 Task: Find a round trip flight from Waco to Raleigh for 9 people in premium economy, departing on Sat, 5 Aug and returning on Wed, 9 Aug. Apply filters for airlines, times, and checked bags.
Action: Mouse moved to (281, 95)
Screenshot: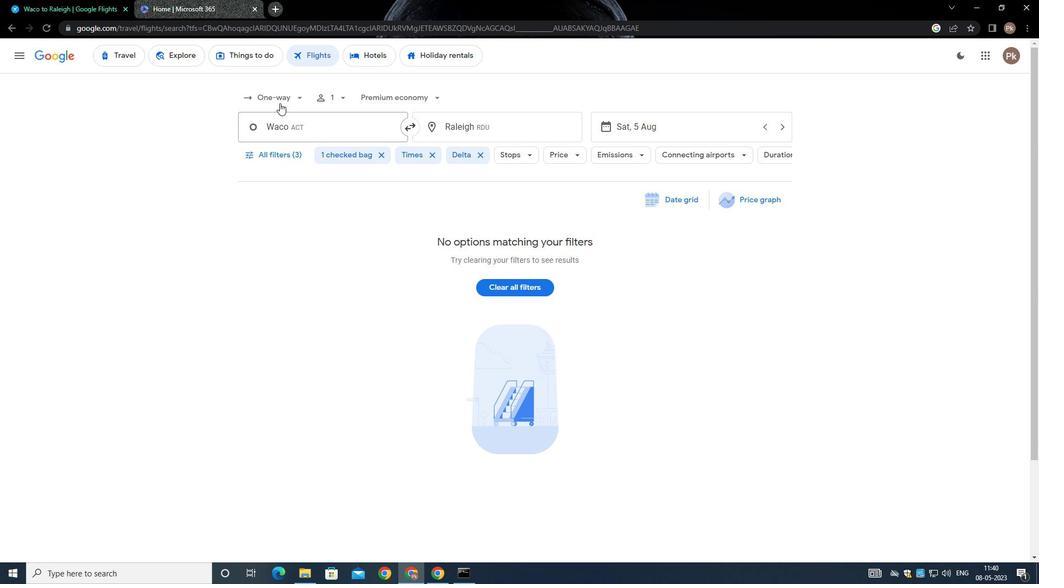
Action: Mouse pressed left at (281, 95)
Screenshot: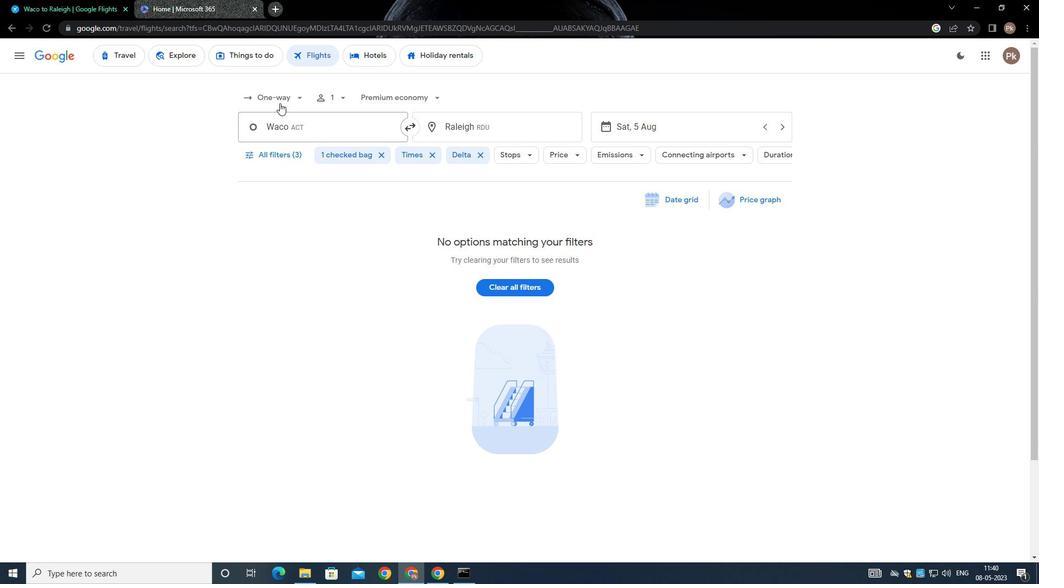 
Action: Mouse moved to (305, 111)
Screenshot: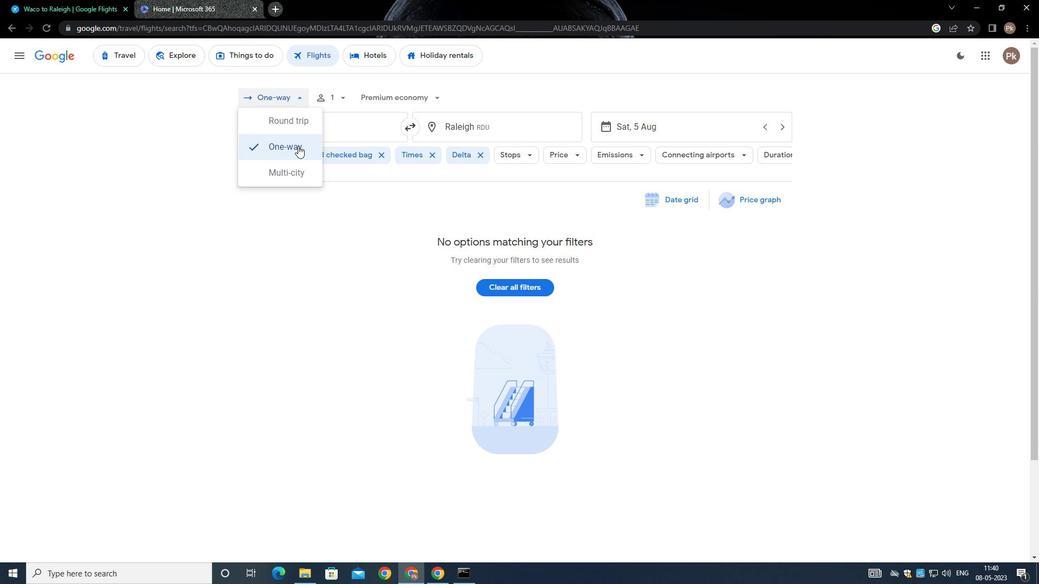 
Action: Mouse pressed left at (305, 111)
Screenshot: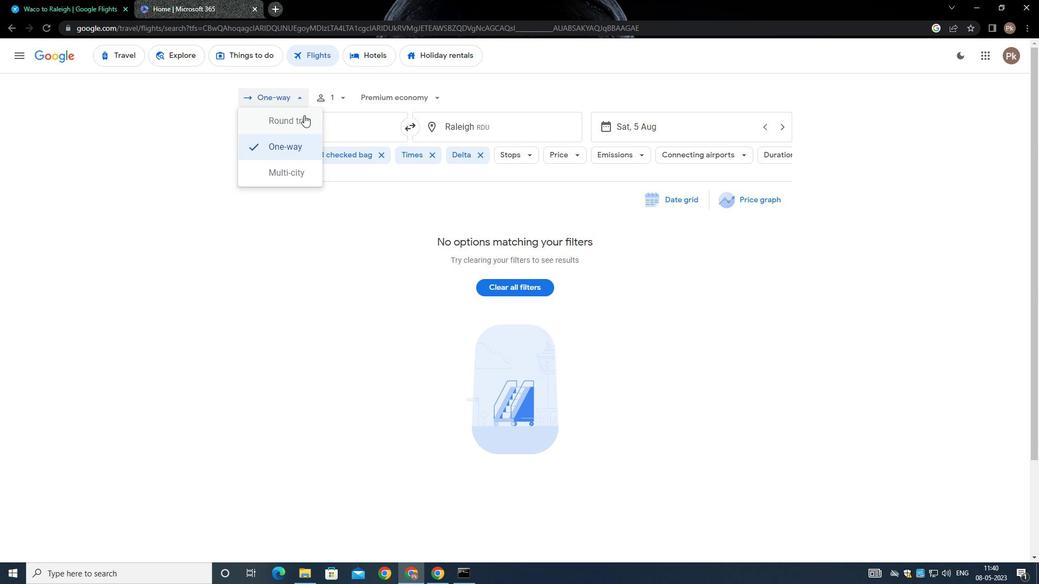 
Action: Mouse moved to (349, 98)
Screenshot: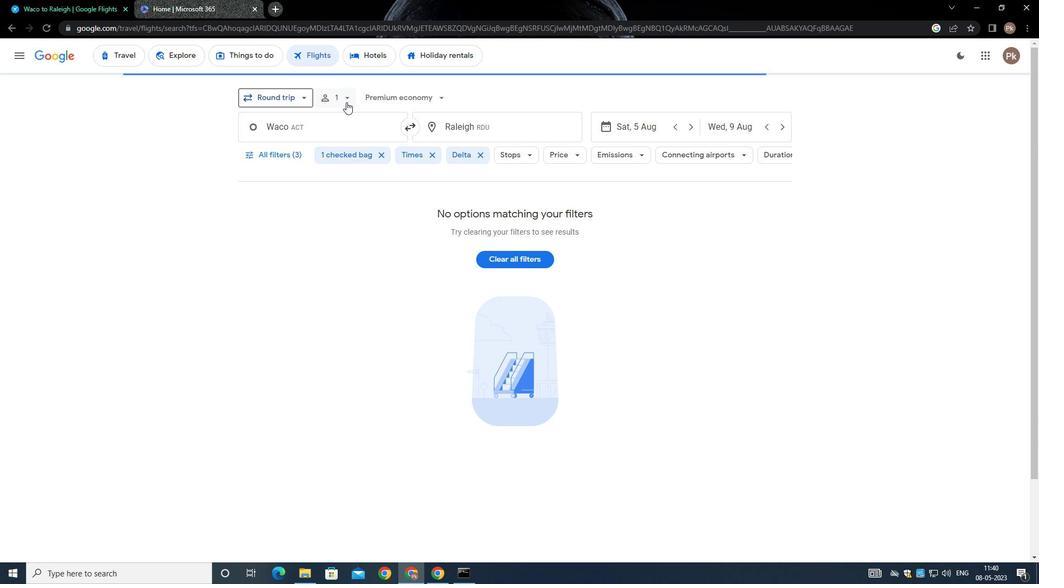 
Action: Mouse pressed left at (349, 98)
Screenshot: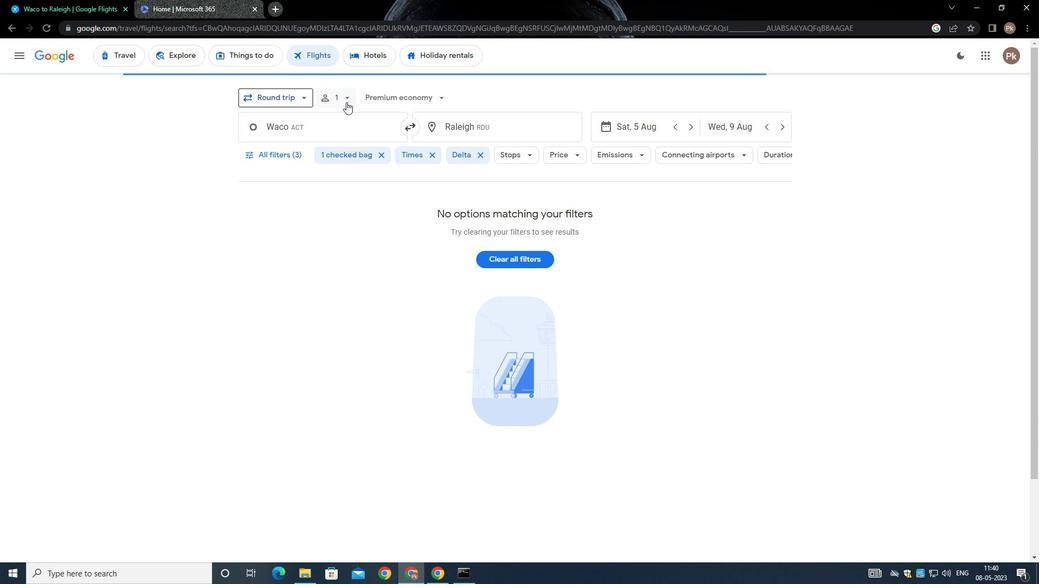
Action: Mouse moved to (427, 123)
Screenshot: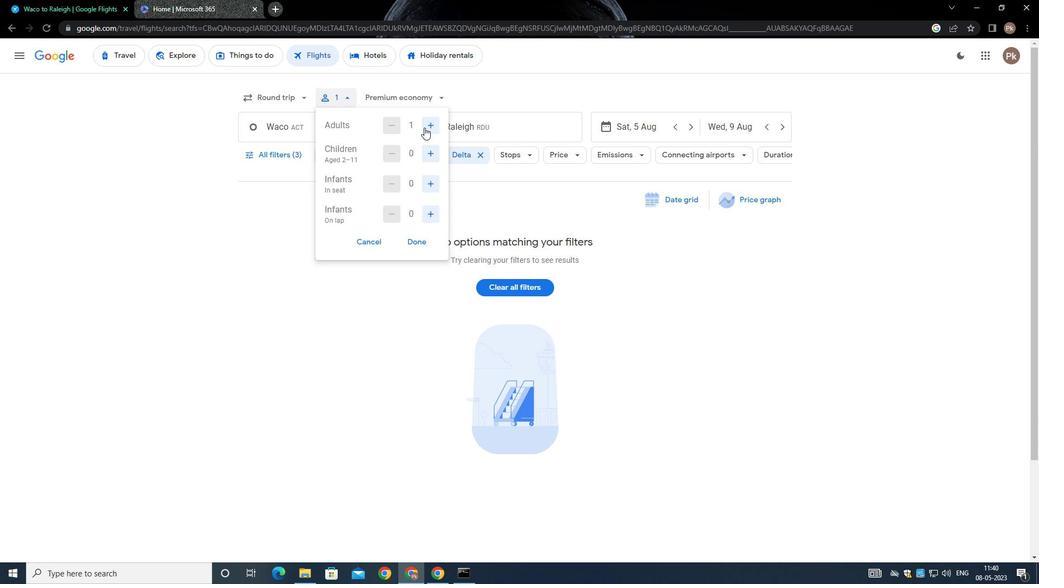 
Action: Mouse pressed left at (427, 123)
Screenshot: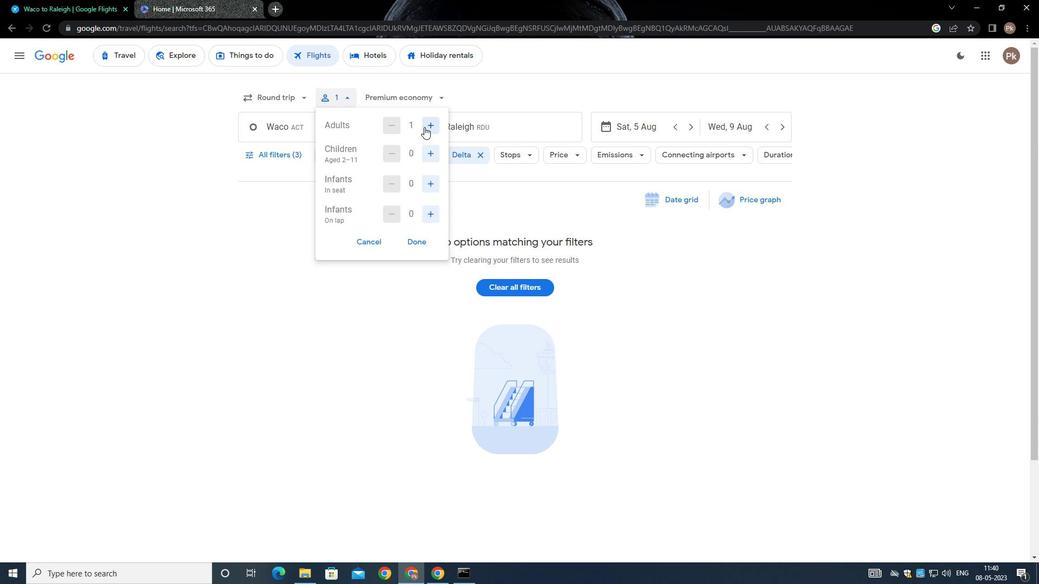 
Action: Mouse moved to (427, 122)
Screenshot: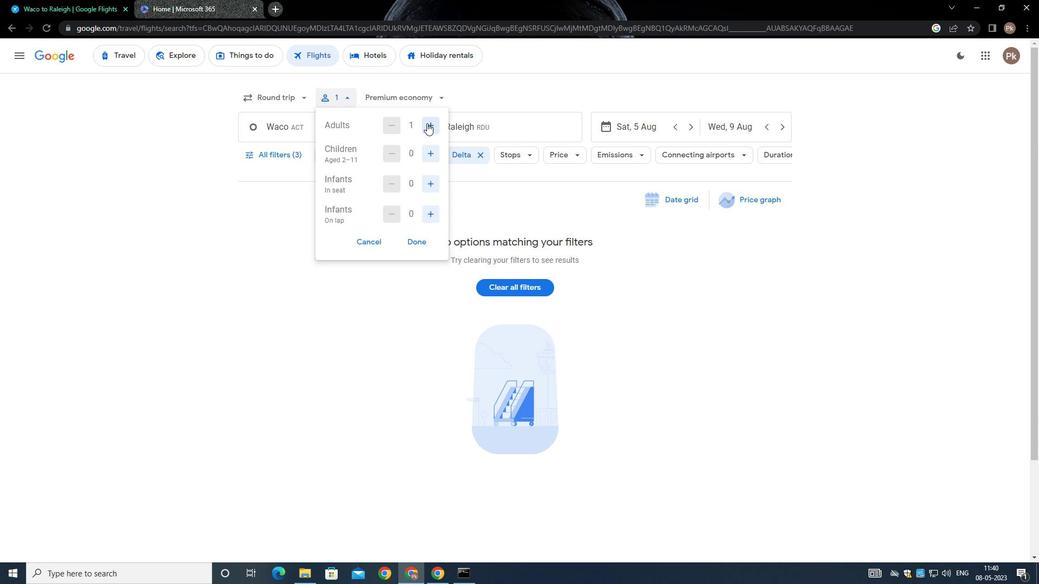 
Action: Mouse pressed left at (427, 122)
Screenshot: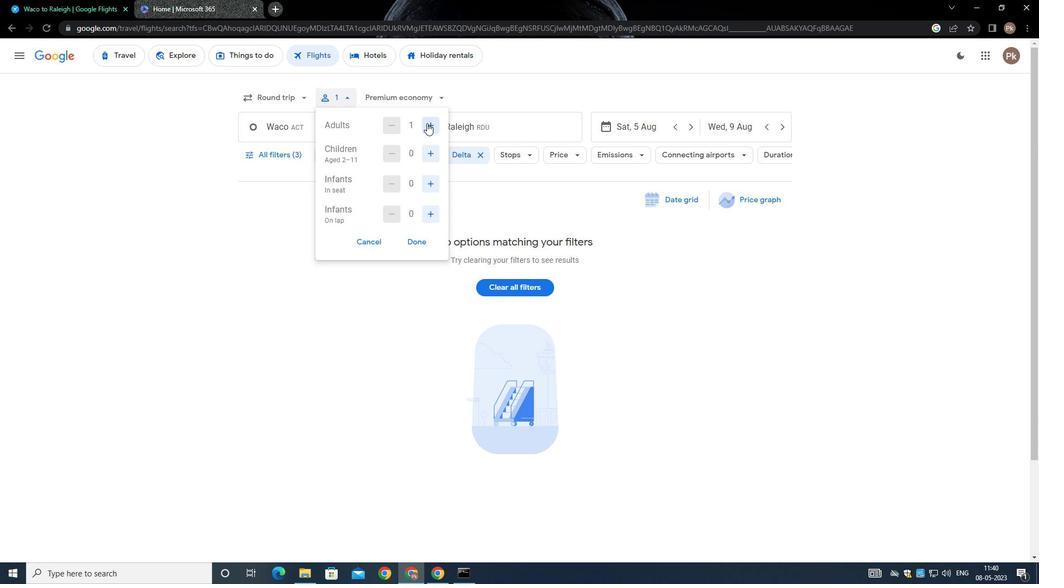 
Action: Mouse moved to (427, 122)
Screenshot: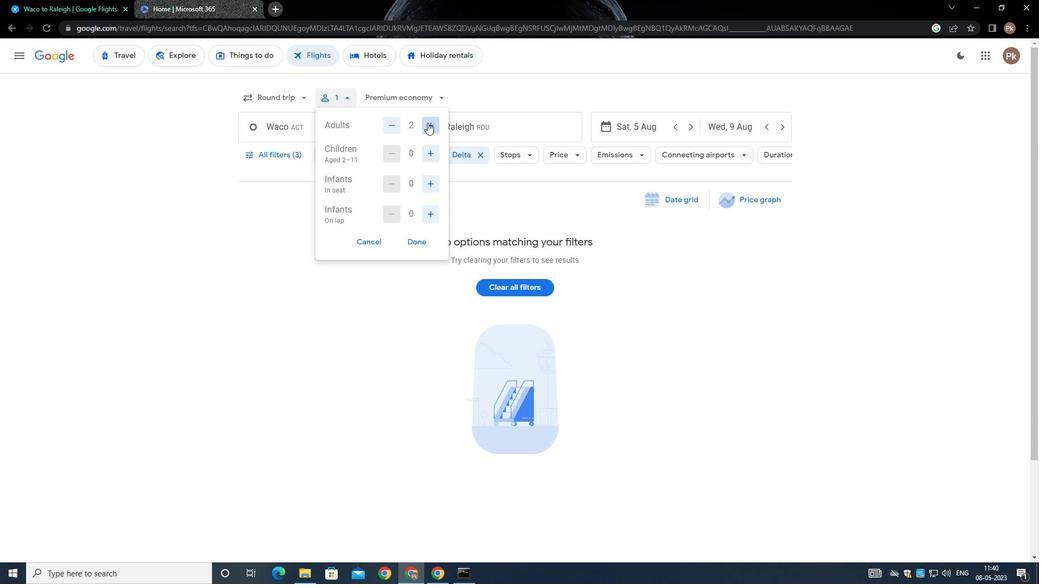 
Action: Mouse pressed left at (427, 122)
Screenshot: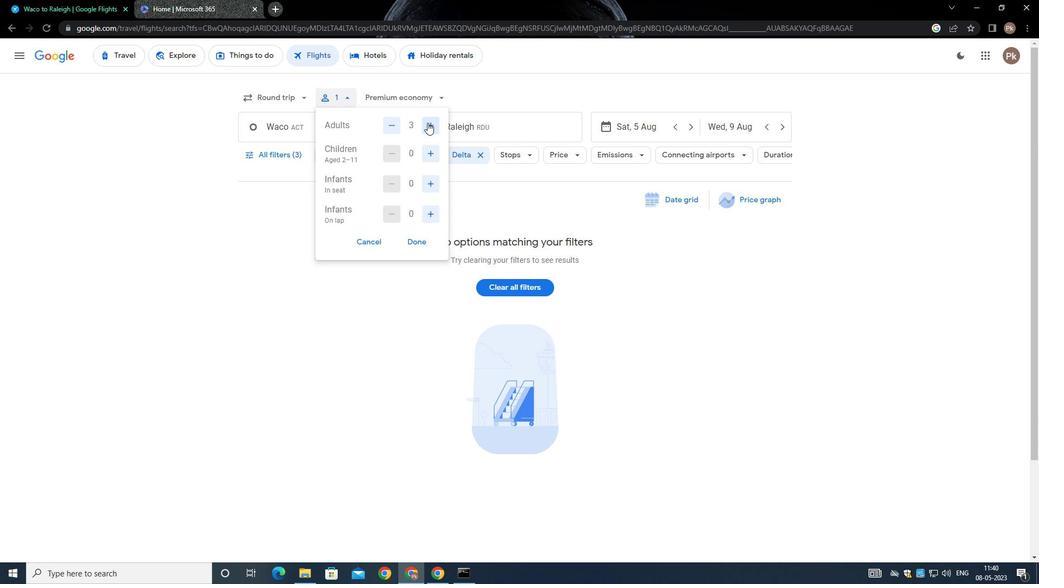 
Action: Mouse moved to (430, 159)
Screenshot: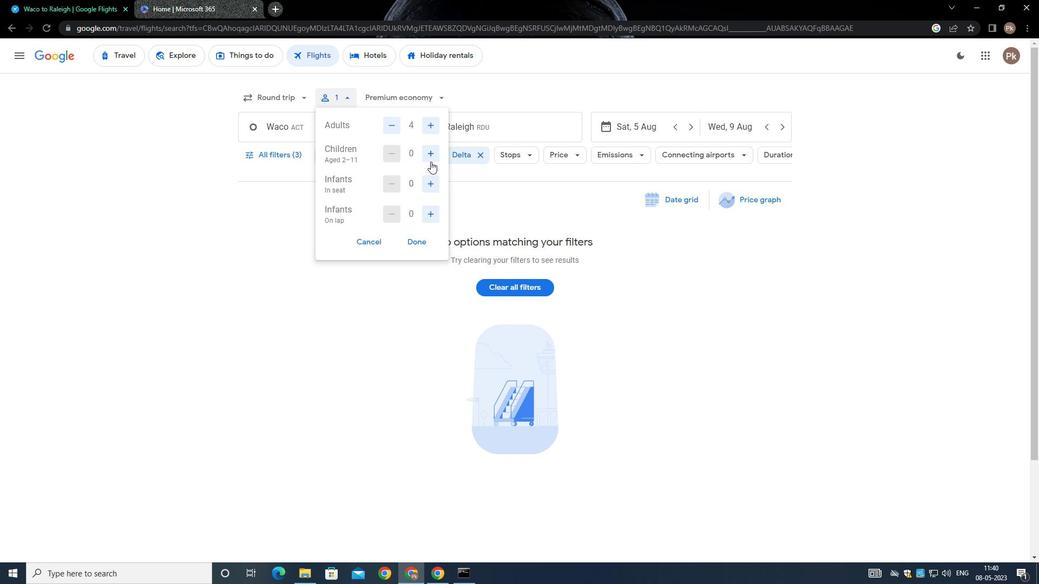 
Action: Mouse pressed left at (430, 159)
Screenshot: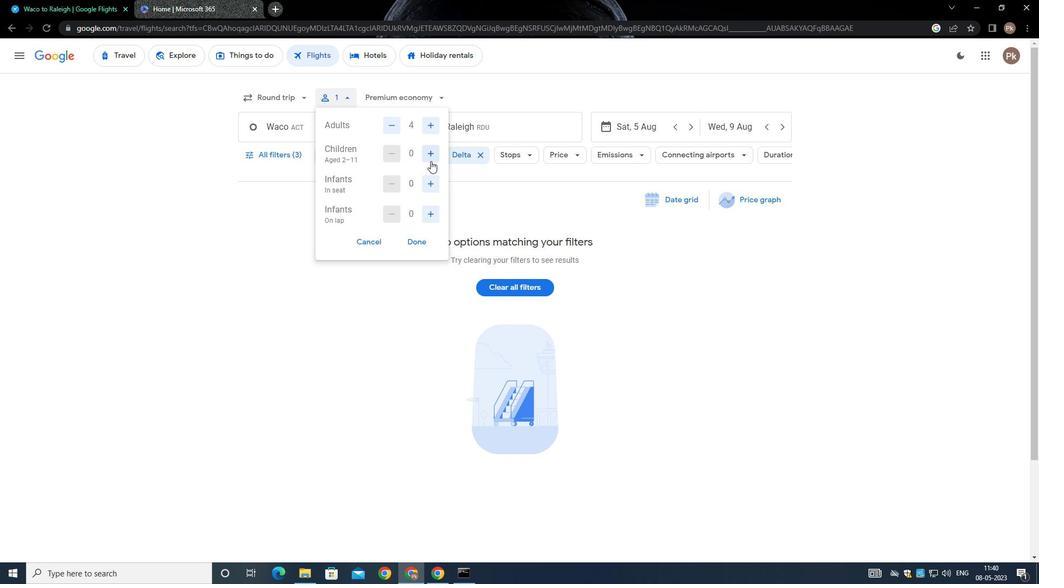 
Action: Mouse pressed left at (430, 159)
Screenshot: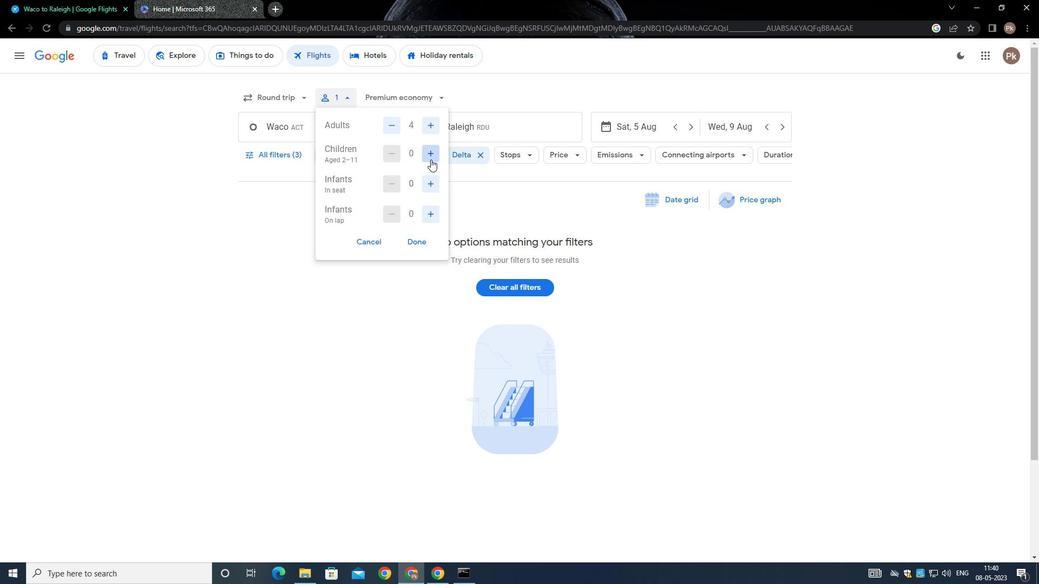 
Action: Mouse moved to (427, 181)
Screenshot: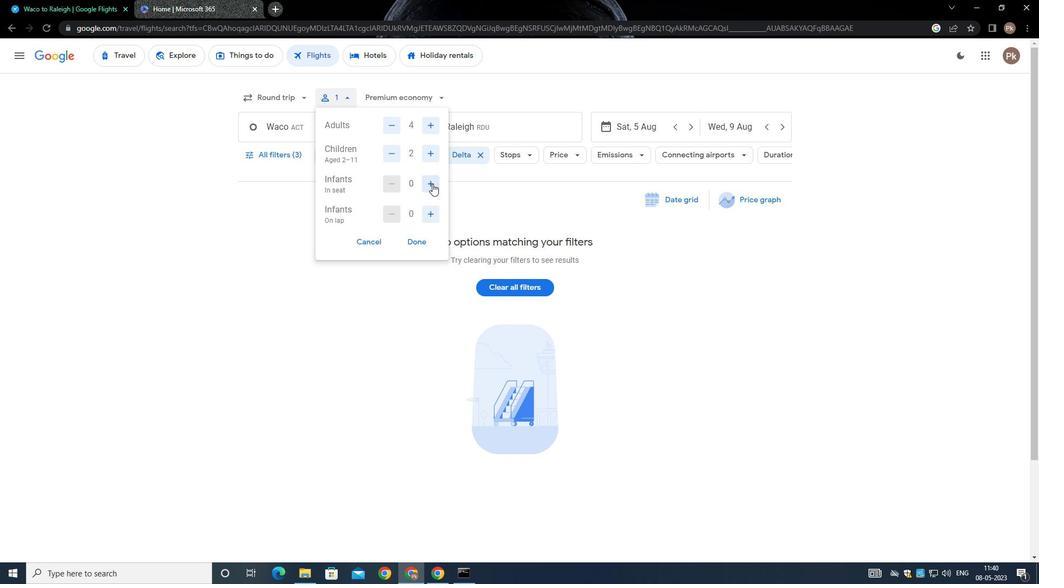 
Action: Mouse pressed left at (427, 181)
Screenshot: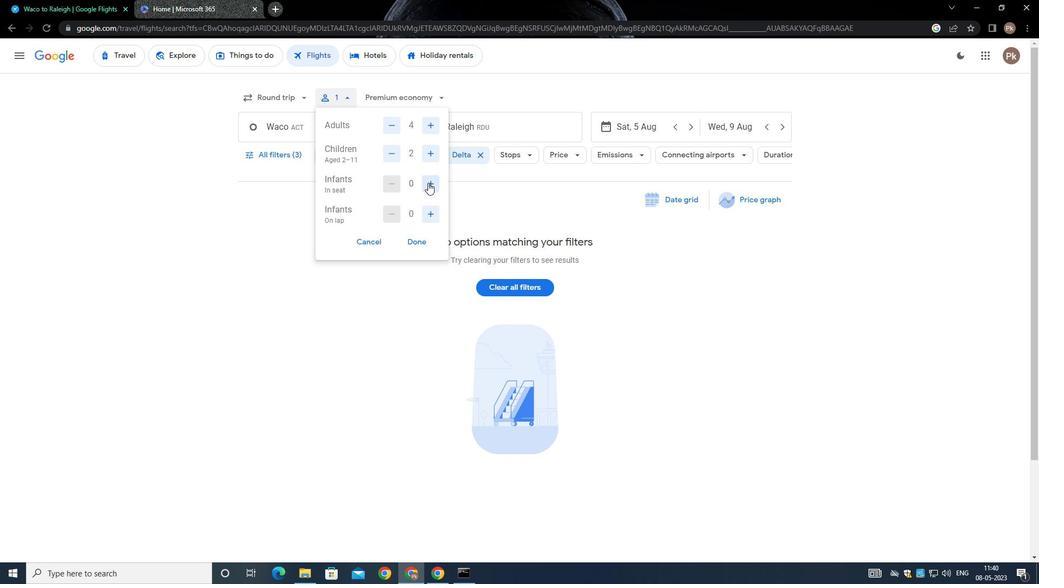 
Action: Mouse moved to (427, 180)
Screenshot: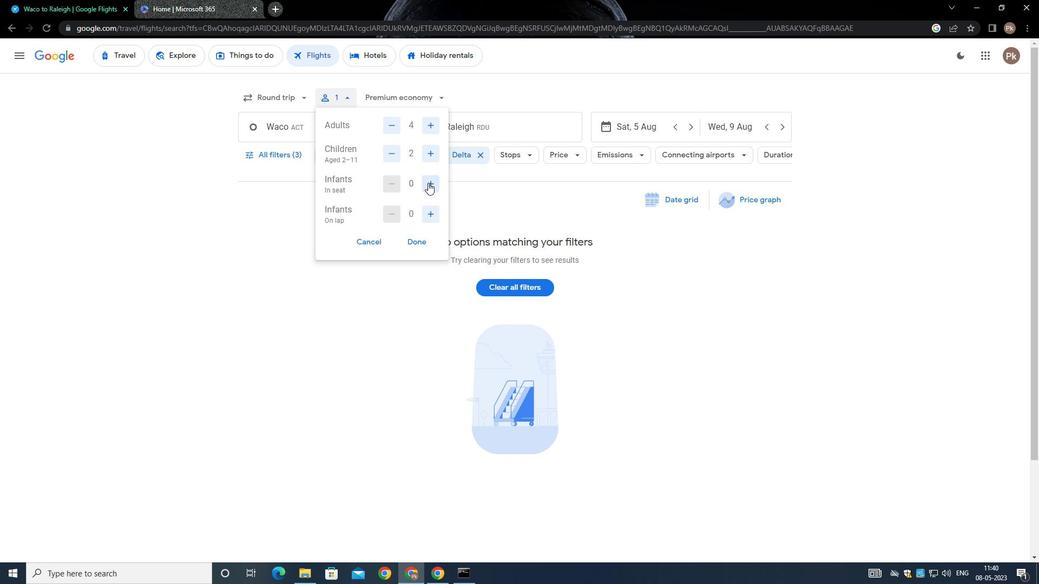 
Action: Mouse pressed left at (427, 180)
Screenshot: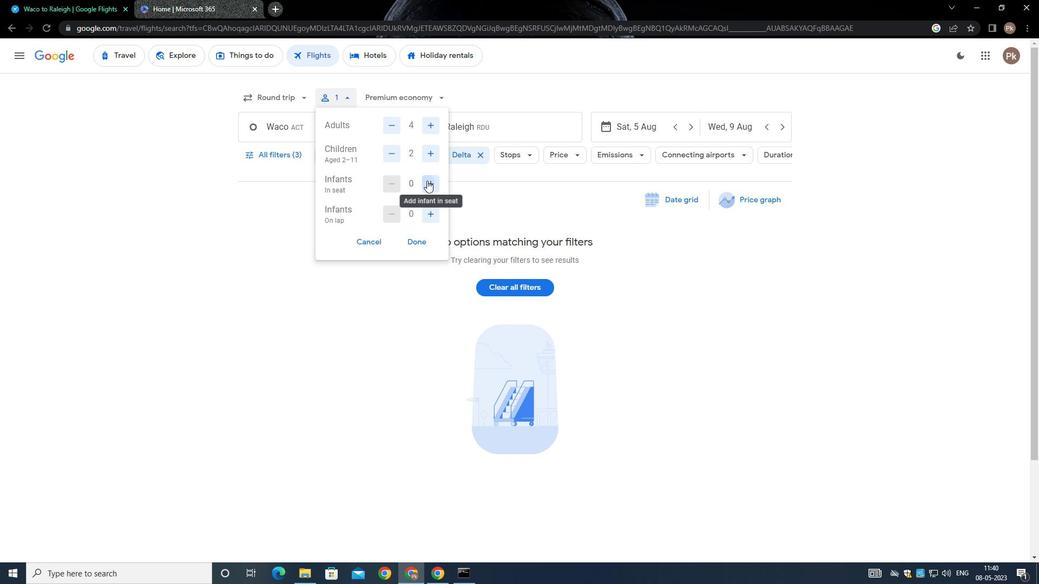 
Action: Mouse moved to (435, 212)
Screenshot: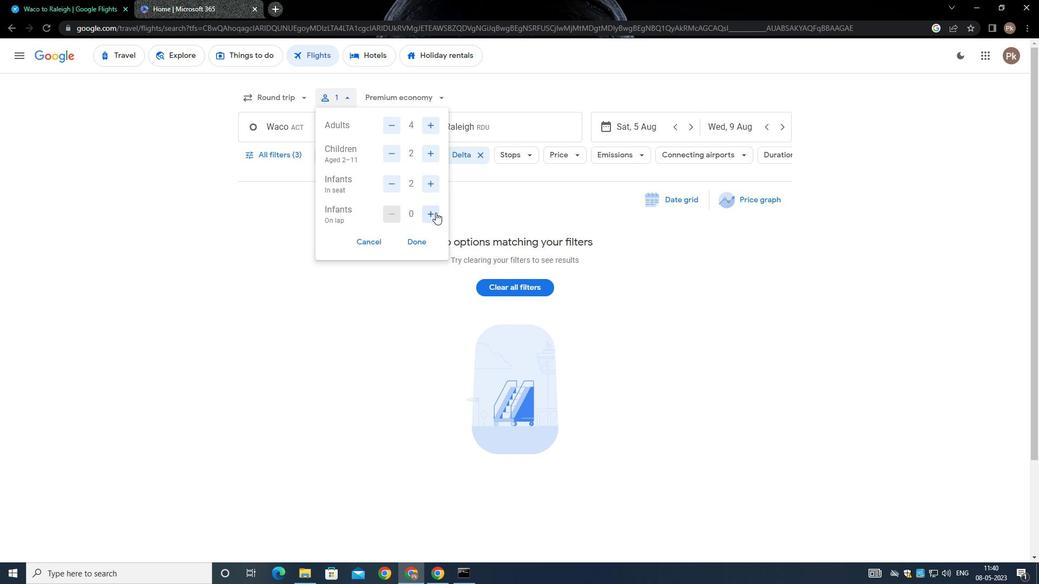 
Action: Mouse pressed left at (435, 212)
Screenshot: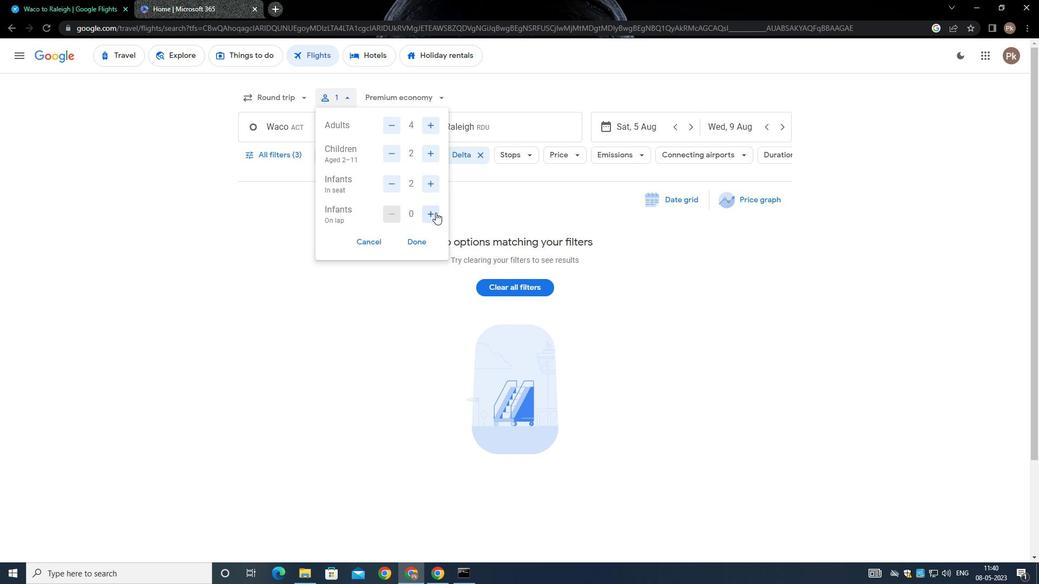 
Action: Mouse moved to (414, 243)
Screenshot: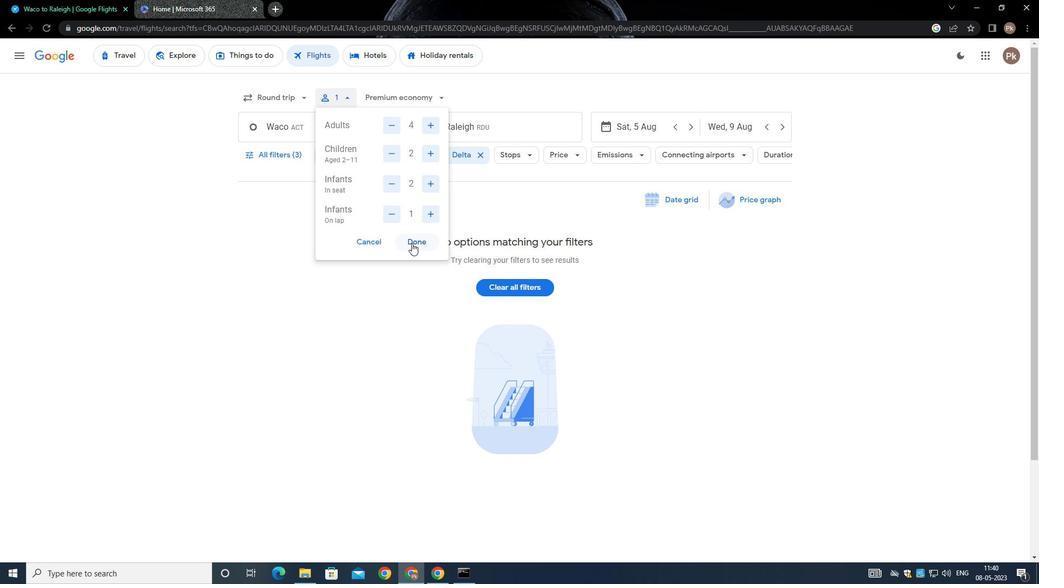 
Action: Mouse pressed left at (414, 243)
Screenshot: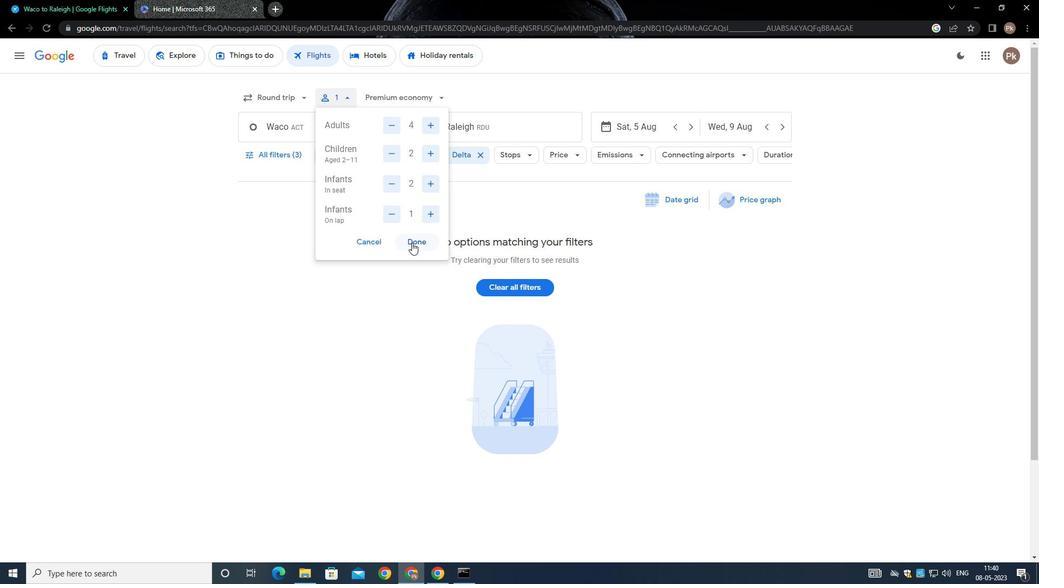 
Action: Mouse moved to (430, 93)
Screenshot: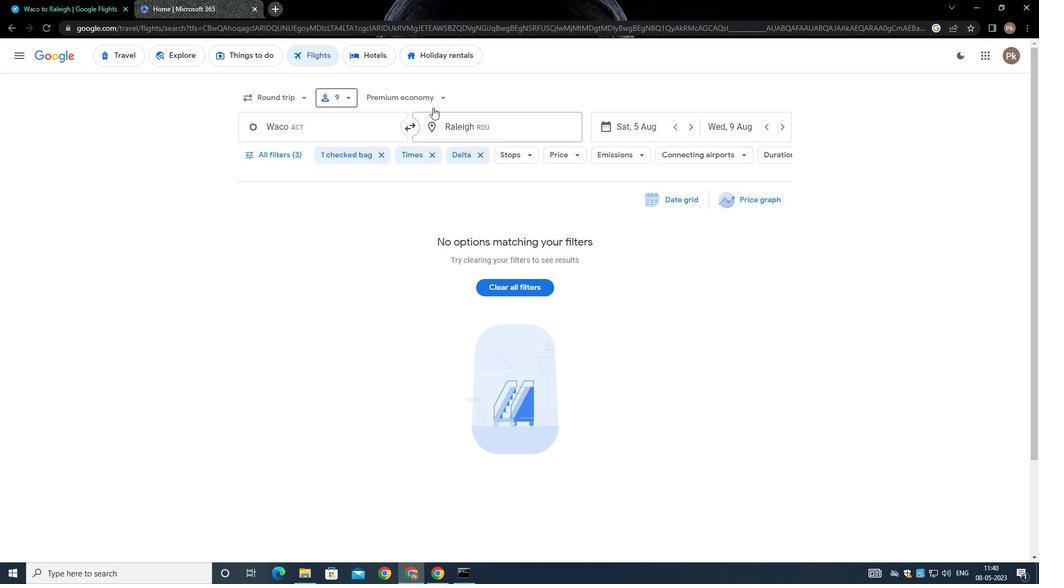 
Action: Mouse pressed left at (430, 93)
Screenshot: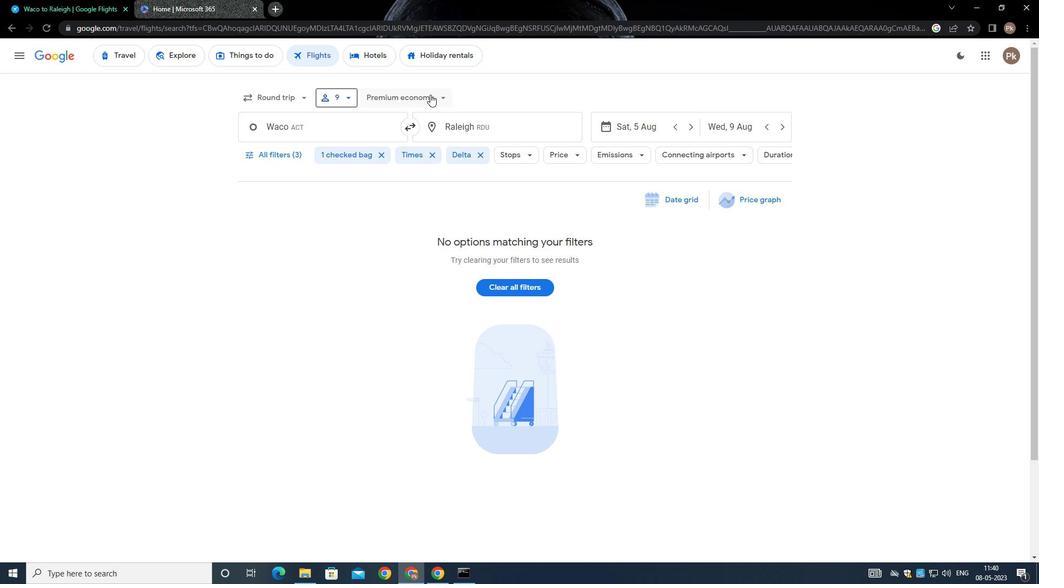 
Action: Mouse moved to (411, 145)
Screenshot: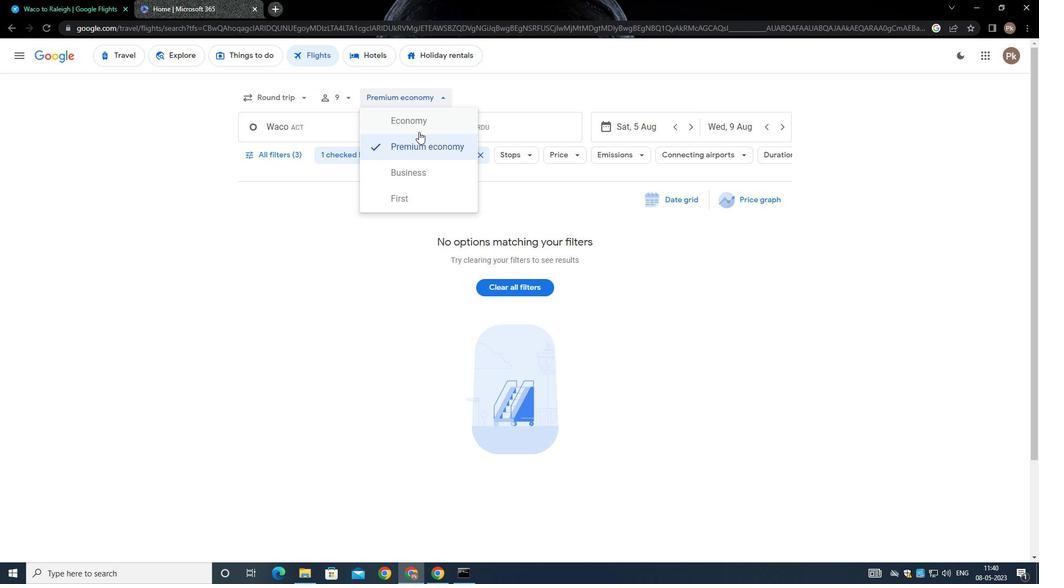 
Action: Mouse pressed left at (411, 145)
Screenshot: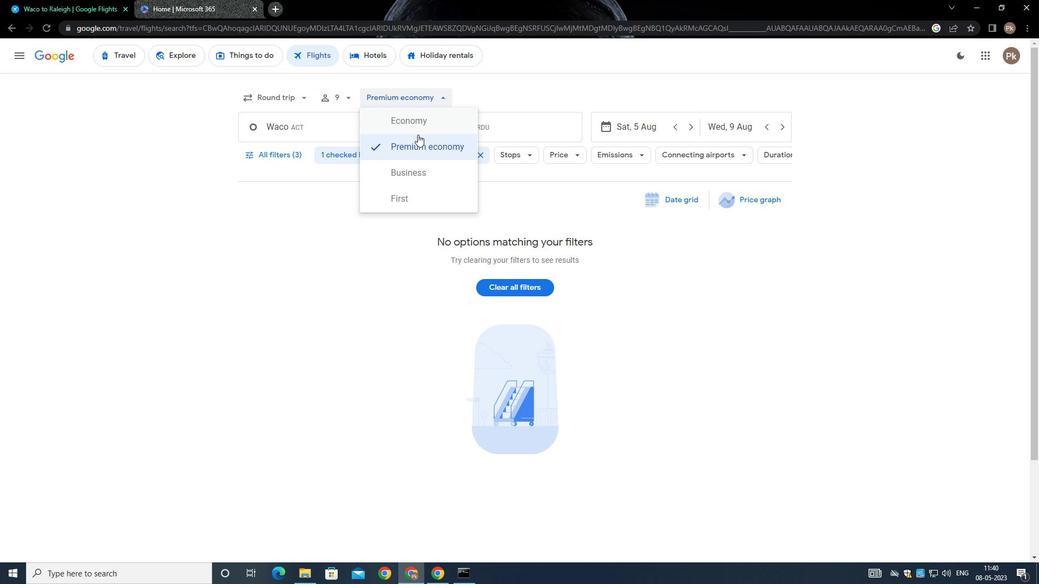 
Action: Mouse moved to (317, 124)
Screenshot: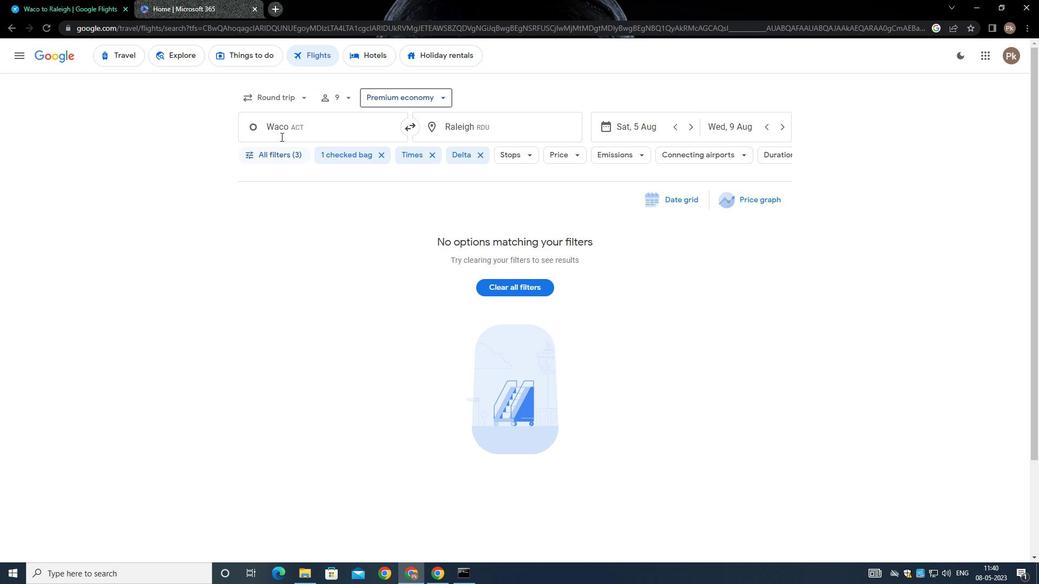 
Action: Mouse pressed left at (317, 124)
Screenshot: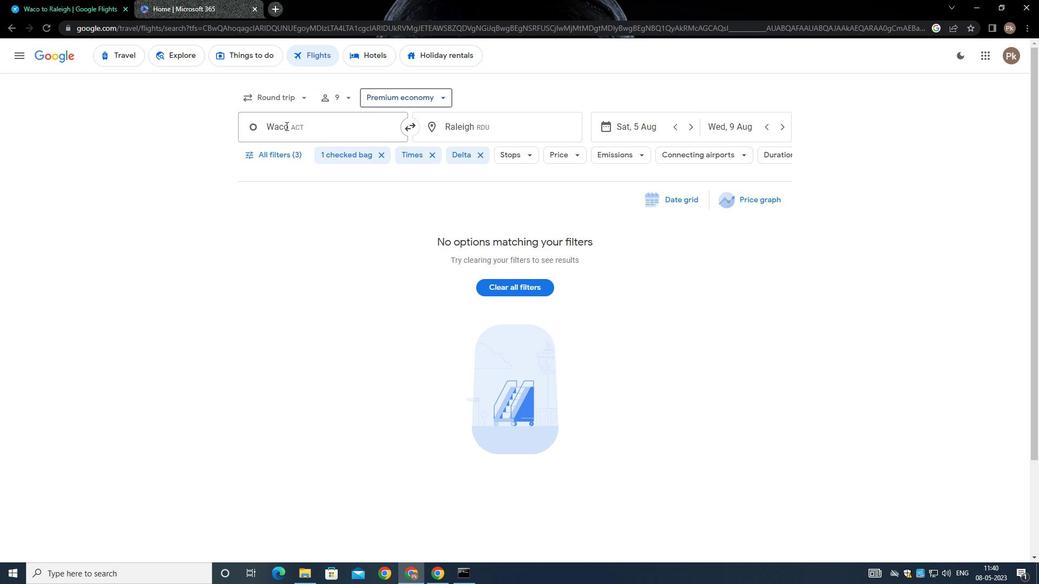 
Action: Mouse moved to (323, 130)
Screenshot: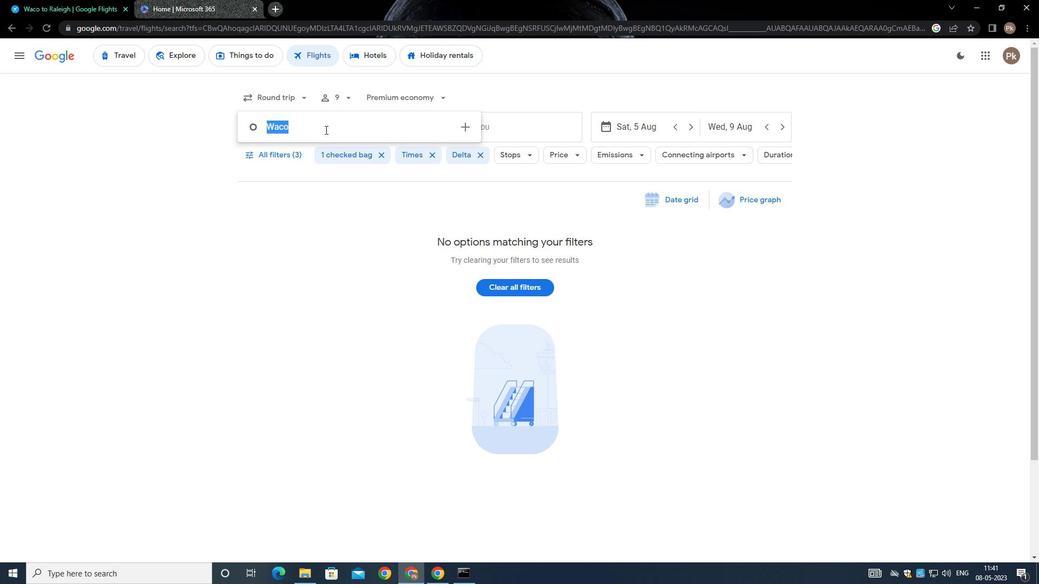 
Action: Key pressed <Key.backspace><Key.shift>WICHITA<Key.space><Key.shift_r>MUNICIPAL<Key.space><Key.shift>AIRPORT/SHEPPARD<Key.space><Key.shift>AIR<Key.space><Key.shift>FORCE<Key.space><Key.shift><Key.shift><Key.shift><Key.shift><Key.shift><Key.shift>BASE
Screenshot: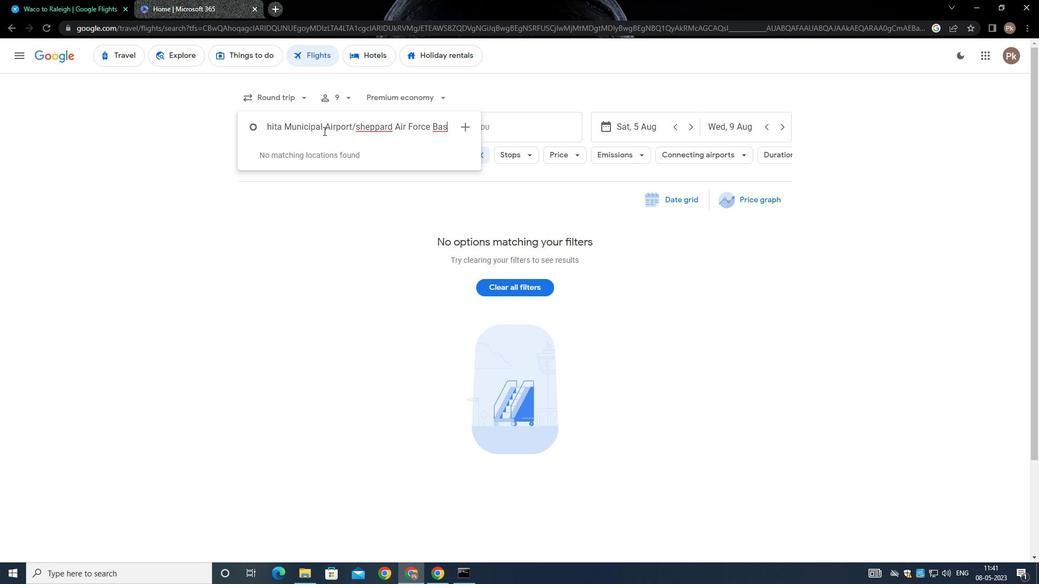 
Action: Mouse moved to (313, 134)
Screenshot: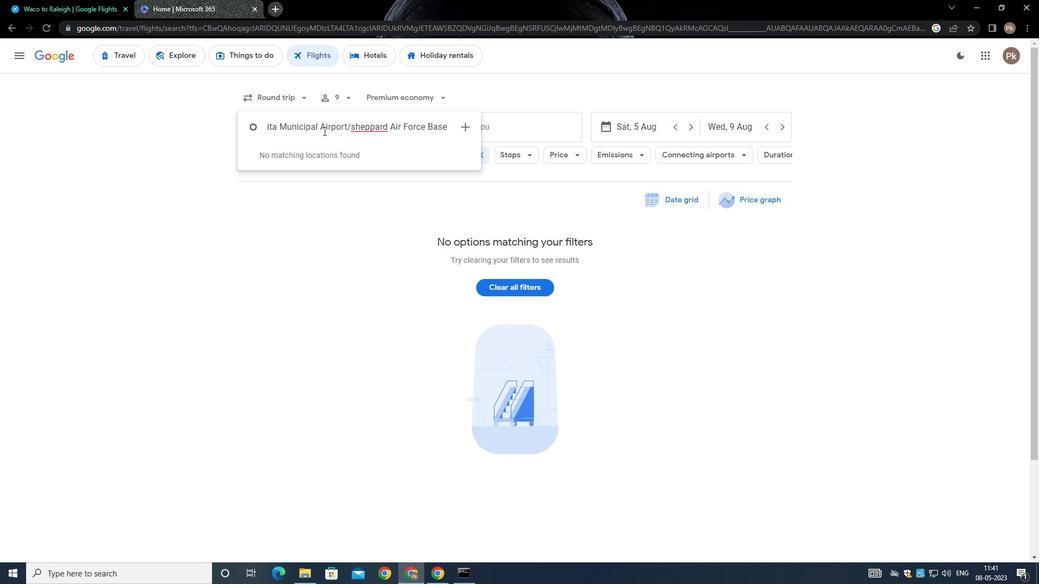 
Action: Key pressed <Key.enter>
Screenshot: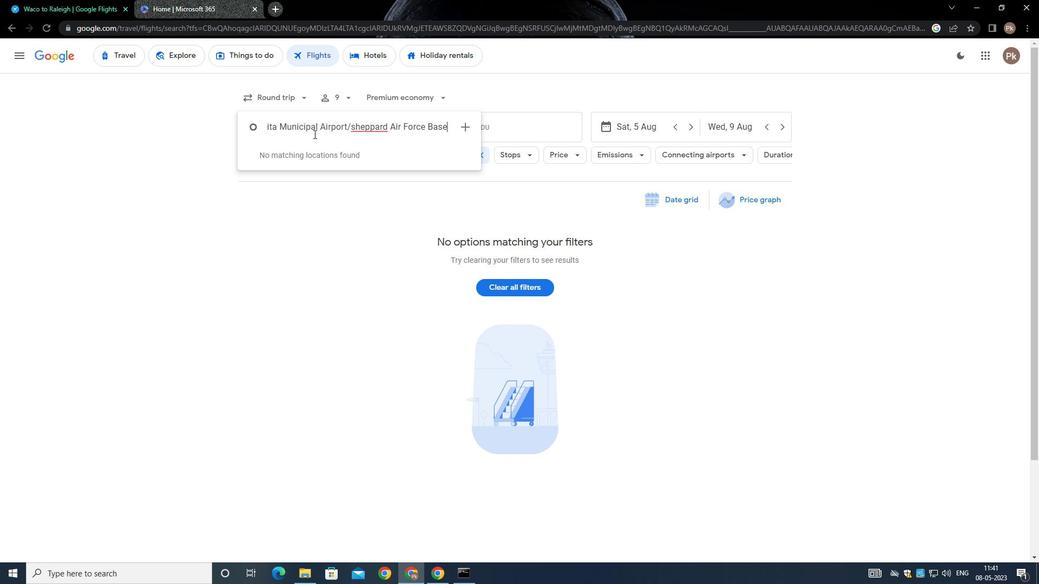 
Action: Mouse moved to (471, 125)
Screenshot: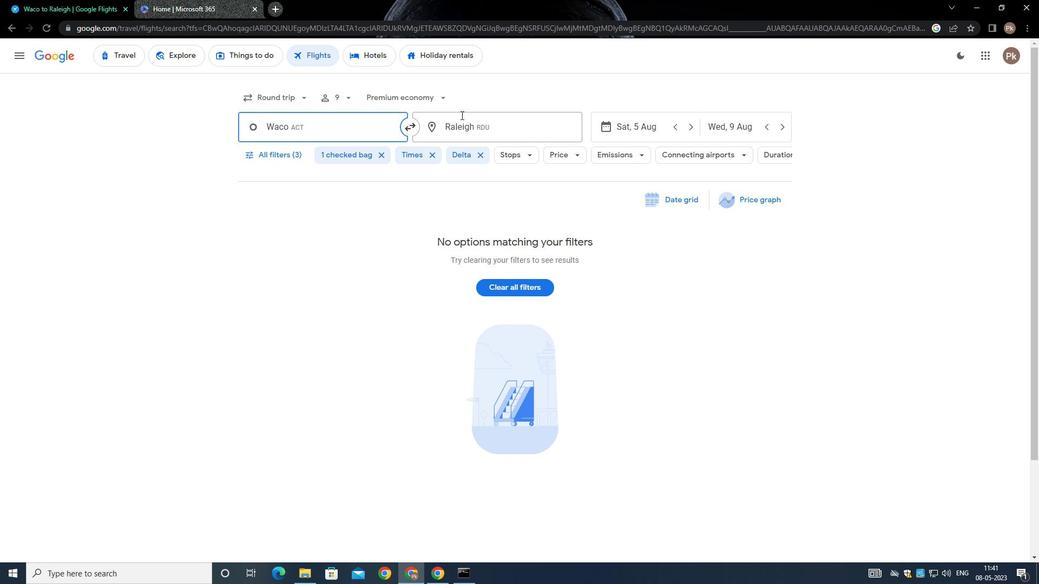 
Action: Mouse pressed left at (471, 125)
Screenshot: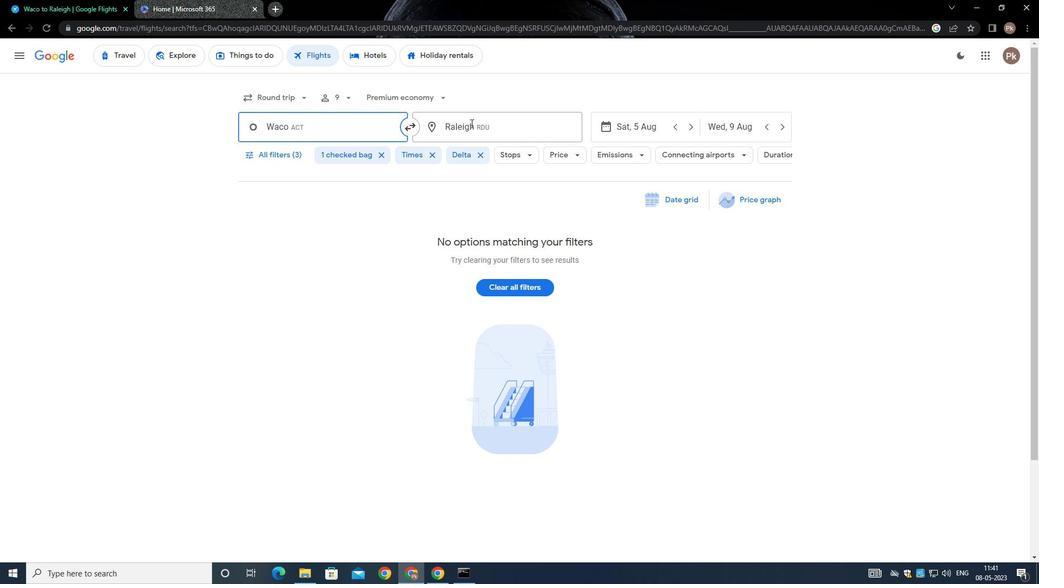 
Action: Mouse moved to (554, 171)
Screenshot: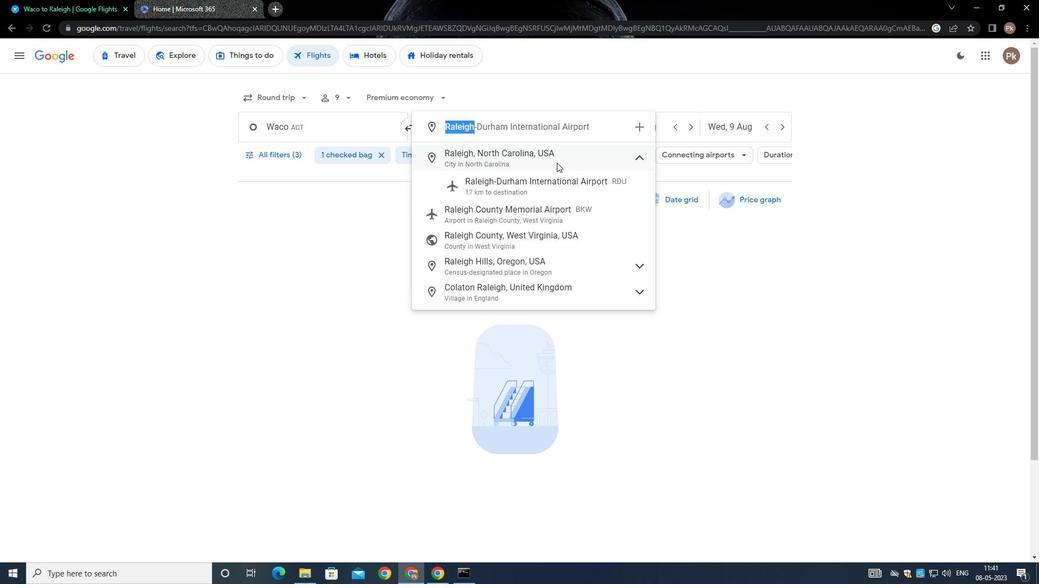 
Action: Mouse pressed left at (554, 171)
Screenshot: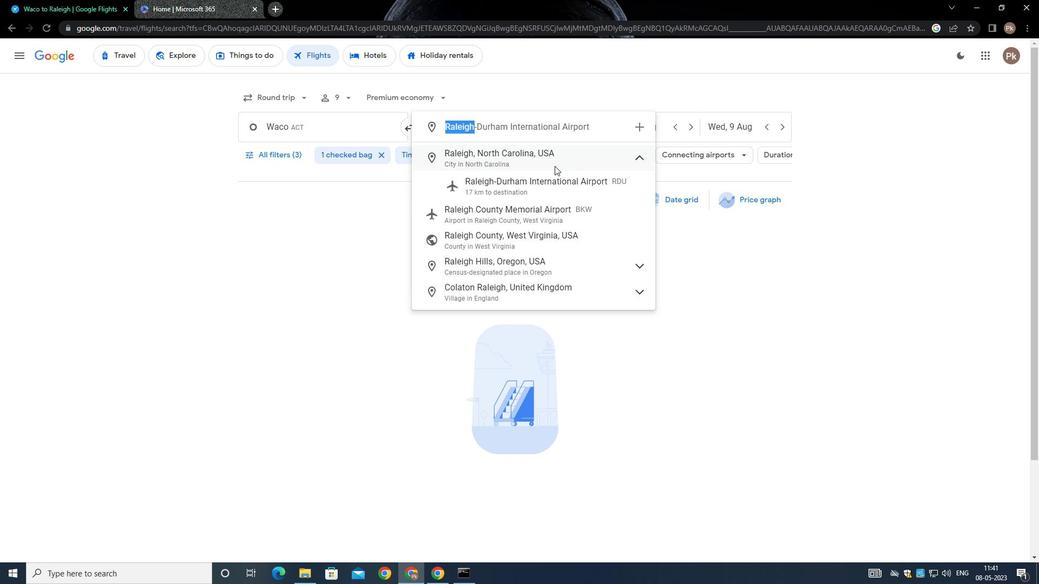 
Action: Mouse moved to (525, 121)
Screenshot: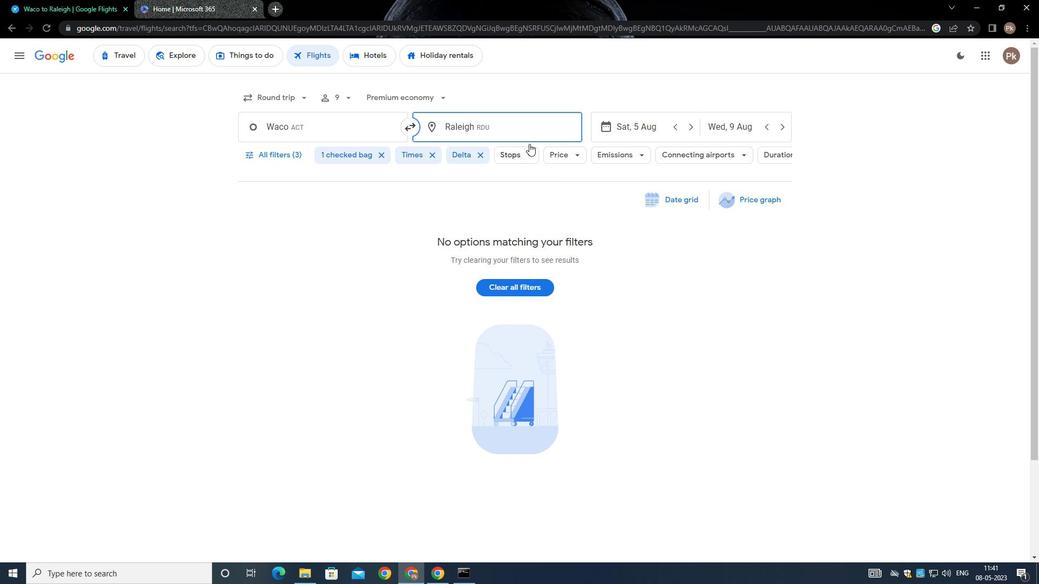 
Action: Mouse pressed left at (525, 121)
Screenshot: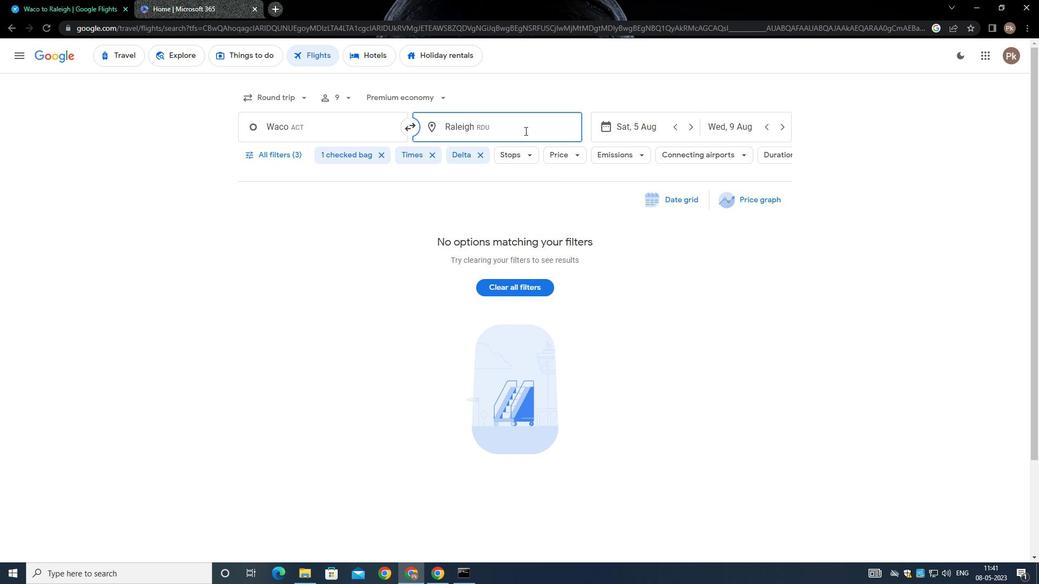 
Action: Mouse moved to (539, 180)
Screenshot: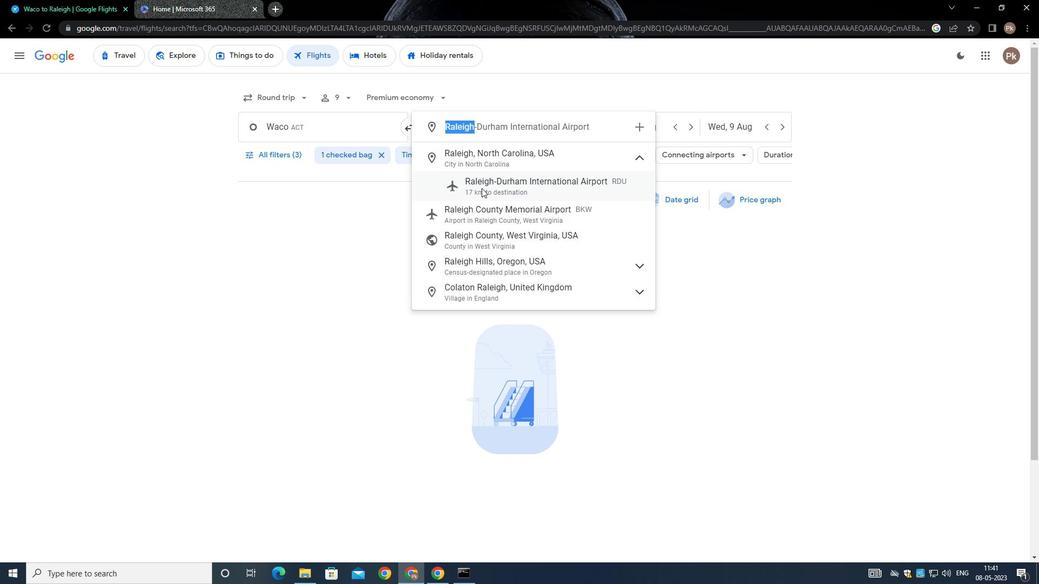 
Action: Mouse pressed left at (539, 180)
Screenshot: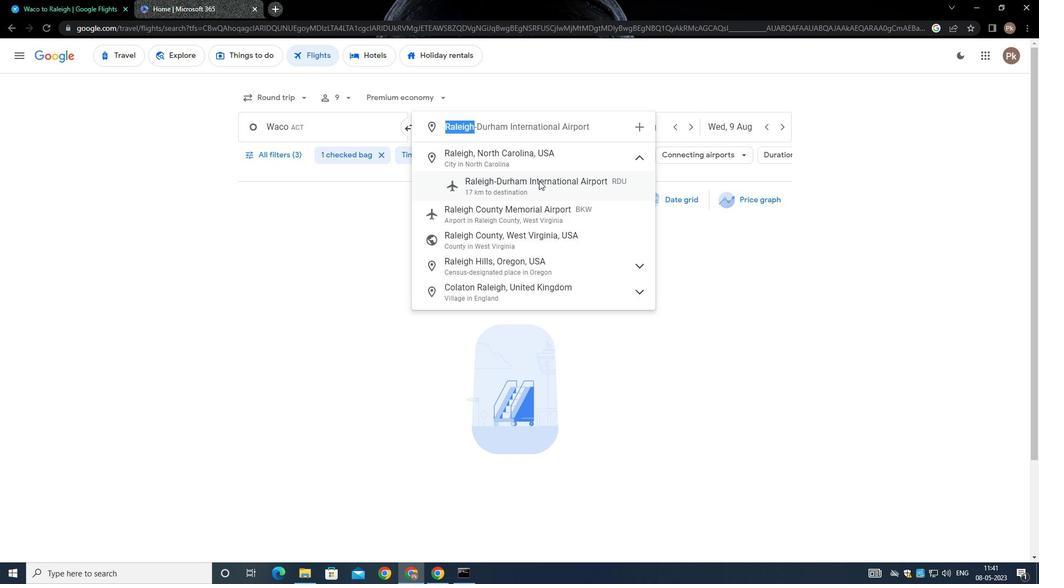 
Action: Mouse moved to (633, 126)
Screenshot: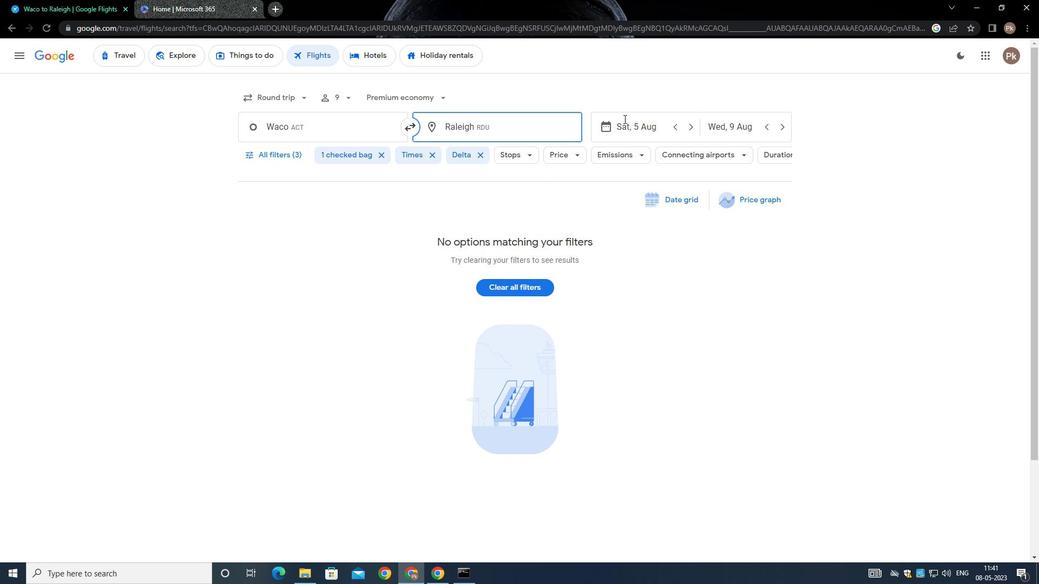 
Action: Mouse pressed left at (633, 126)
Screenshot: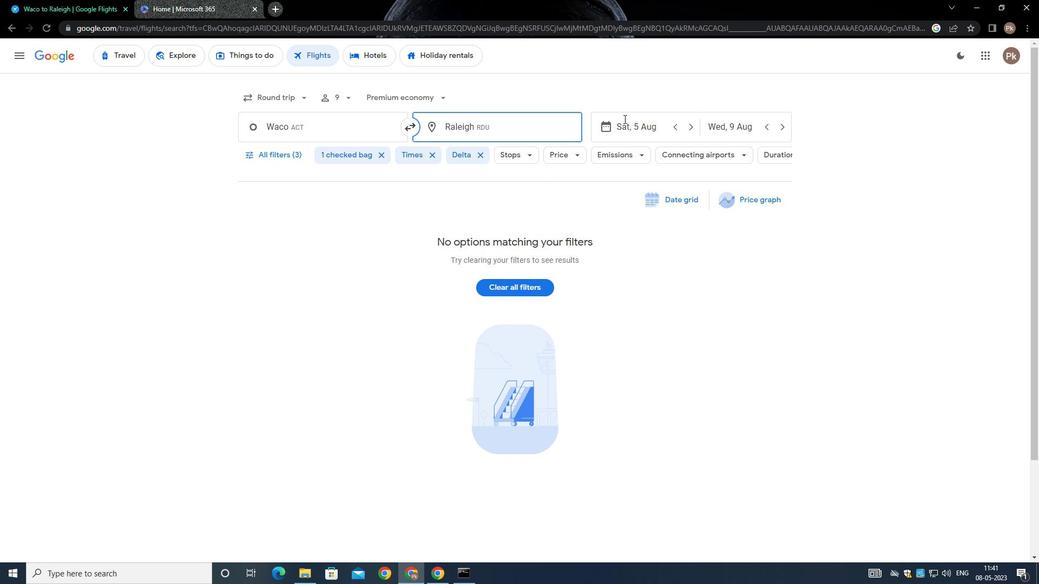 
Action: Mouse moved to (566, 211)
Screenshot: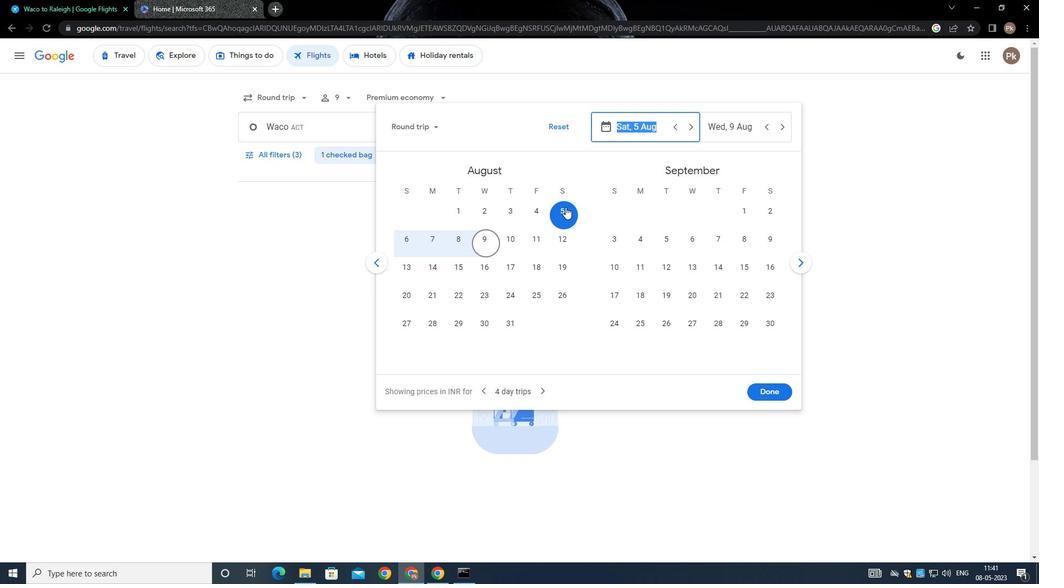 
Action: Mouse pressed left at (566, 211)
Screenshot: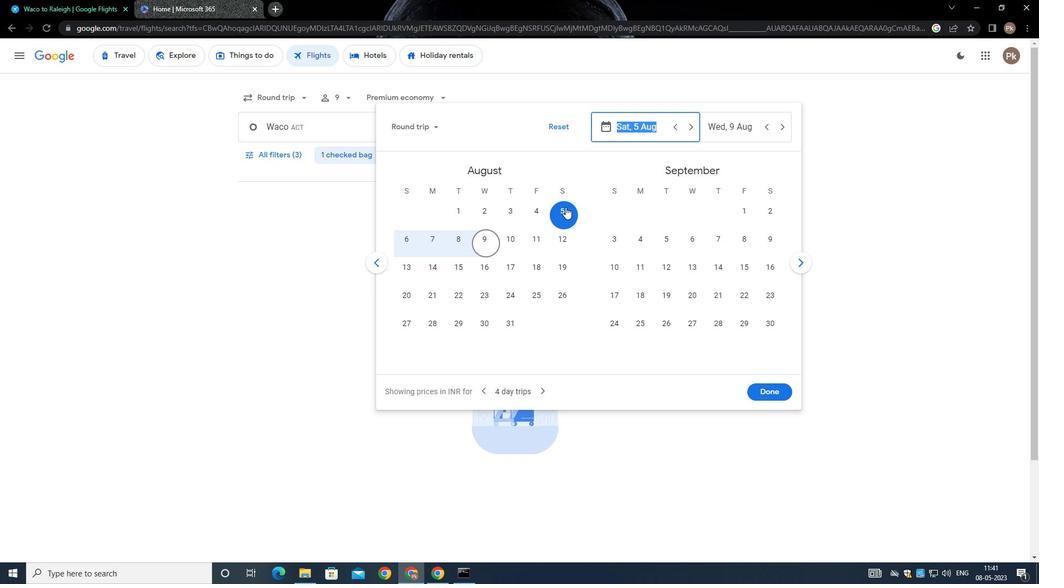 
Action: Mouse moved to (770, 394)
Screenshot: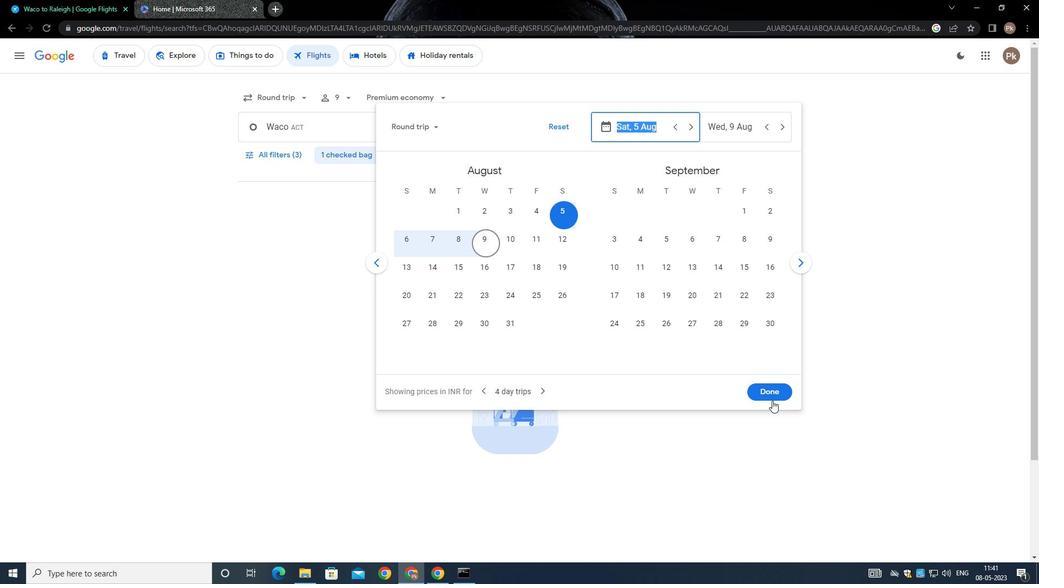 
Action: Mouse pressed left at (770, 394)
Screenshot: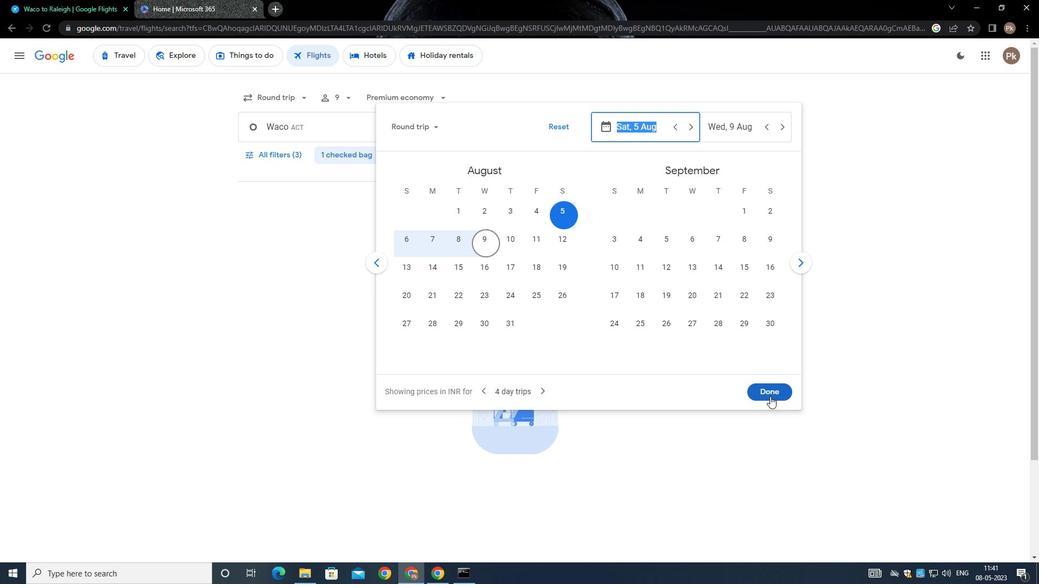 
Action: Mouse moved to (726, 125)
Screenshot: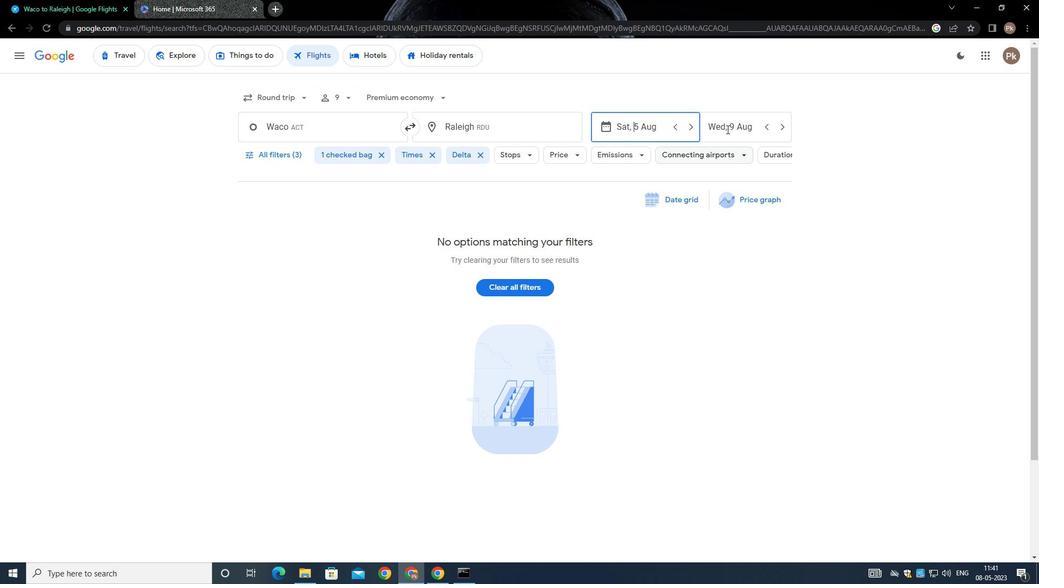
Action: Mouse pressed left at (726, 125)
Screenshot: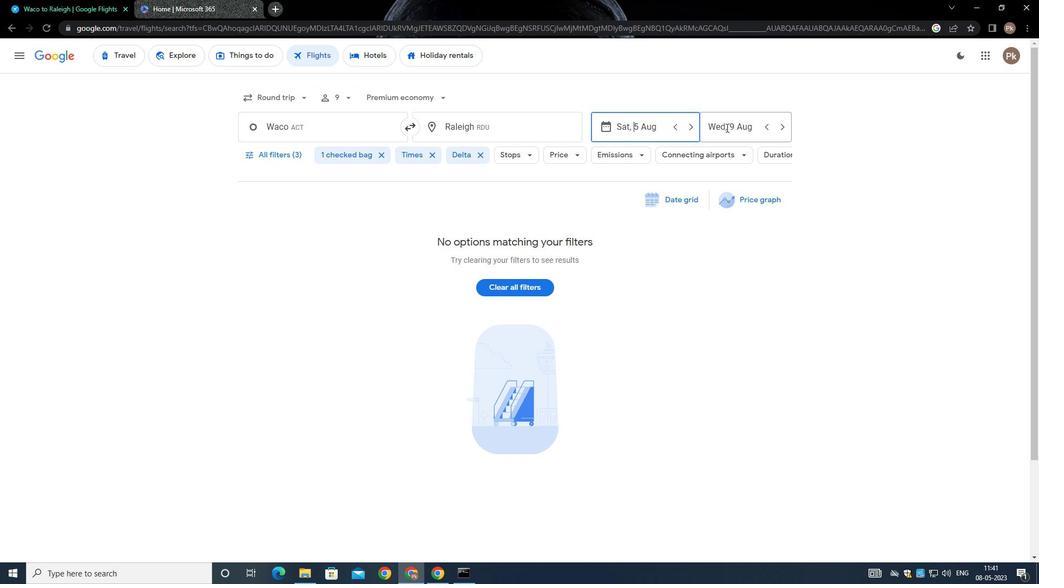 
Action: Mouse moved to (438, 234)
Screenshot: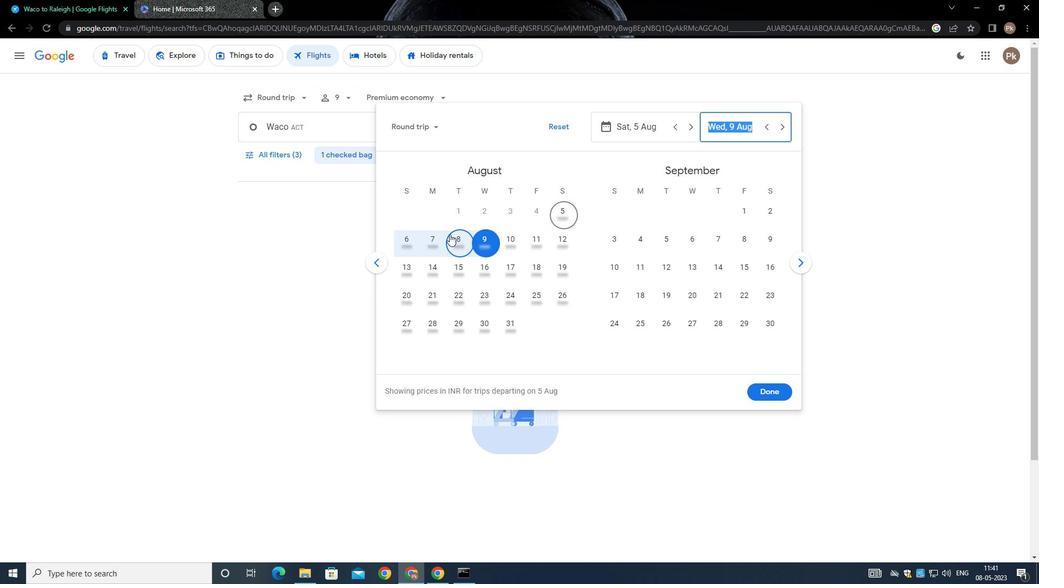 
Action: Mouse pressed left at (438, 234)
Screenshot: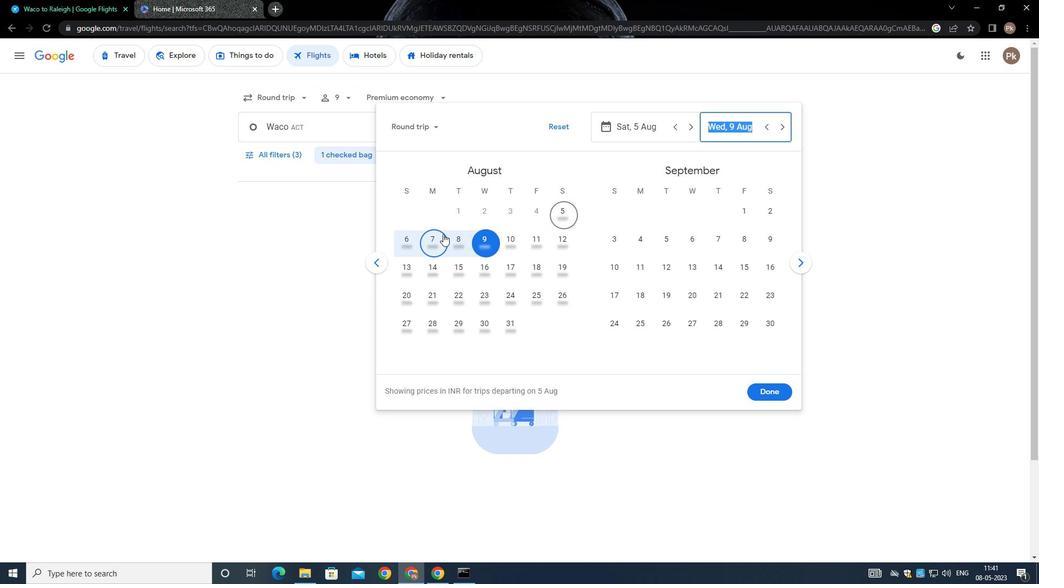 
Action: Mouse moved to (432, 242)
Screenshot: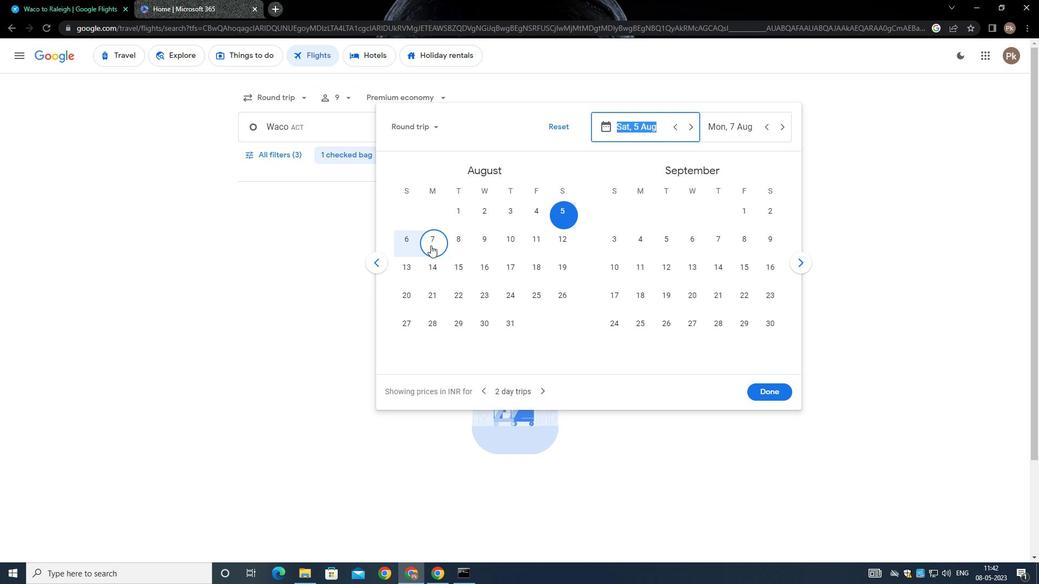 
Action: Mouse pressed left at (432, 242)
Screenshot: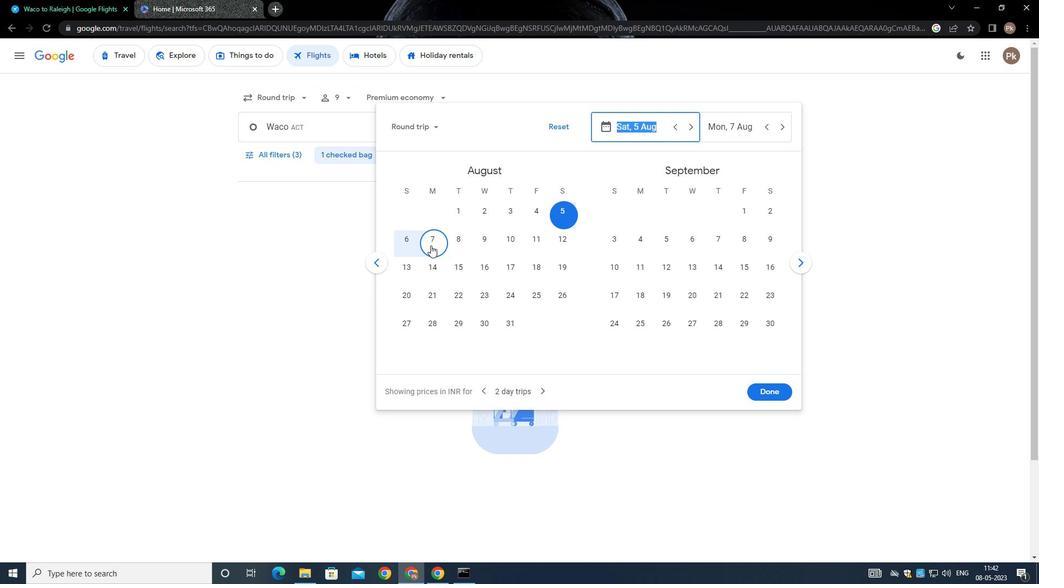 
Action: Mouse pressed left at (432, 242)
Screenshot: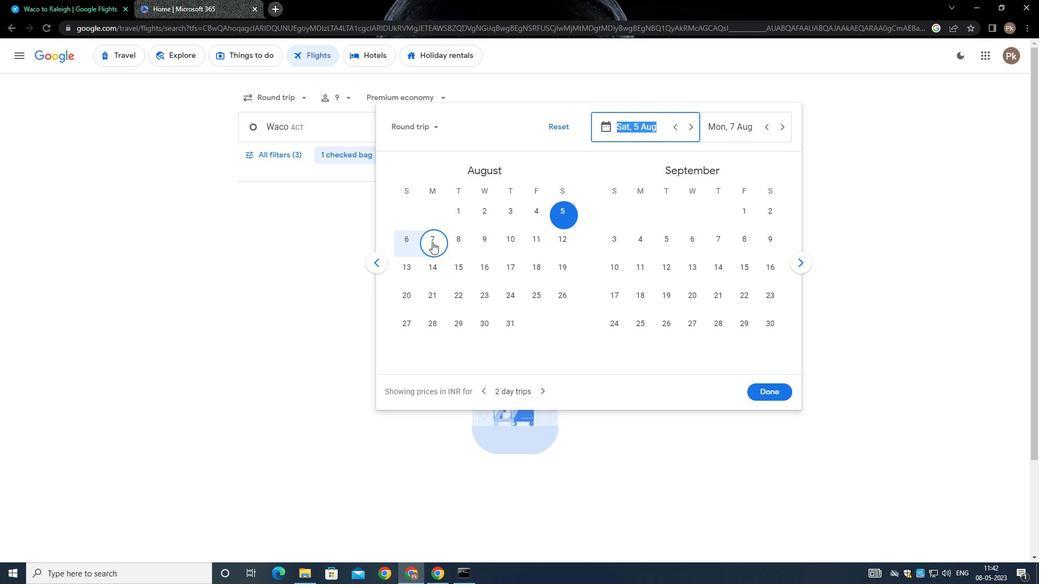 
Action: Mouse pressed left at (432, 242)
Screenshot: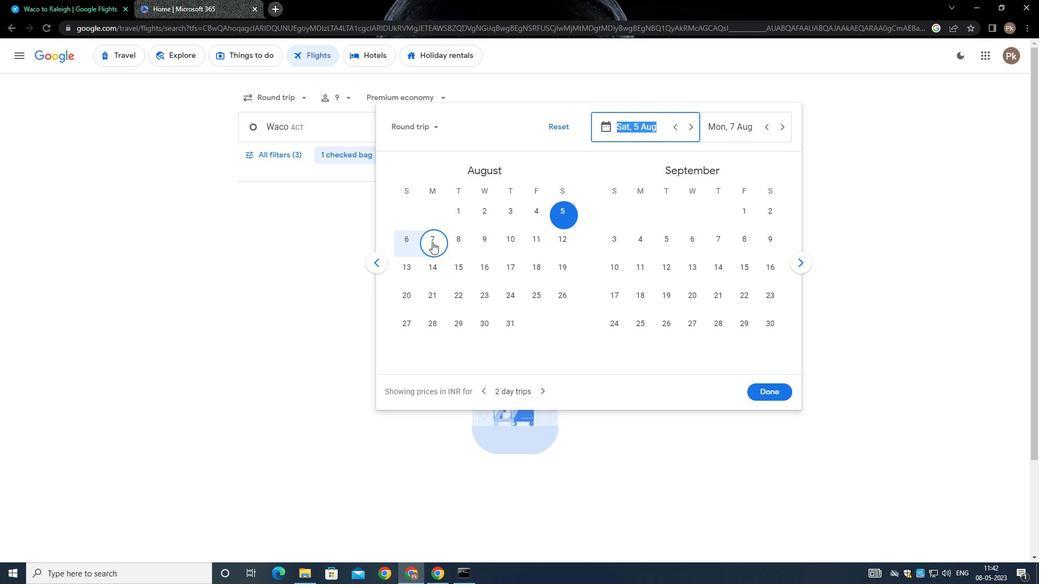 
Action: Mouse moved to (764, 391)
Screenshot: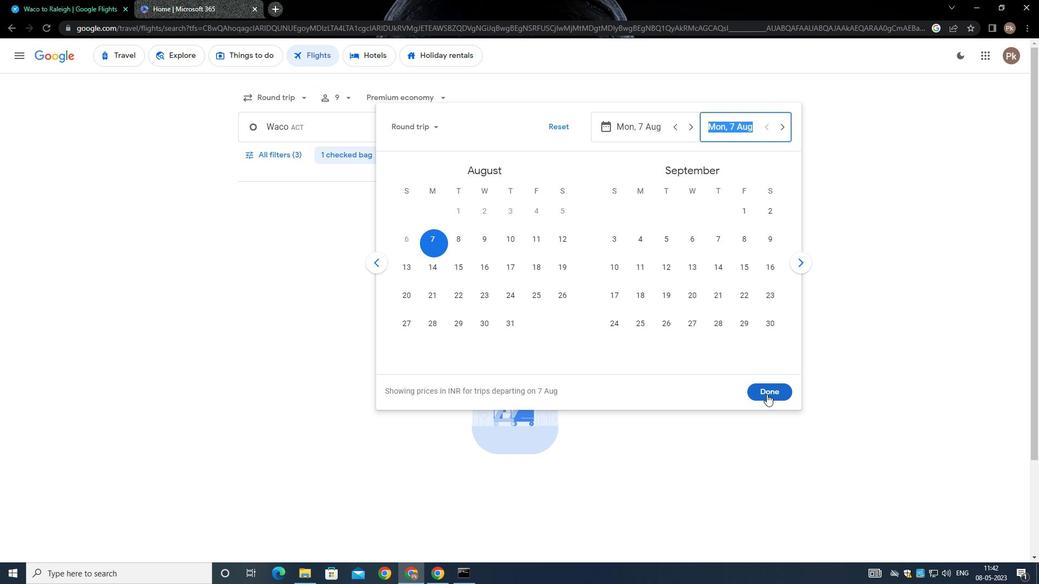 
Action: Mouse pressed left at (764, 391)
Screenshot: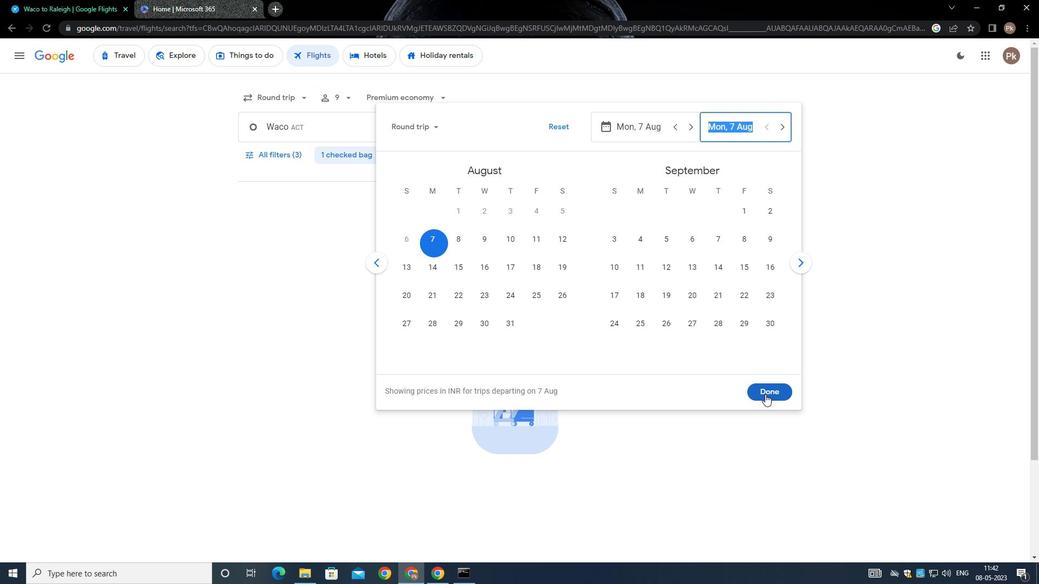 
Action: Mouse moved to (285, 156)
Screenshot: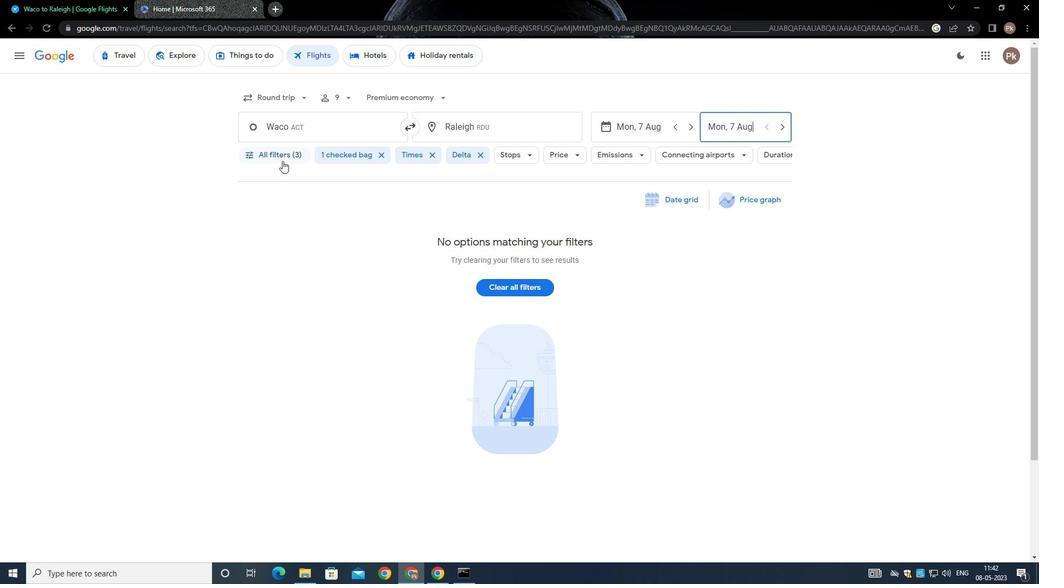 
Action: Mouse pressed left at (285, 156)
Screenshot: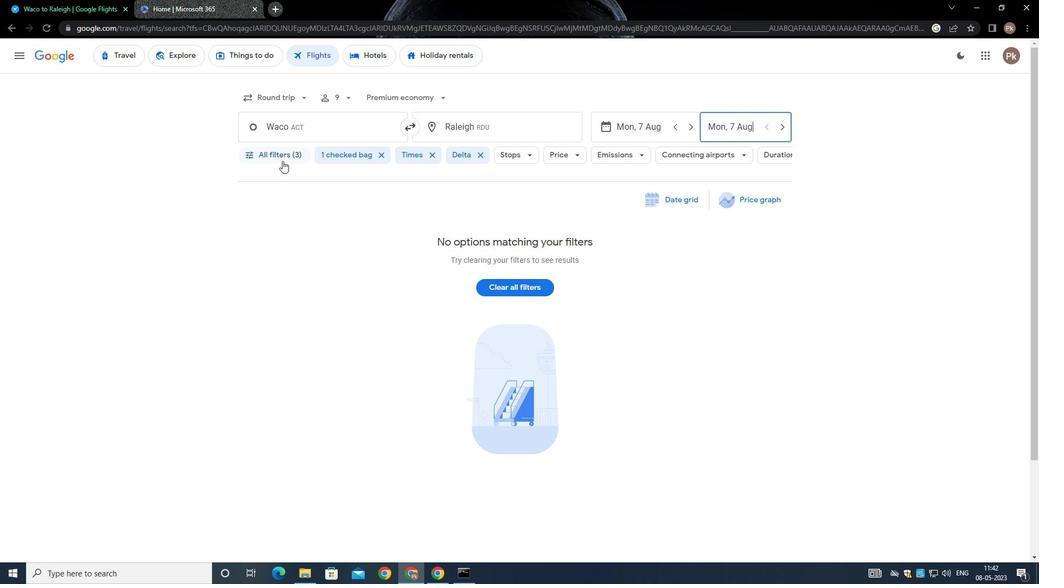
Action: Mouse moved to (396, 463)
Screenshot: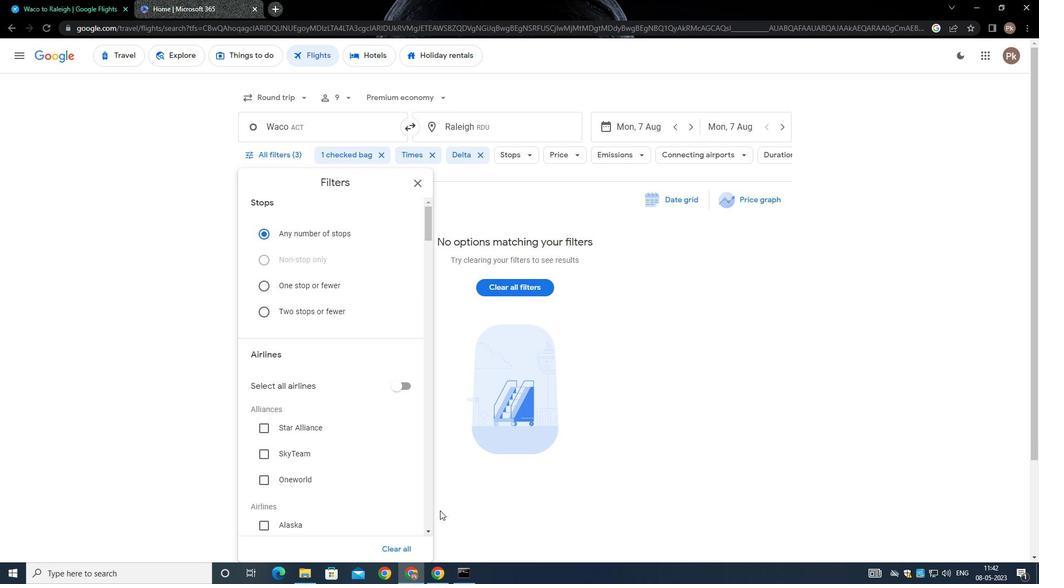 
Action: Mouse scrolled (396, 462) with delta (0, 0)
Screenshot: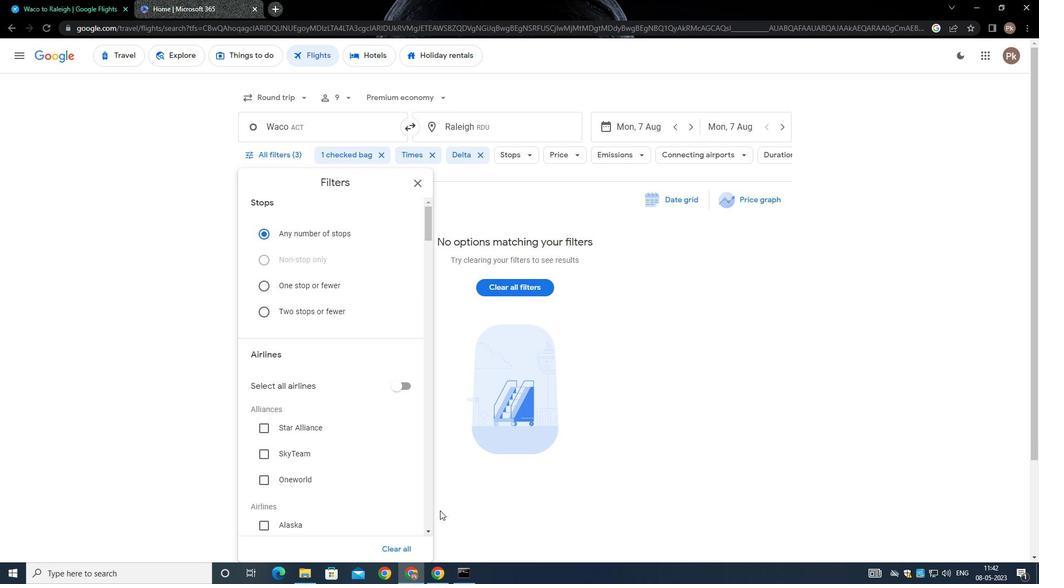 
Action: Mouse moved to (395, 463)
Screenshot: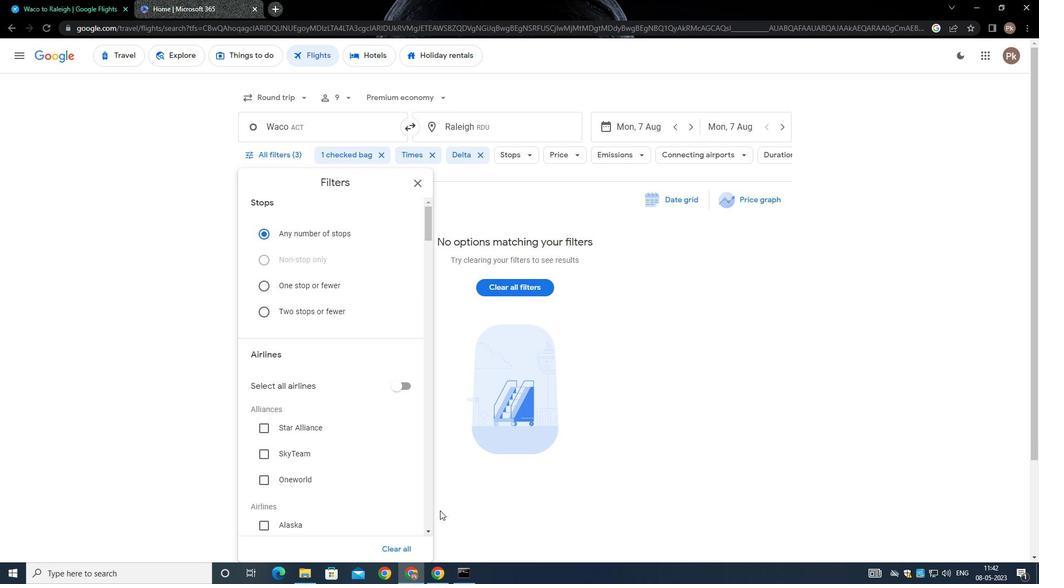 
Action: Mouse scrolled (395, 462) with delta (0, 0)
Screenshot: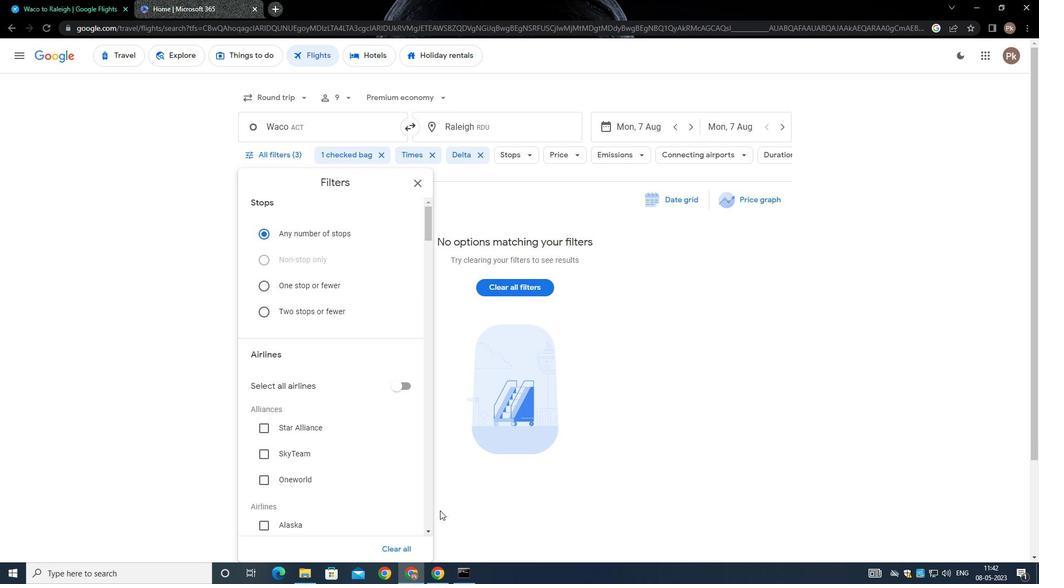 
Action: Mouse moved to (392, 461)
Screenshot: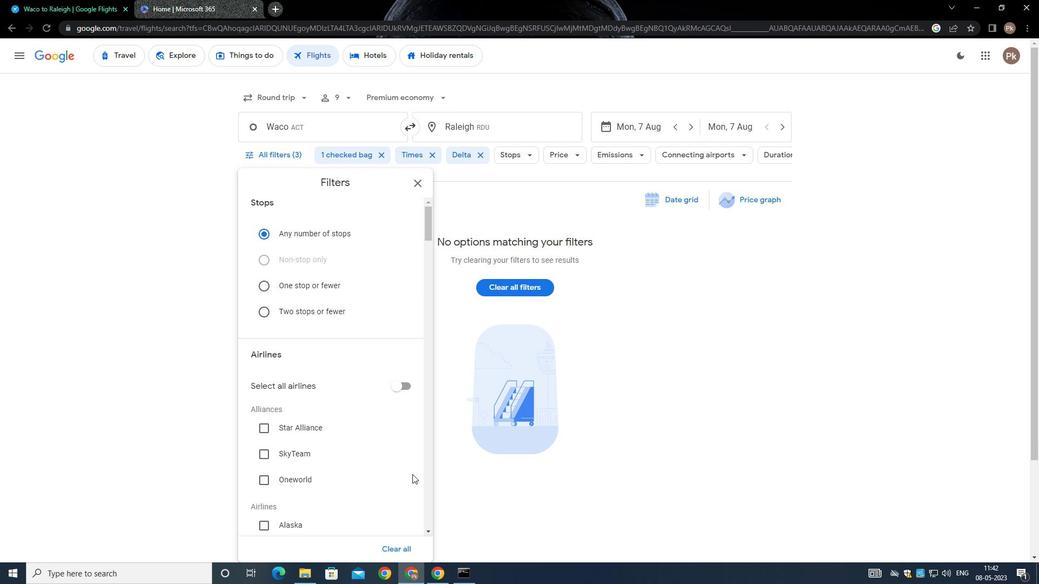 
Action: Mouse scrolled (392, 461) with delta (0, 0)
Screenshot: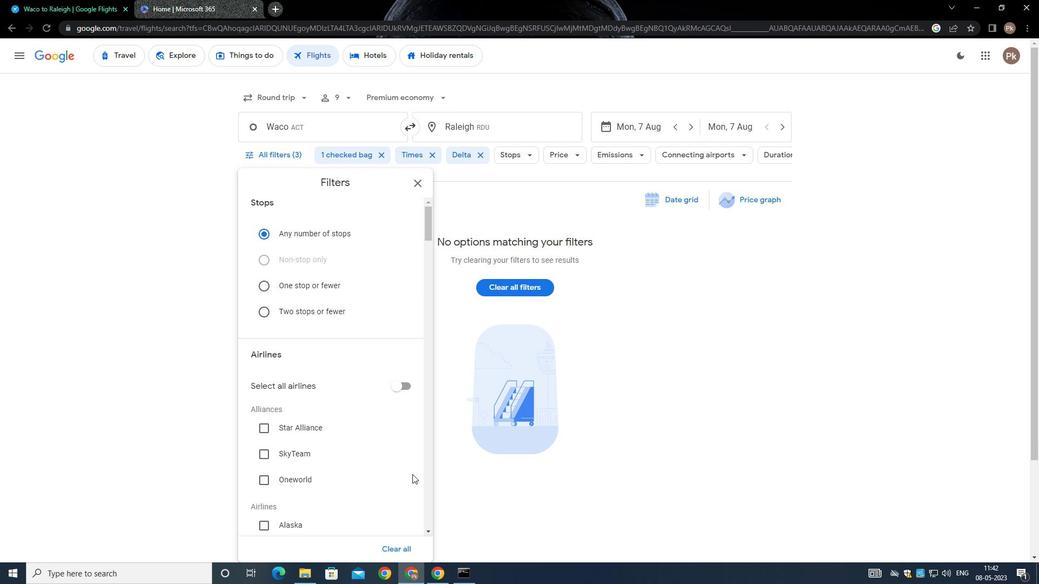 
Action: Mouse moved to (391, 386)
Screenshot: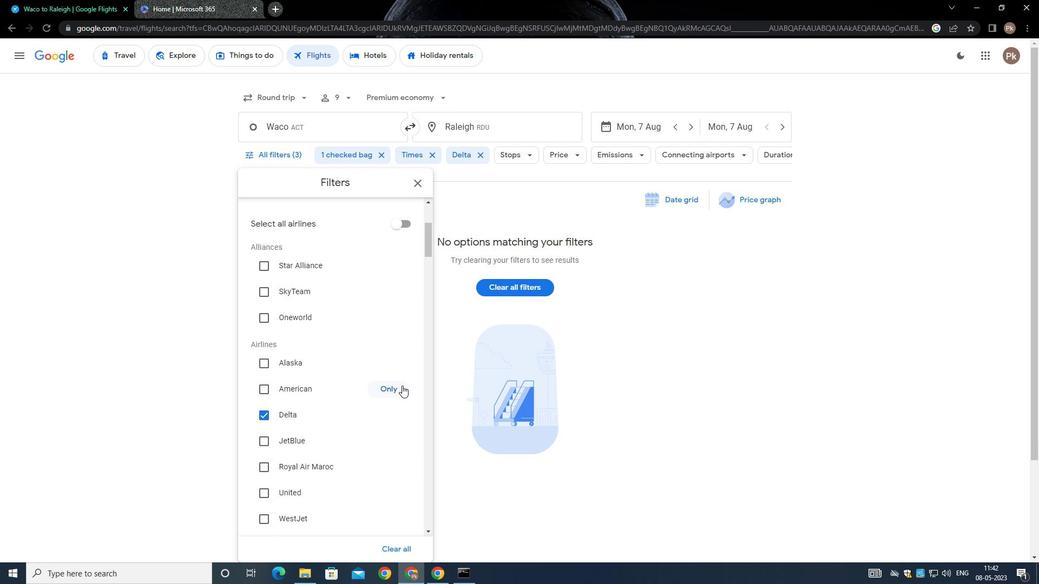
Action: Mouse pressed left at (391, 386)
Screenshot: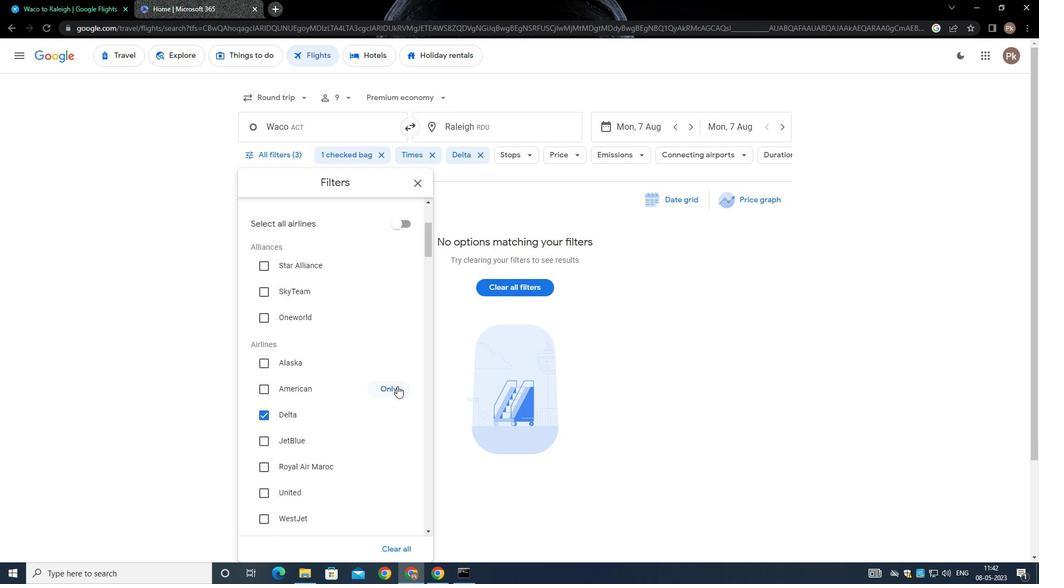 
Action: Mouse moved to (384, 388)
Screenshot: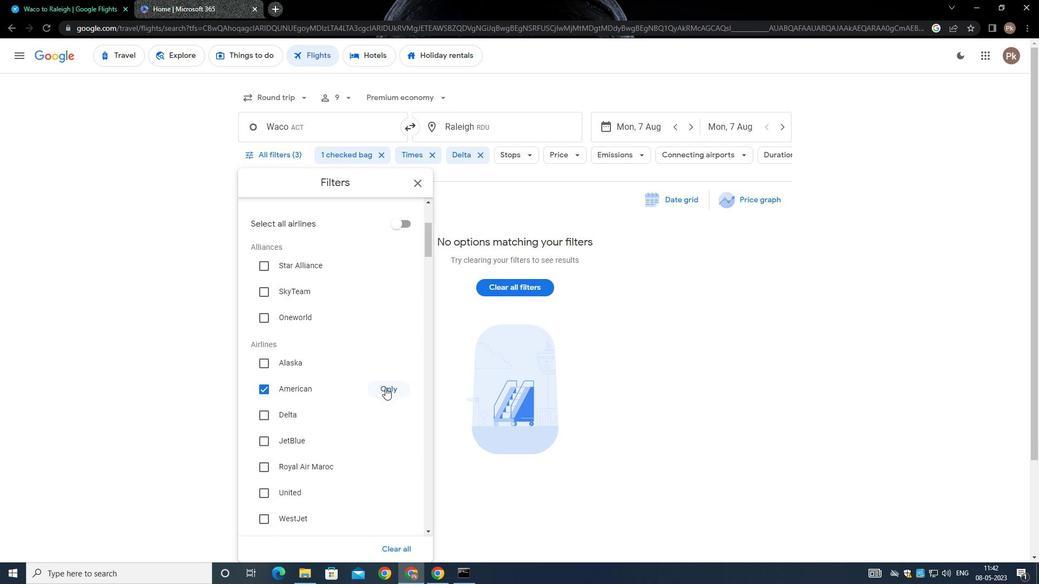 
Action: Mouse scrolled (384, 388) with delta (0, 0)
Screenshot: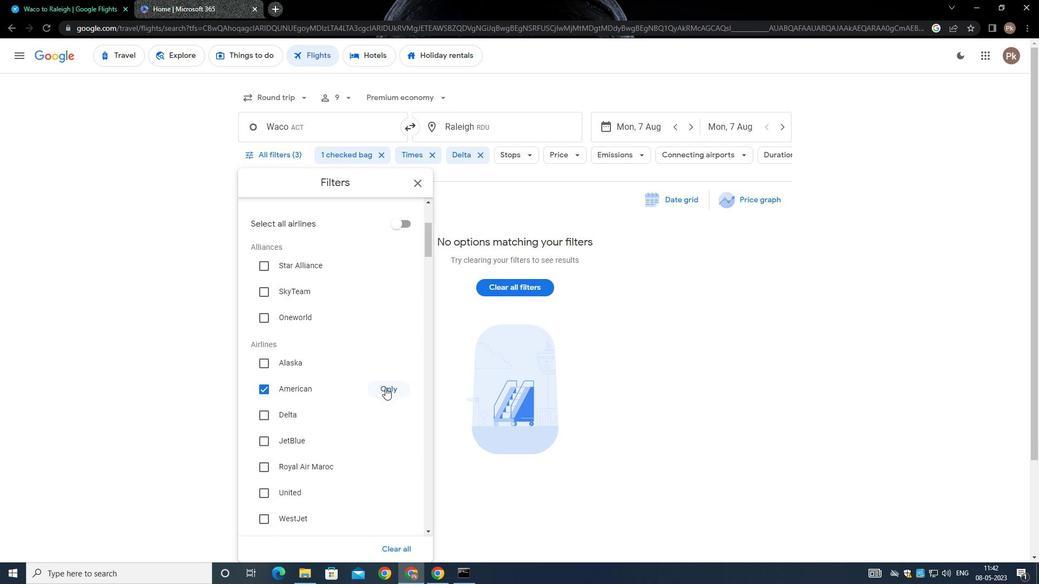 
Action: Mouse moved to (384, 391)
Screenshot: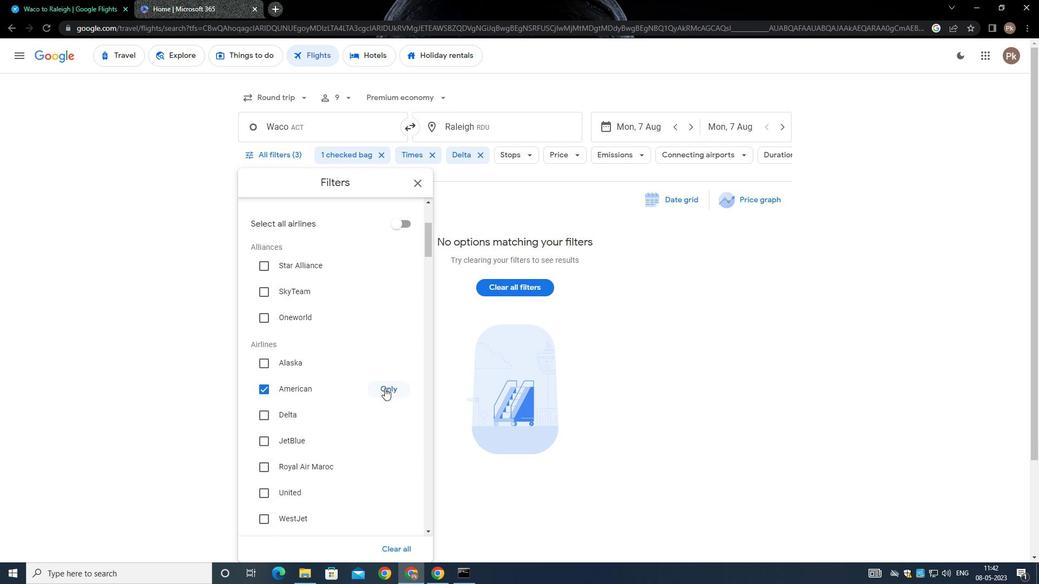 
Action: Mouse scrolled (384, 390) with delta (0, 0)
Screenshot: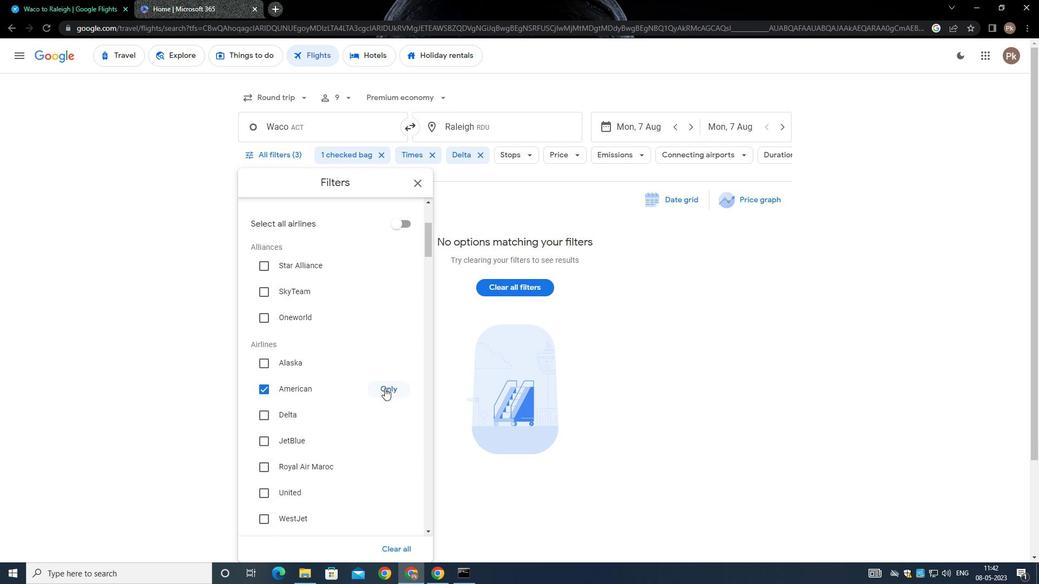 
Action: Mouse moved to (384, 391)
Screenshot: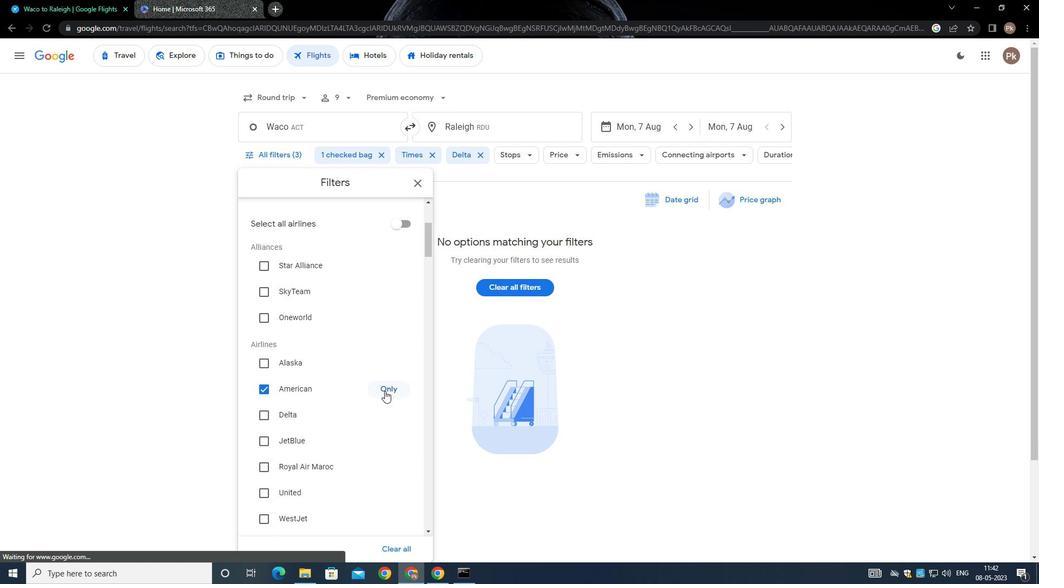 
Action: Mouse scrolled (384, 391) with delta (0, 0)
Screenshot: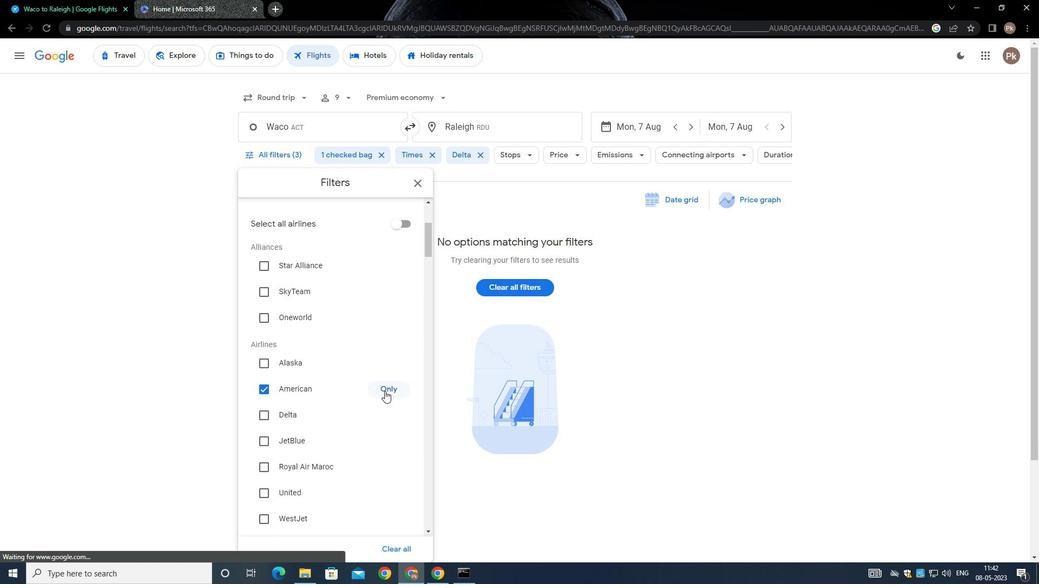 
Action: Mouse scrolled (384, 391) with delta (0, 0)
Screenshot: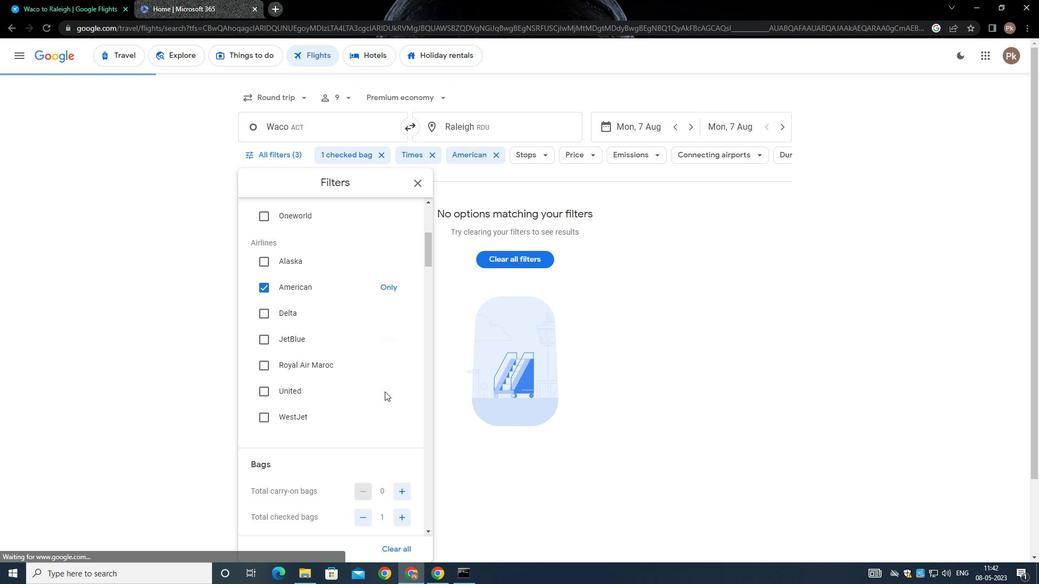 
Action: Mouse moved to (397, 404)
Screenshot: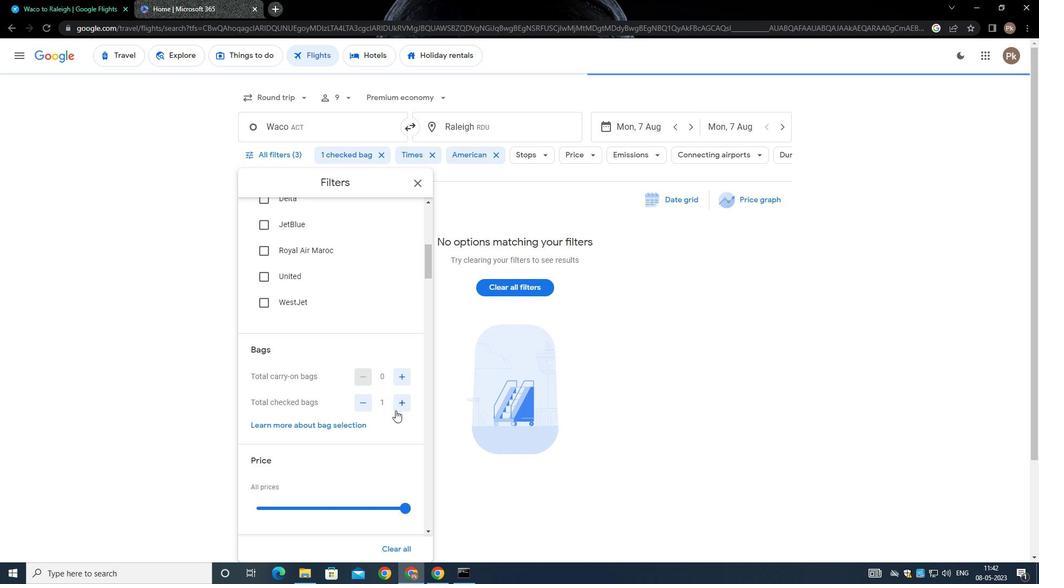 
Action: Mouse pressed left at (397, 404)
Screenshot: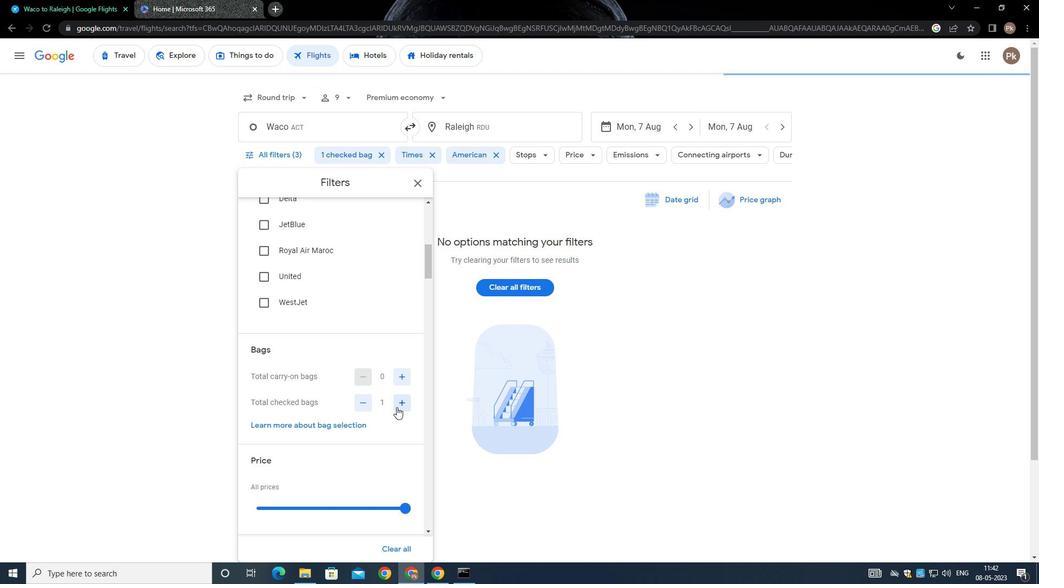 
Action: Mouse moved to (397, 403)
Screenshot: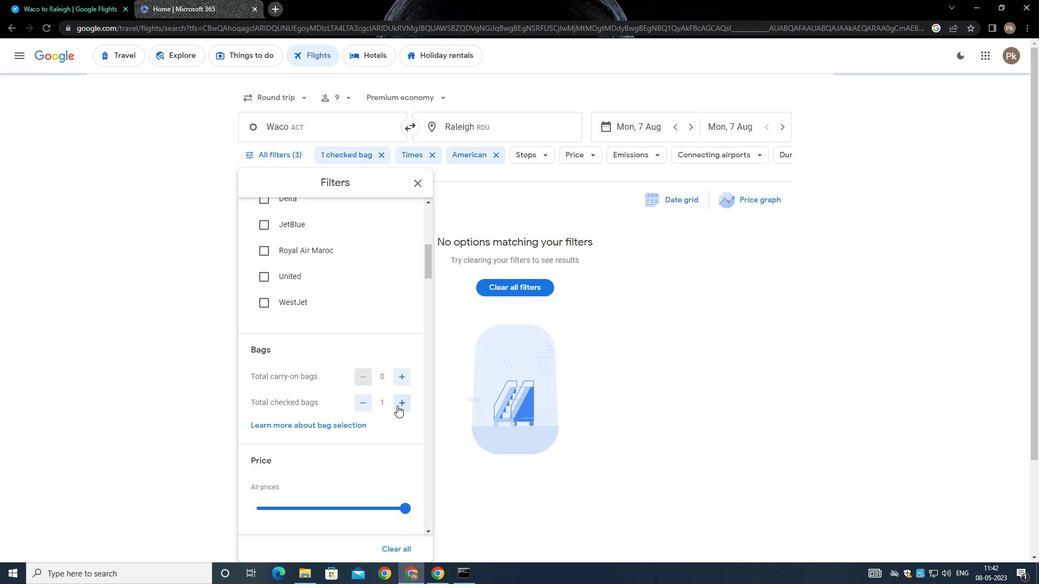 
Action: Mouse pressed left at (397, 403)
Screenshot: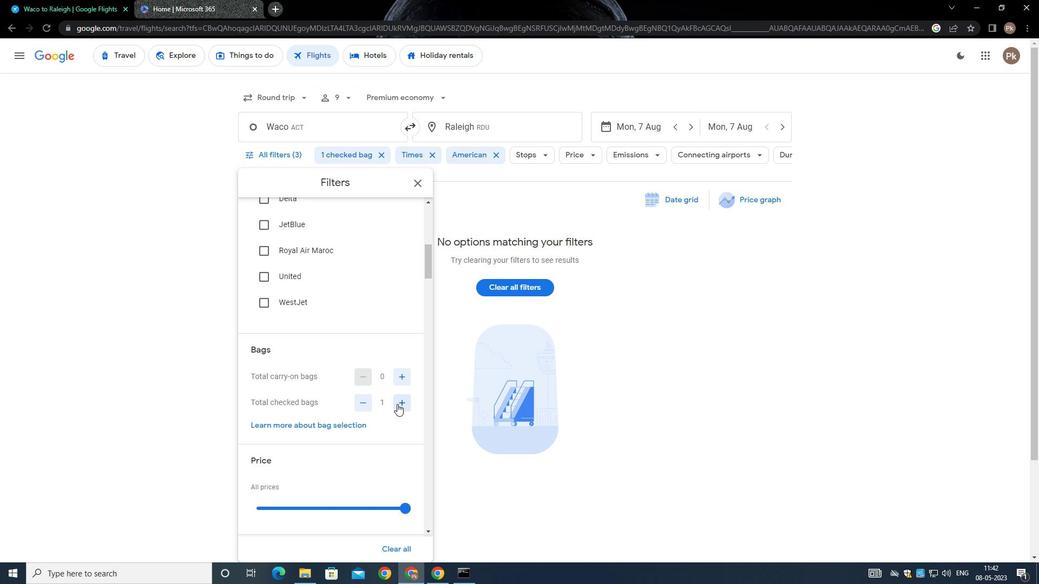 
Action: Mouse pressed left at (397, 403)
Screenshot: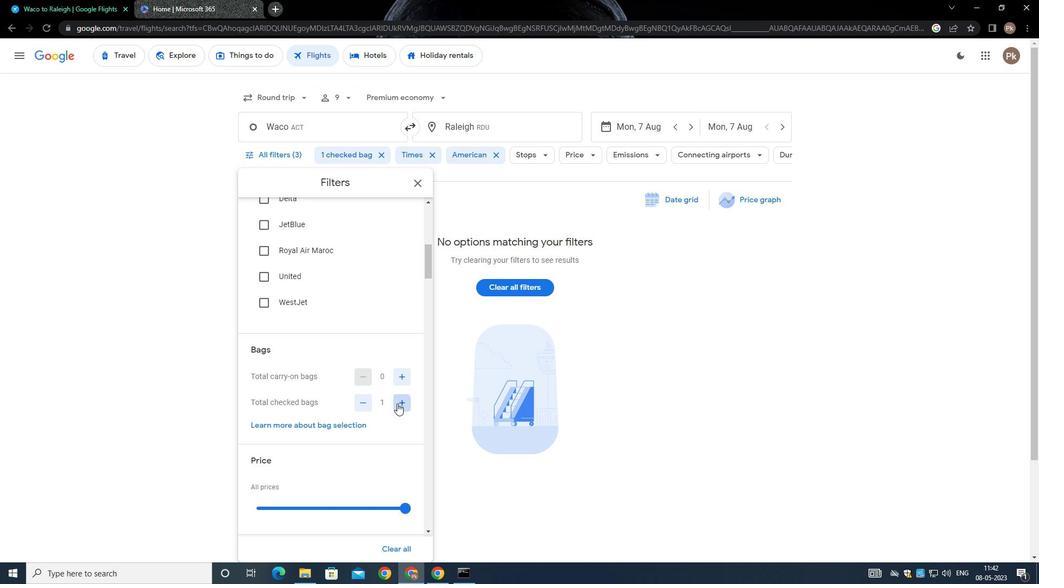 
Action: Mouse moved to (397, 403)
Screenshot: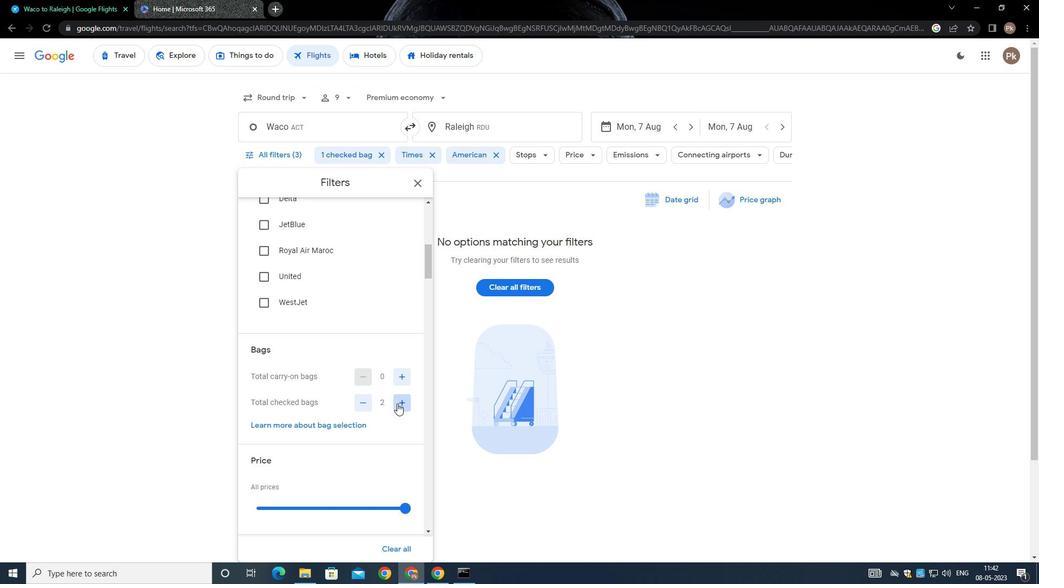 
Action: Mouse pressed left at (397, 403)
Screenshot: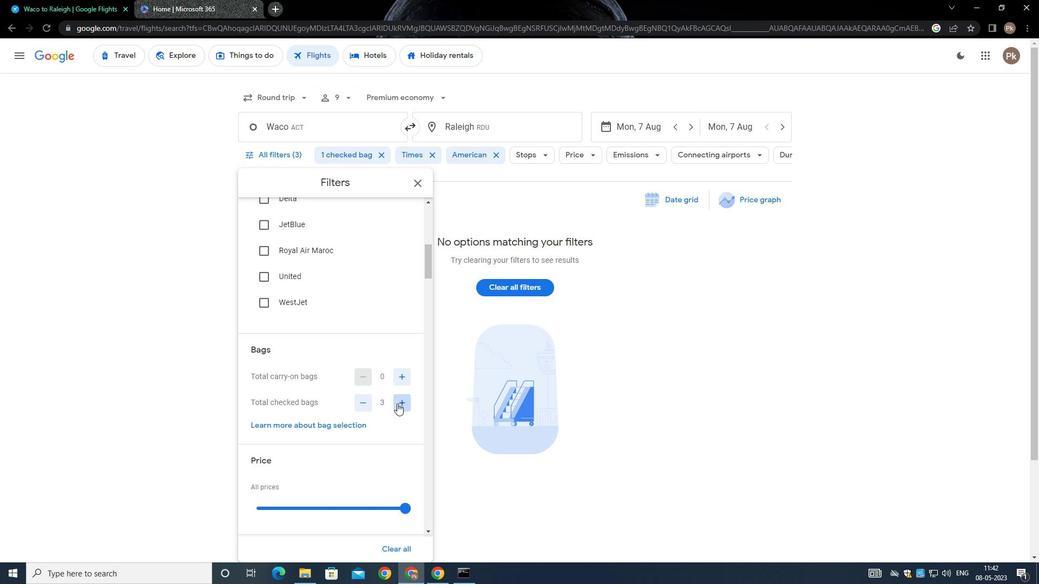 
Action: Mouse moved to (398, 403)
Screenshot: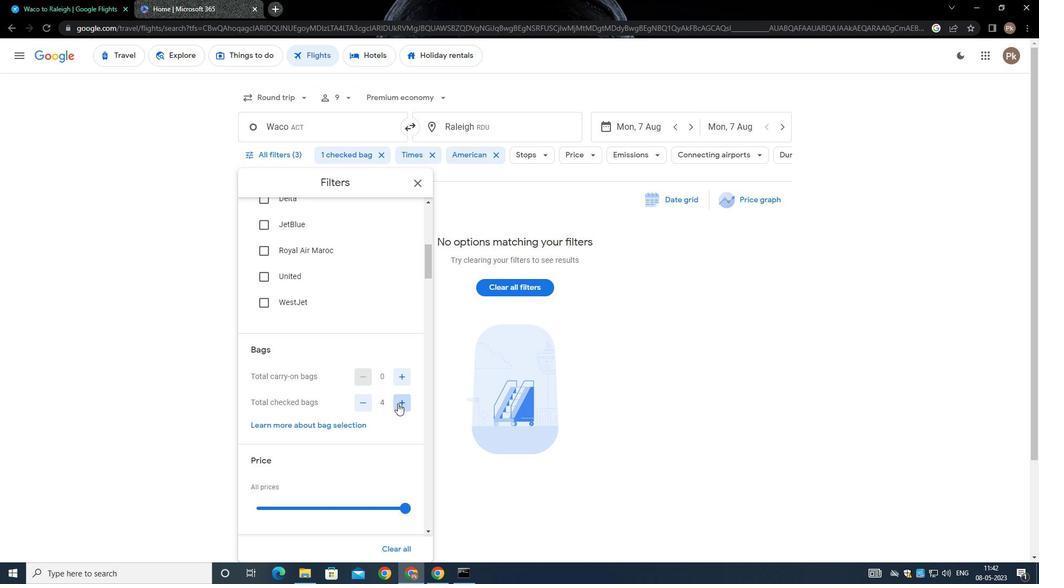 
Action: Mouse pressed left at (398, 403)
Screenshot: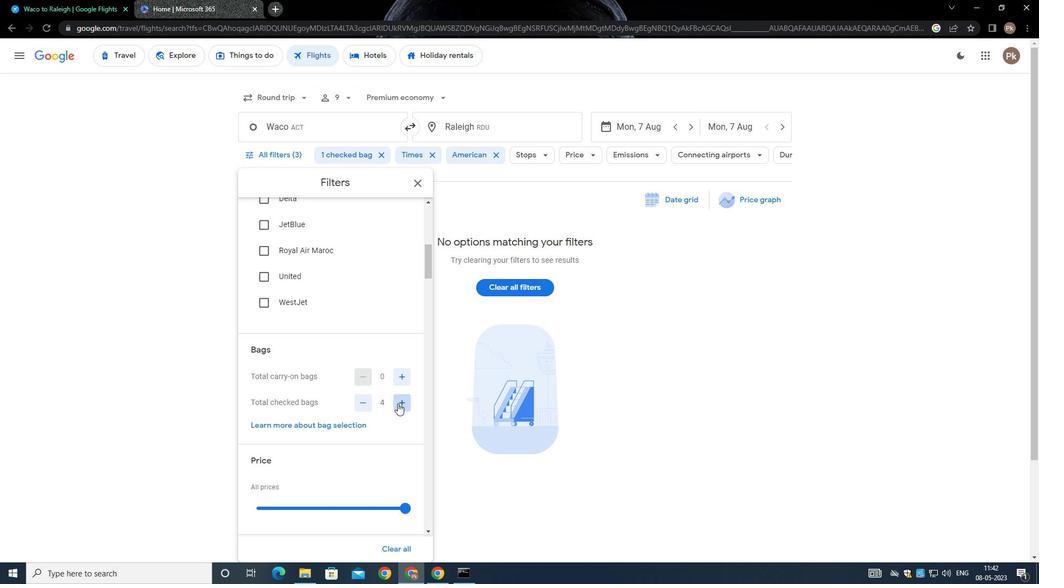 
Action: Mouse pressed left at (398, 403)
Screenshot: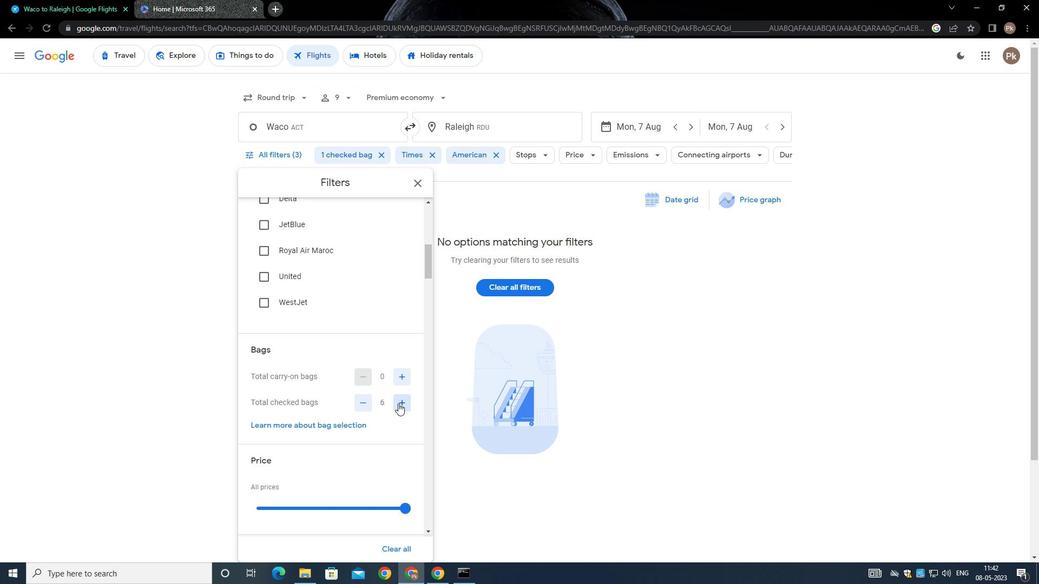 
Action: Mouse pressed left at (398, 403)
Screenshot: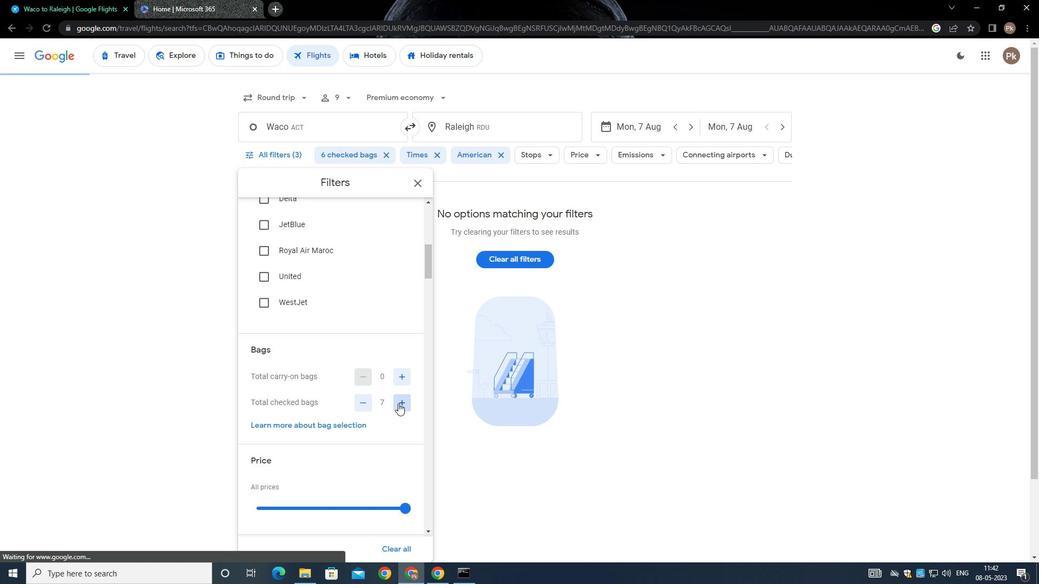 
Action: Mouse moved to (398, 403)
Screenshot: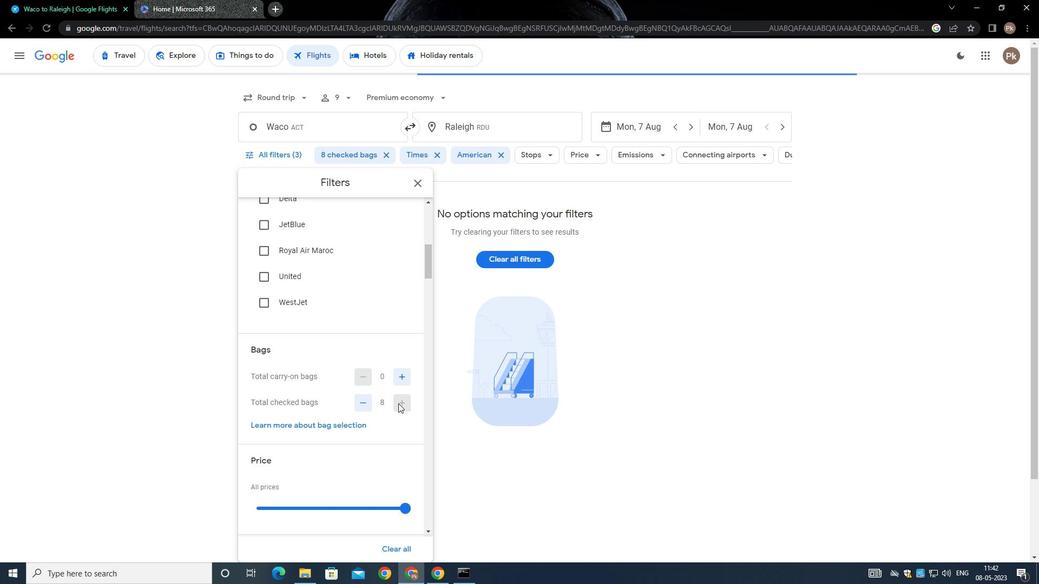 
Action: Mouse scrolled (398, 403) with delta (0, 0)
Screenshot: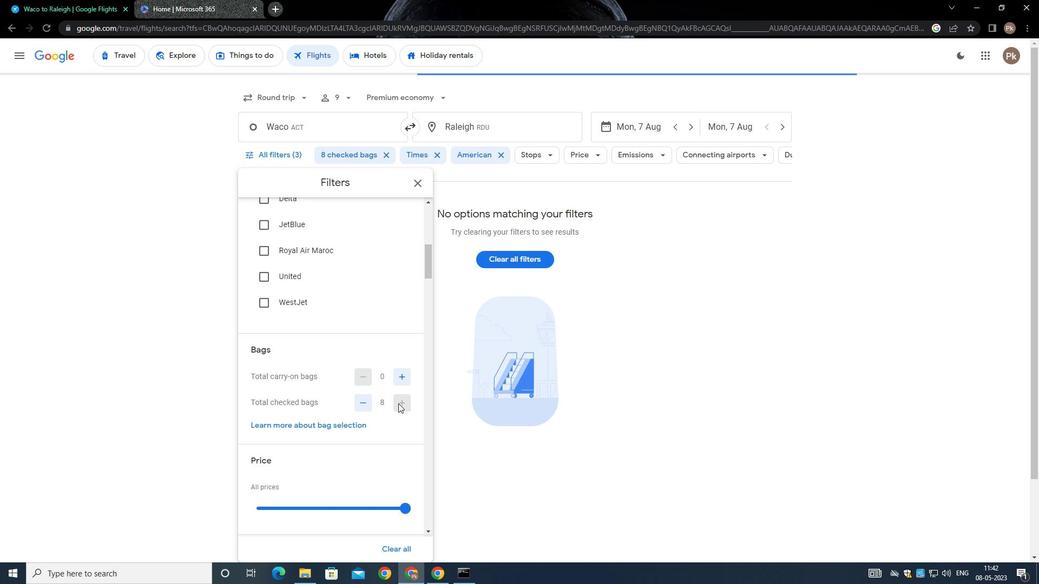 
Action: Mouse moved to (398, 404)
Screenshot: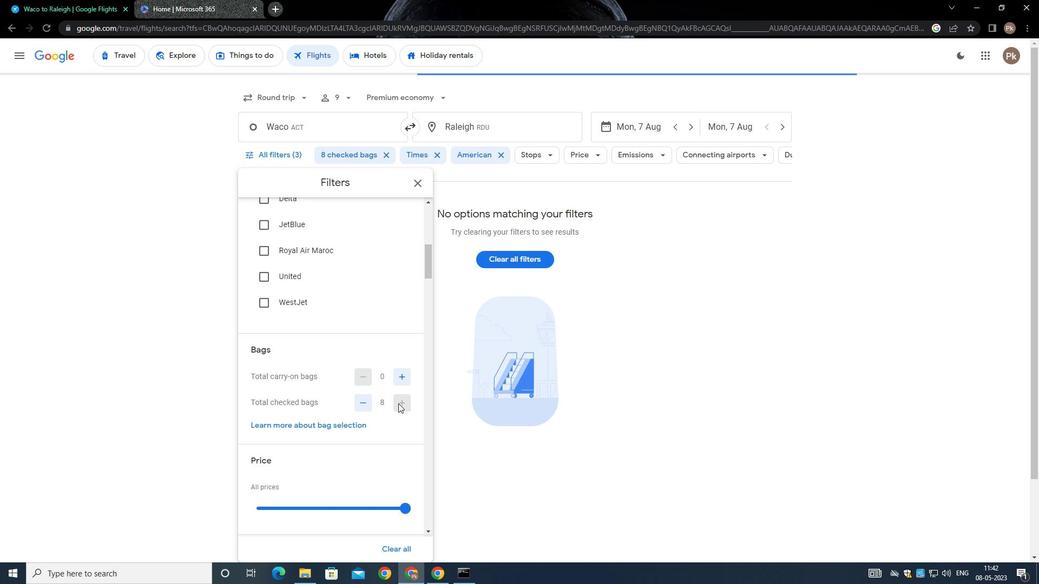 
Action: Mouse scrolled (398, 403) with delta (0, 0)
Screenshot: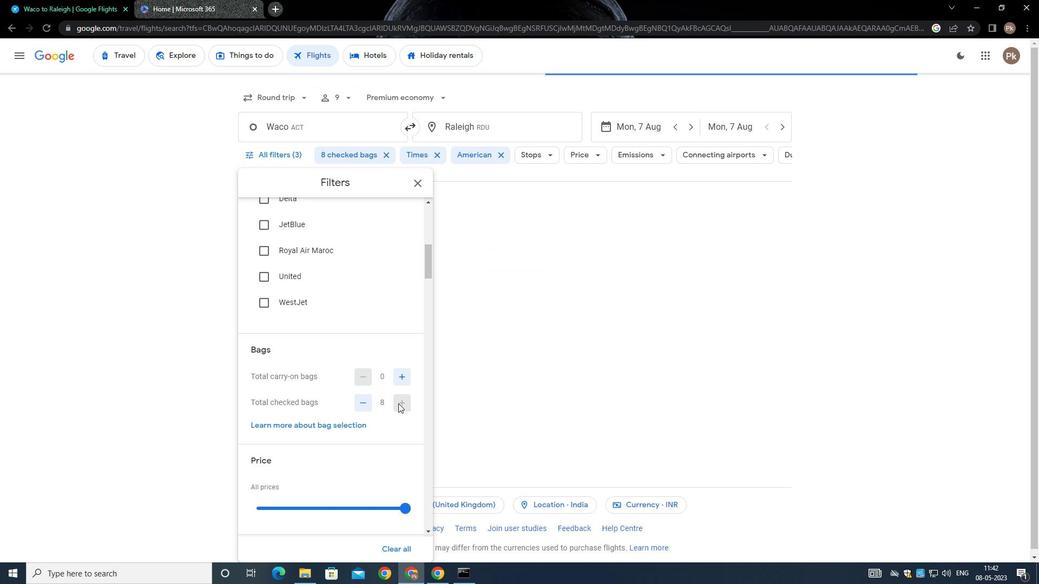 
Action: Mouse moved to (398, 404)
Screenshot: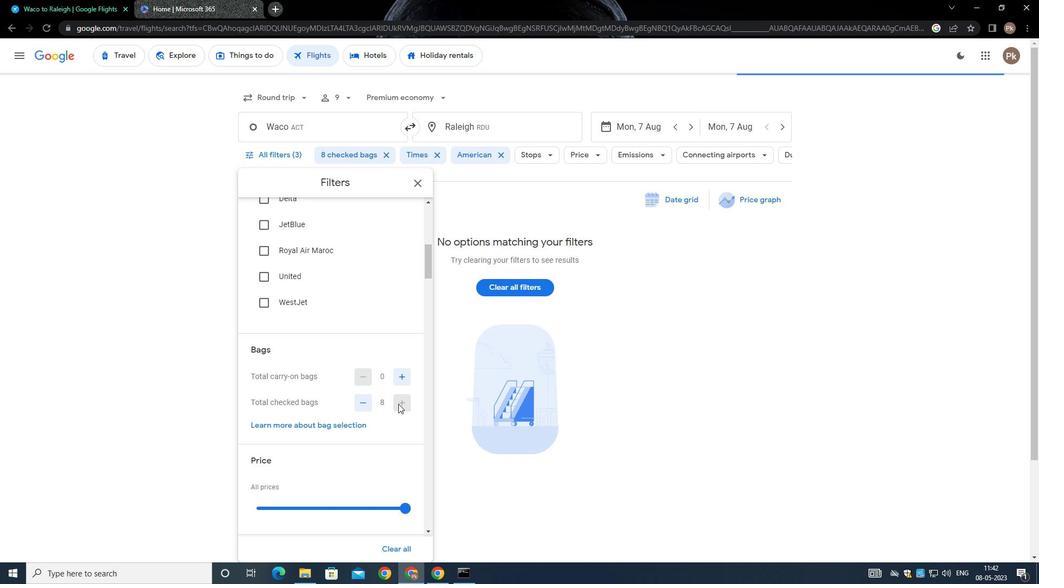 
Action: Mouse scrolled (398, 404) with delta (0, 0)
Screenshot: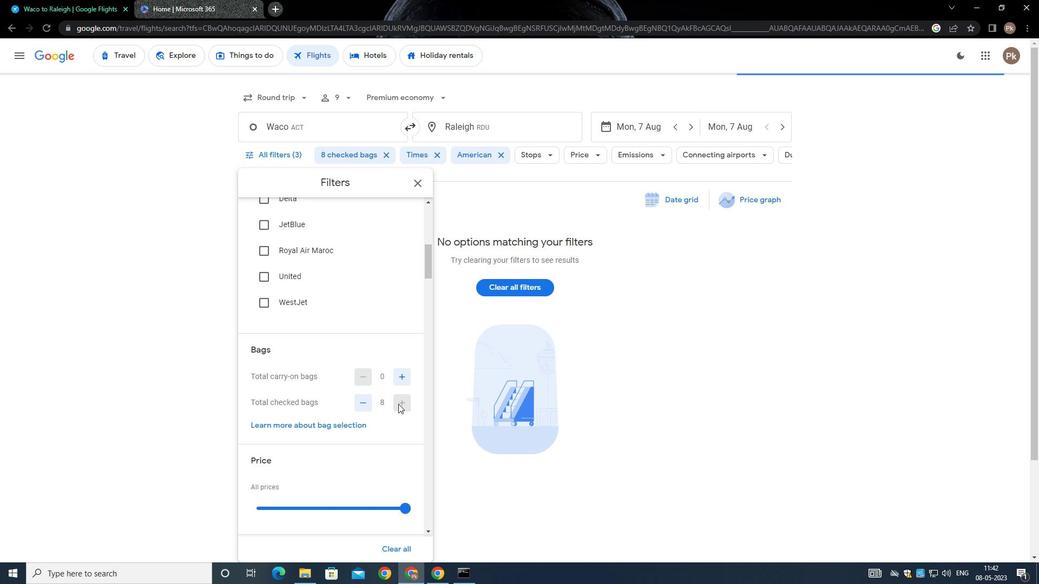 
Action: Mouse moved to (403, 345)
Screenshot: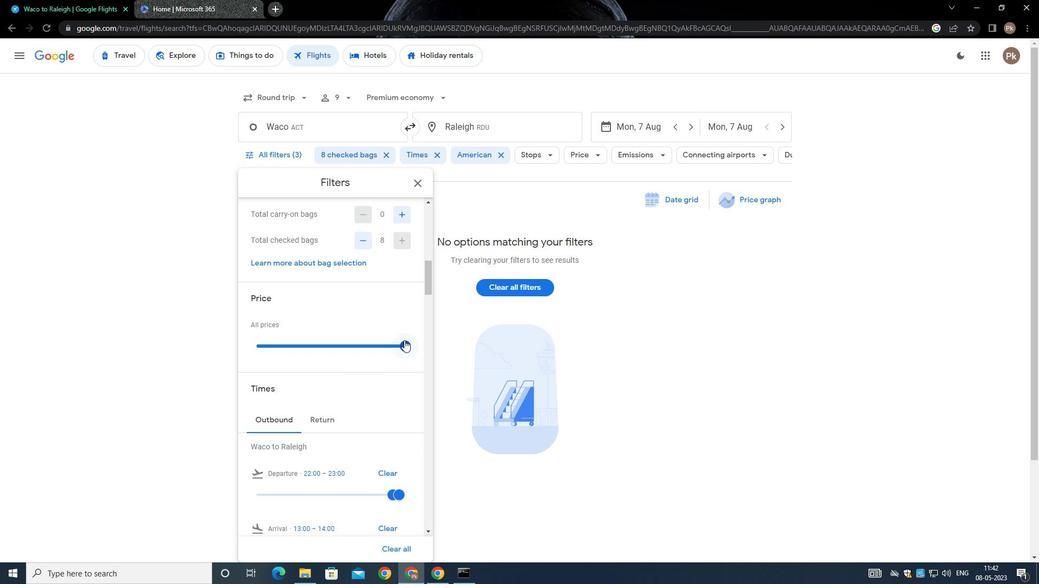 
Action: Mouse pressed left at (403, 345)
Screenshot: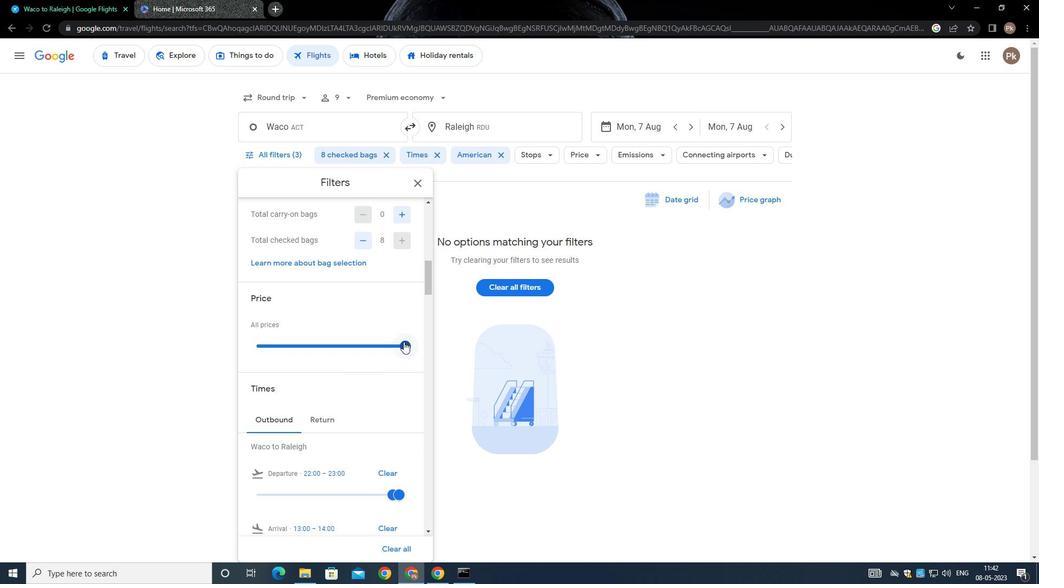
Action: Mouse moved to (397, 347)
Screenshot: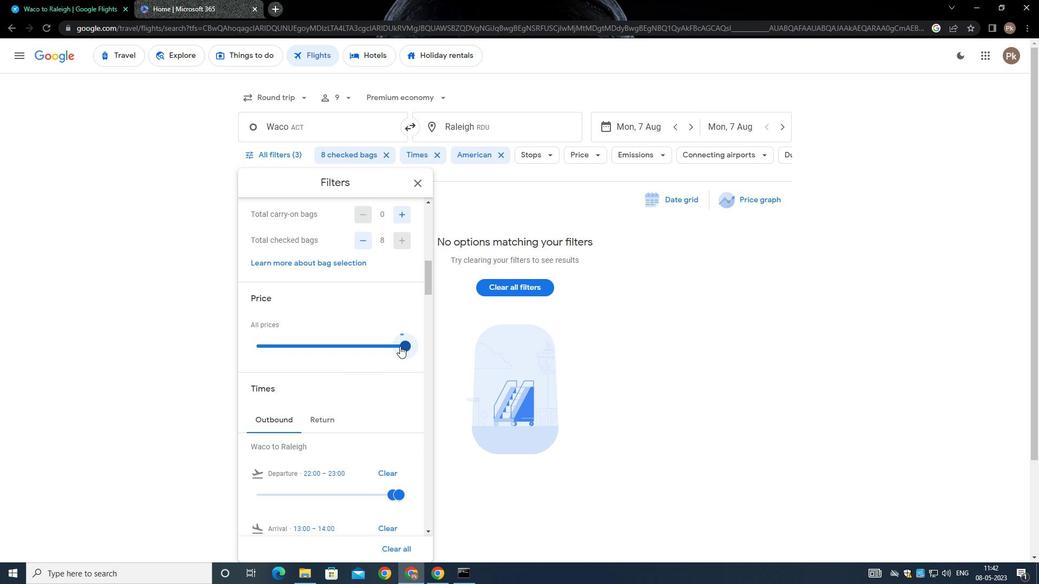 
Action: Mouse scrolled (397, 346) with delta (0, 0)
Screenshot: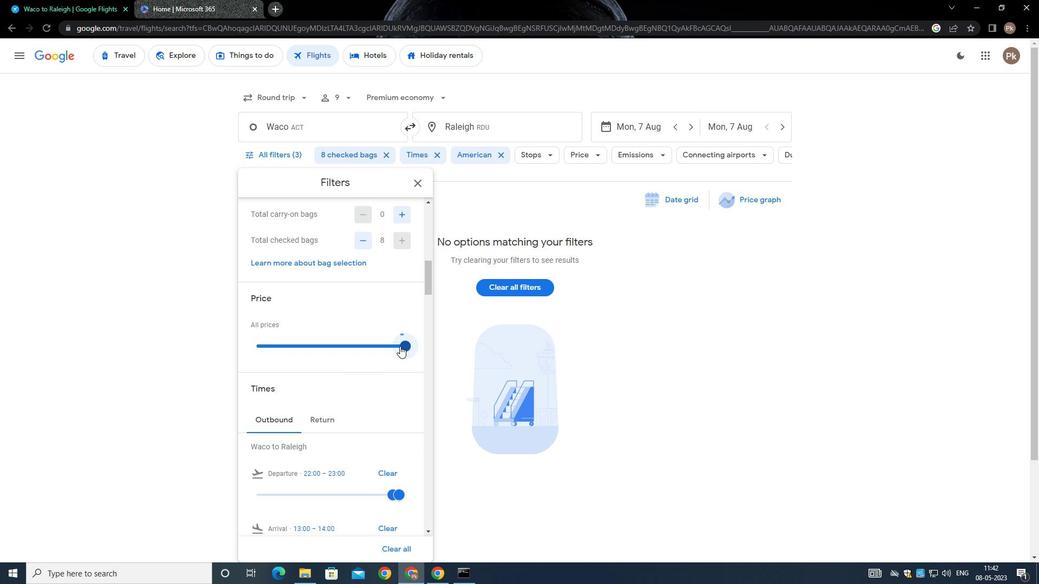 
Action: Mouse moved to (353, 385)
Screenshot: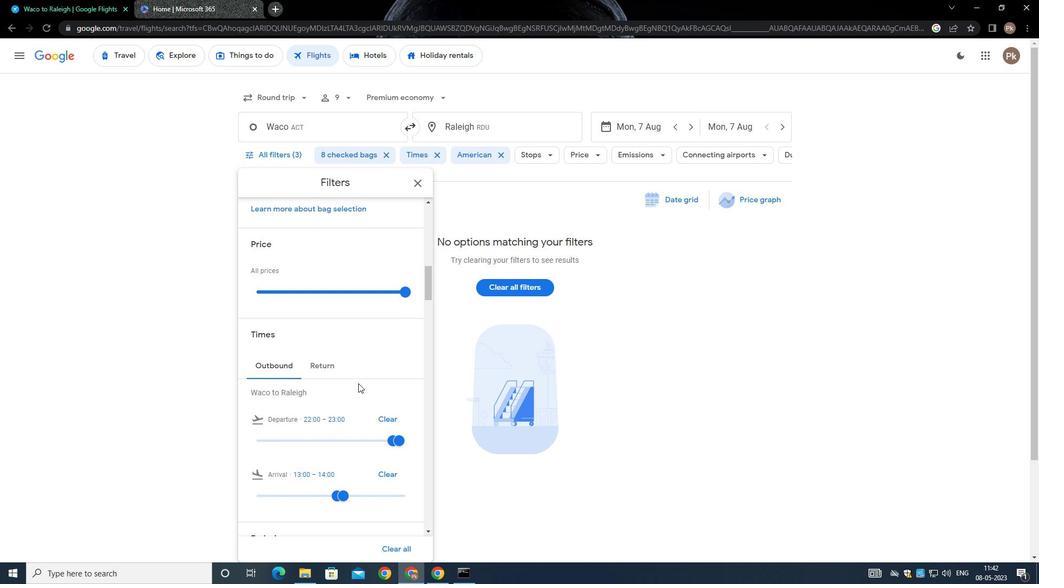 
Action: Mouse scrolled (353, 385) with delta (0, 0)
Screenshot: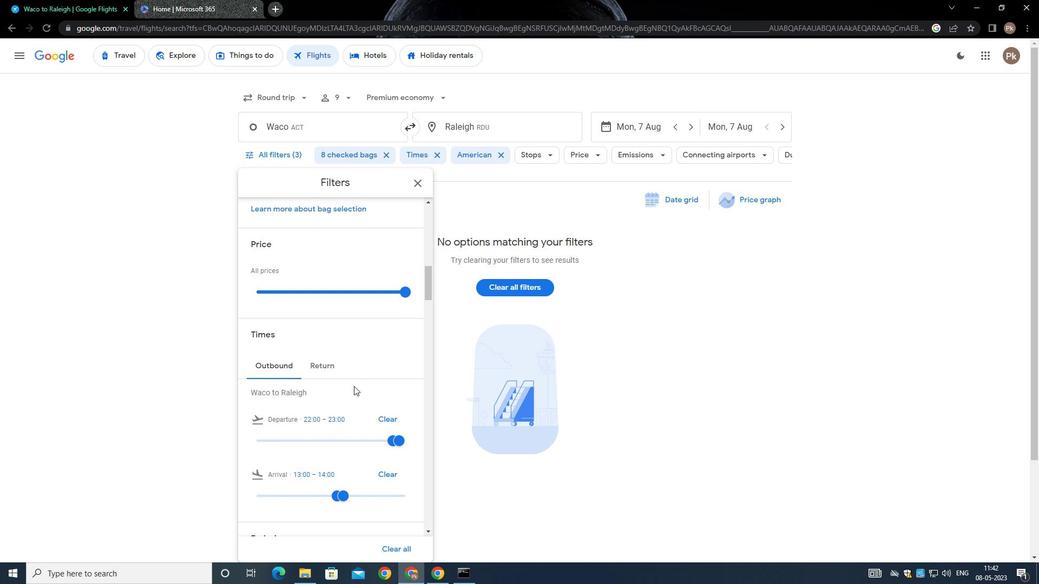 
Action: Mouse moved to (365, 381)
Screenshot: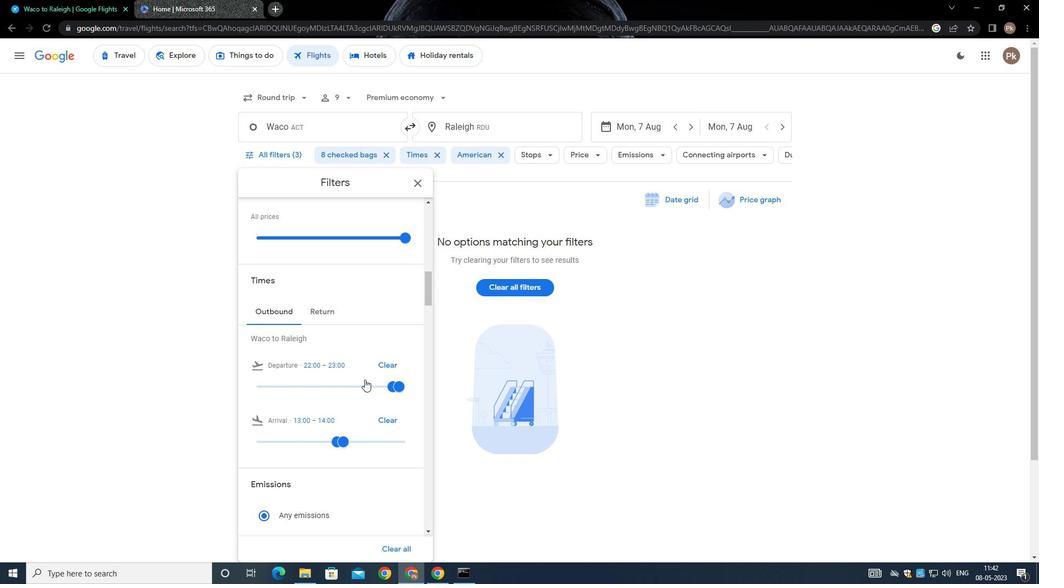 
Action: Mouse pressed left at (365, 381)
Screenshot: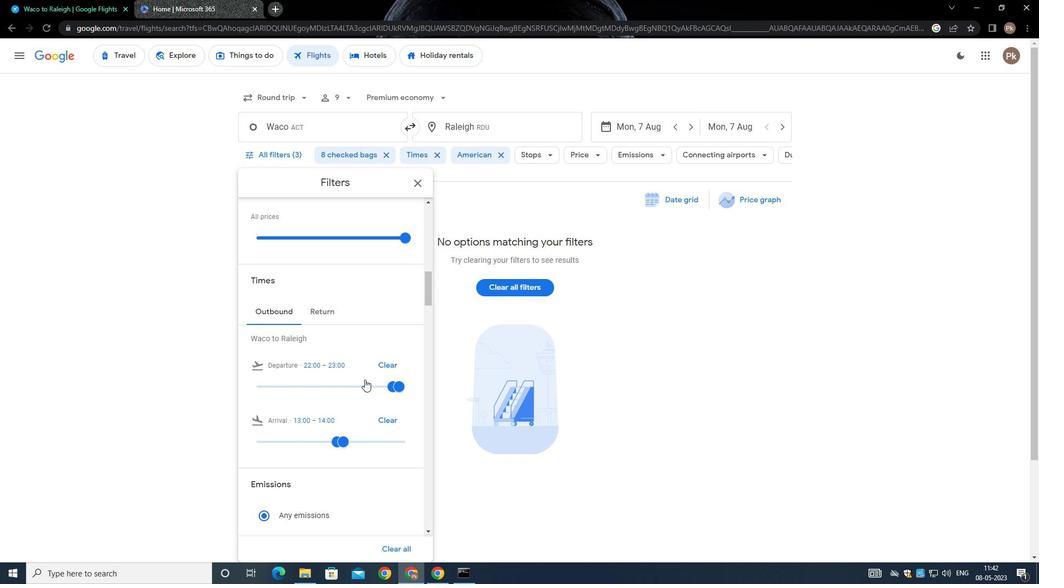 
Action: Mouse moved to (383, 383)
Screenshot: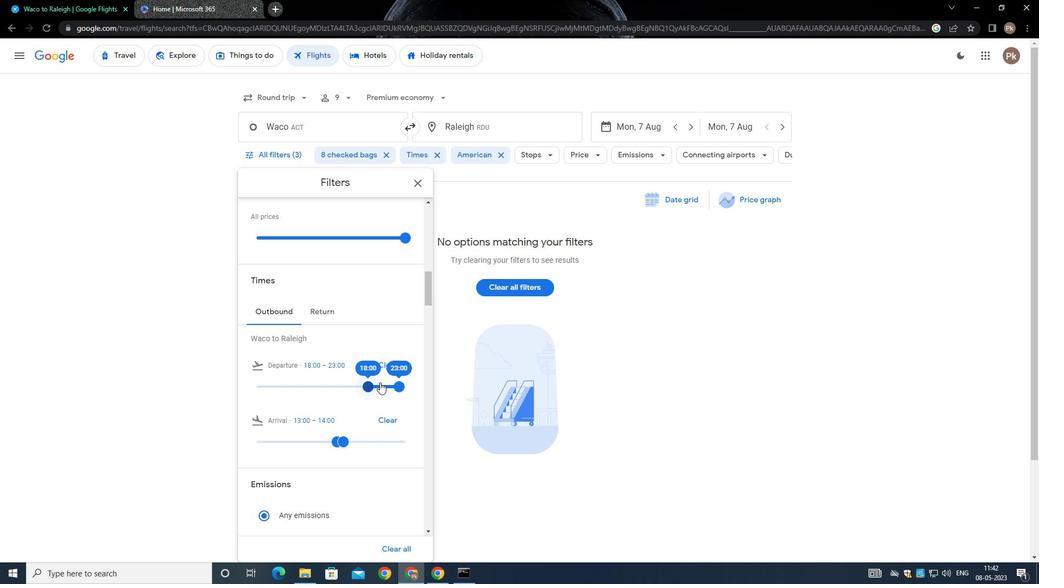 
Action: Mouse pressed left at (383, 383)
Screenshot: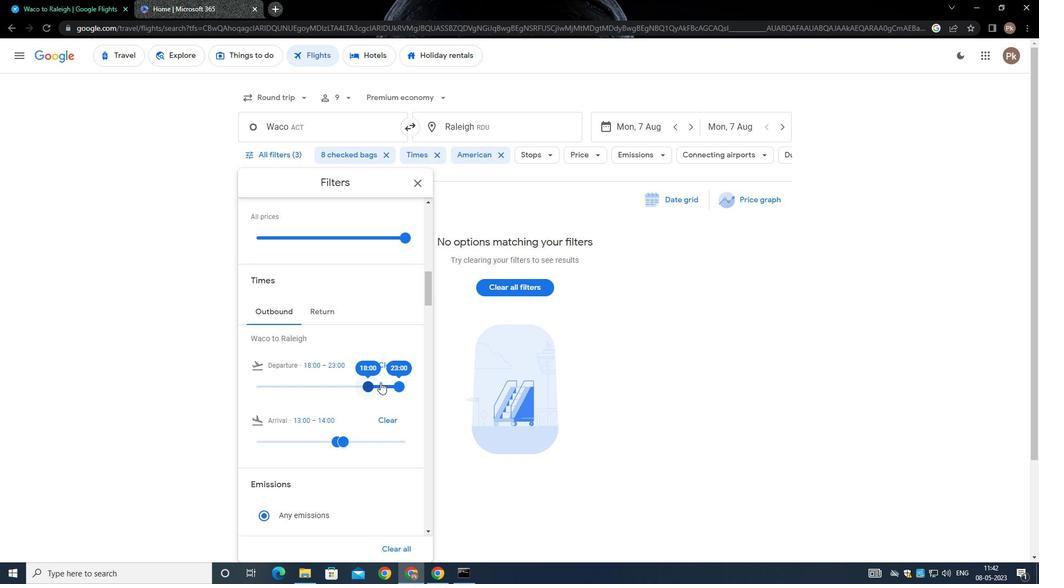 
Action: Mouse moved to (384, 384)
Screenshot: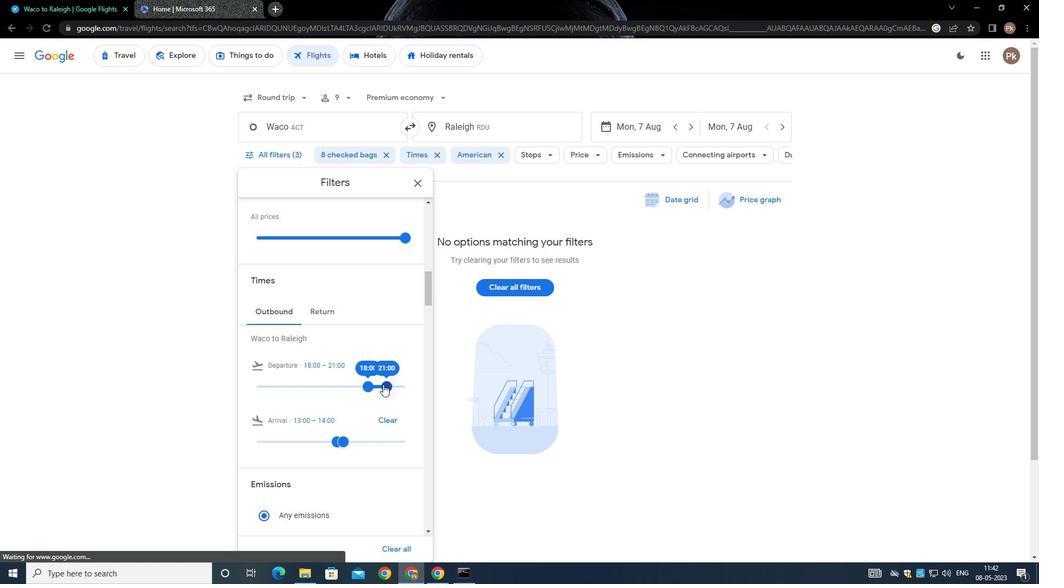
Action: Mouse pressed left at (384, 384)
Screenshot: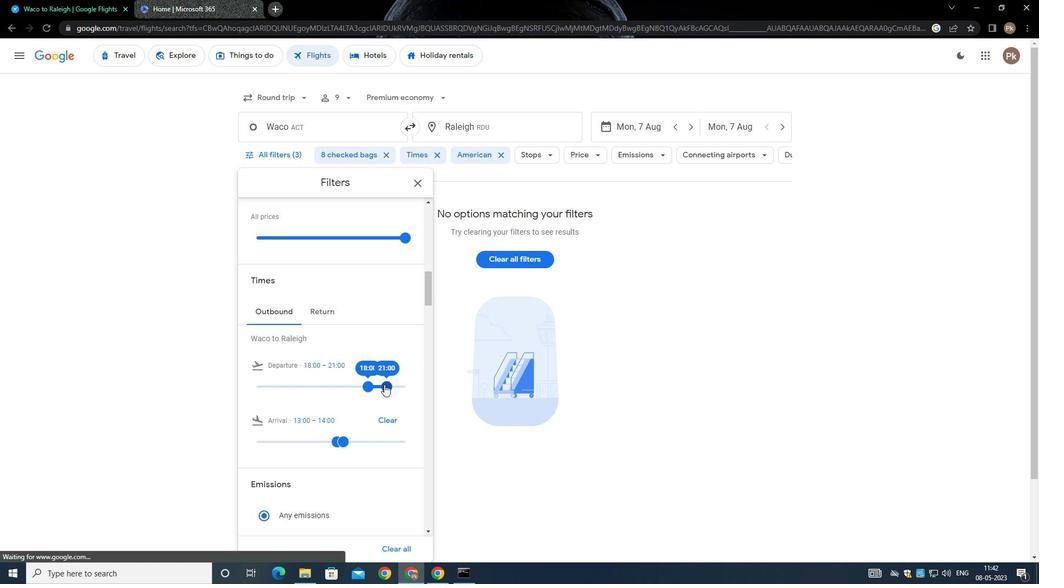 
Action: Mouse moved to (360, 384)
Screenshot: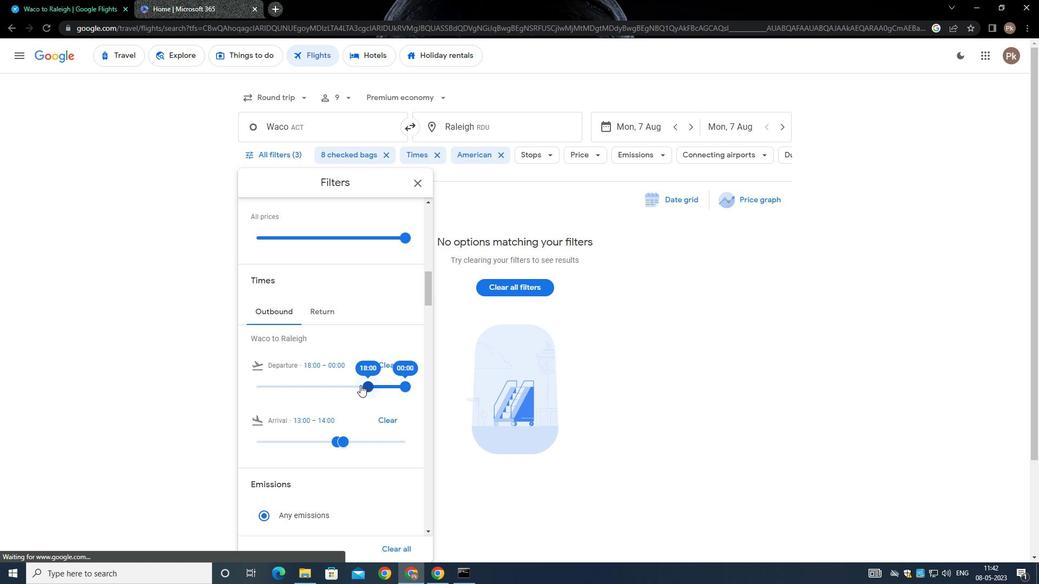 
Action: Mouse pressed left at (360, 384)
Screenshot: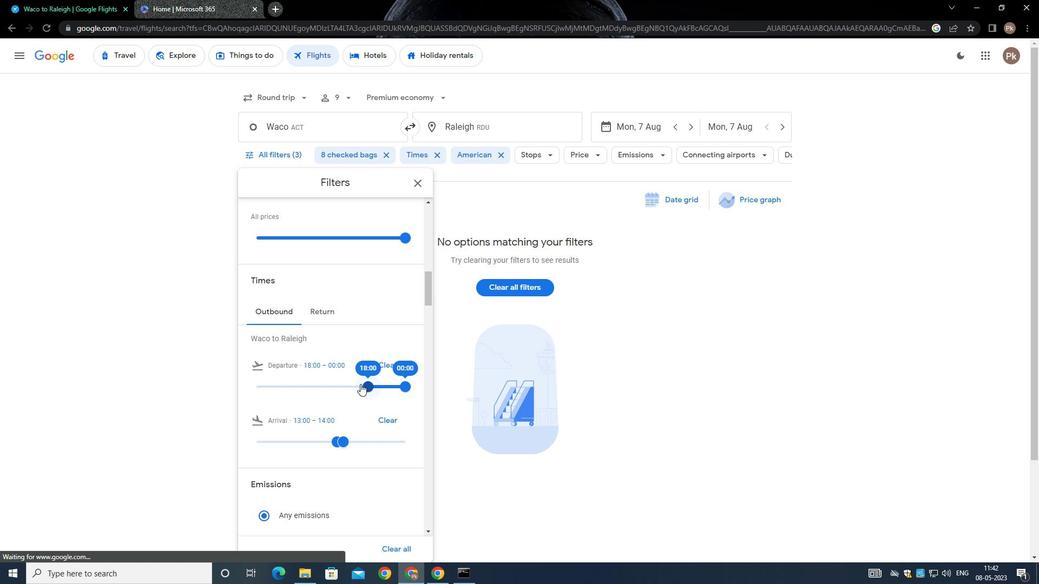 
Action: Mouse moved to (407, 386)
Screenshot: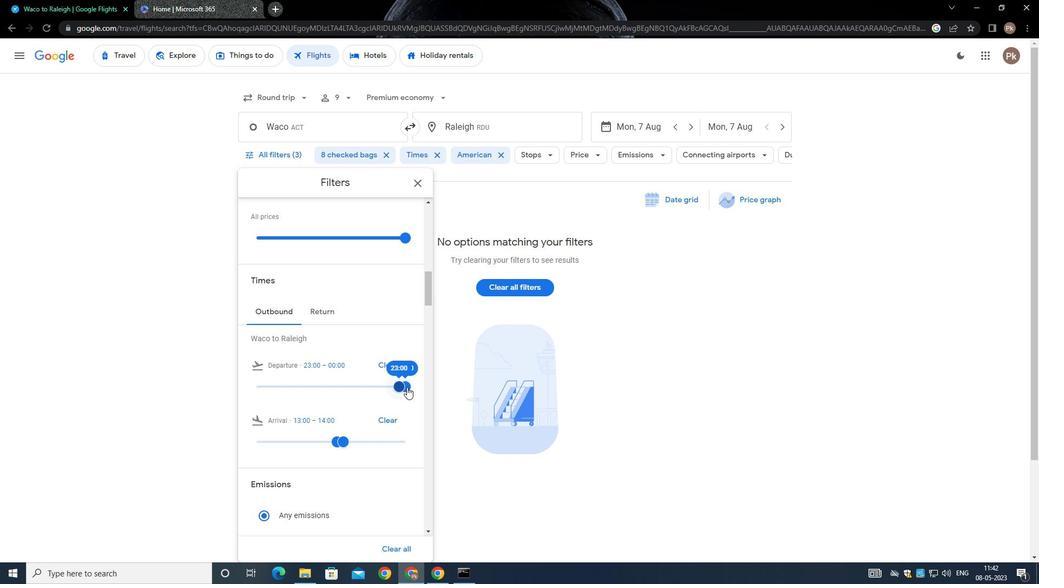 
Action: Mouse pressed left at (407, 386)
Screenshot: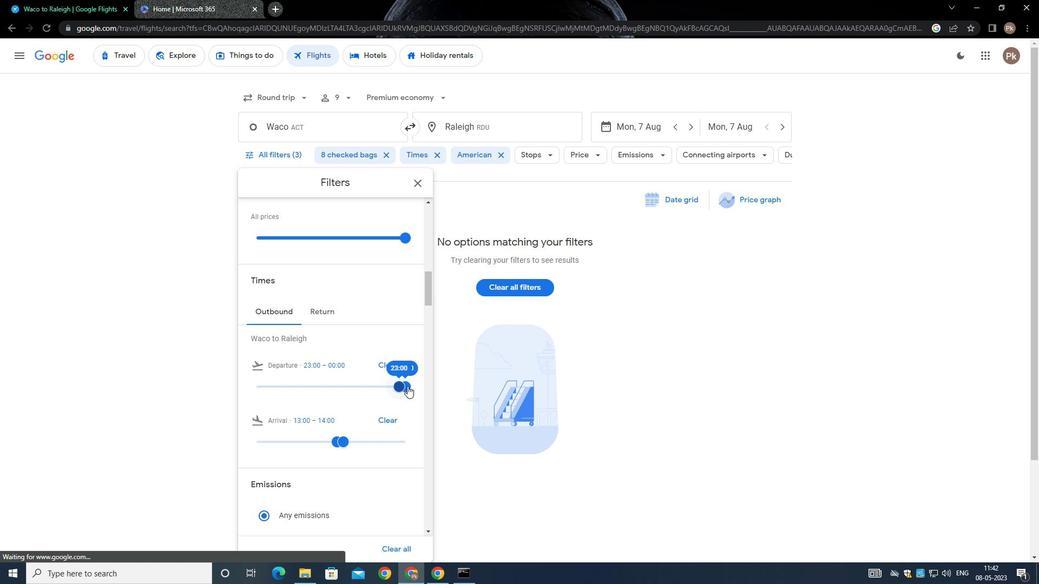 
Action: Mouse moved to (382, 367)
Screenshot: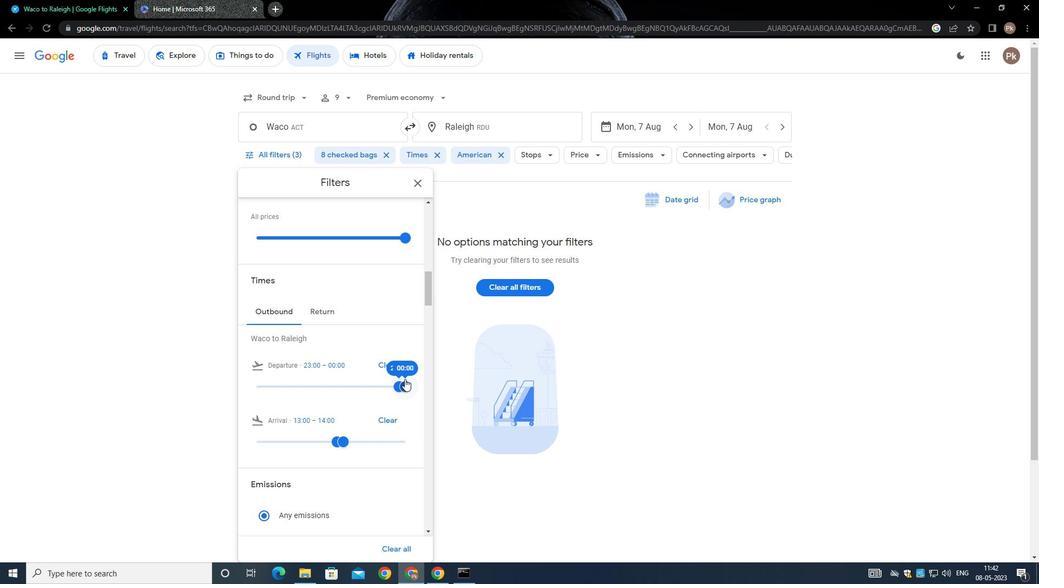 
Action: Mouse scrolled (382, 366) with delta (0, 0)
Screenshot: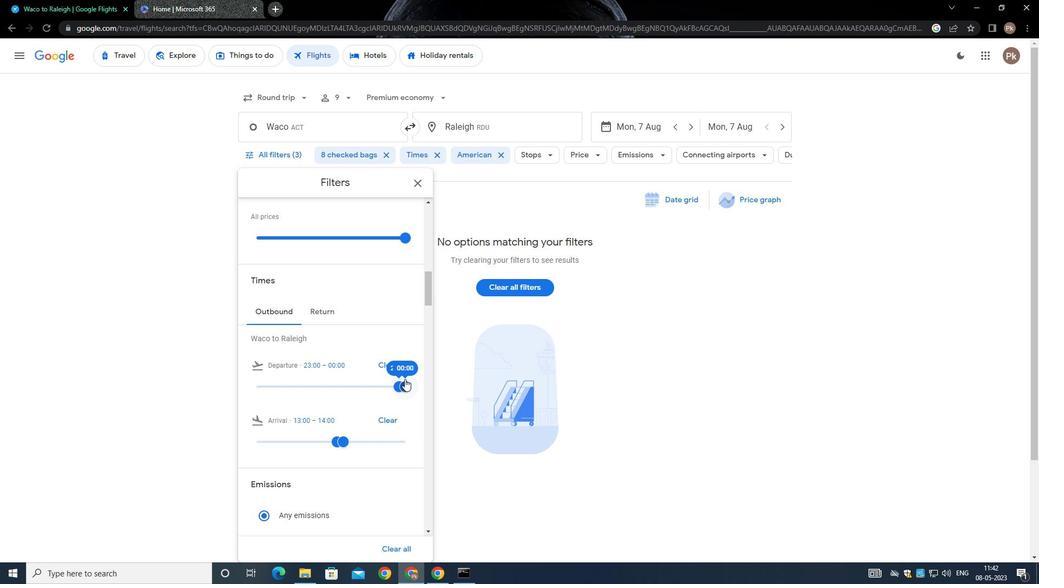 
Action: Mouse moved to (382, 367)
Screenshot: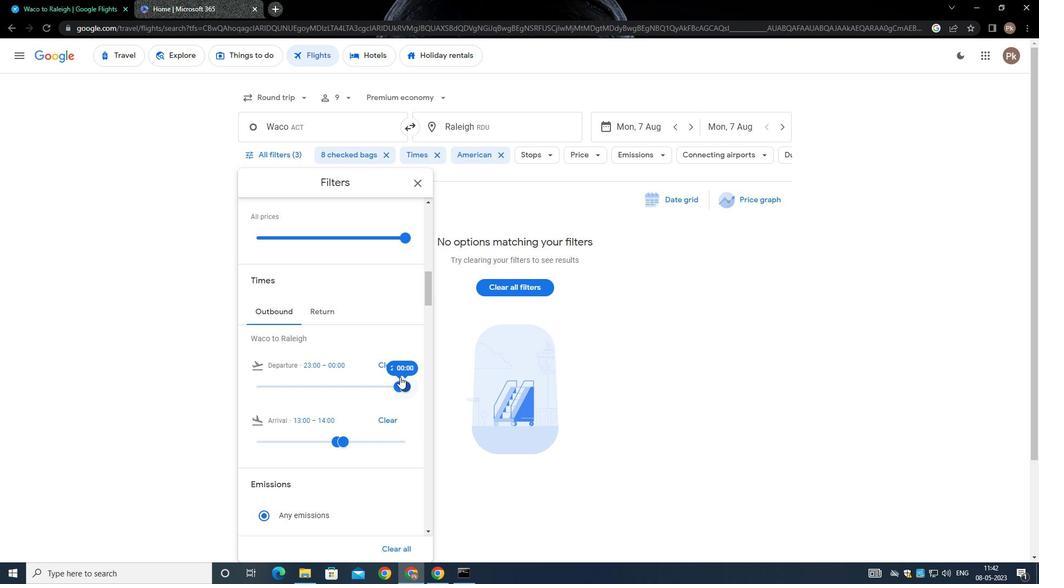 
Action: Mouse scrolled (382, 366) with delta (0, 0)
Screenshot: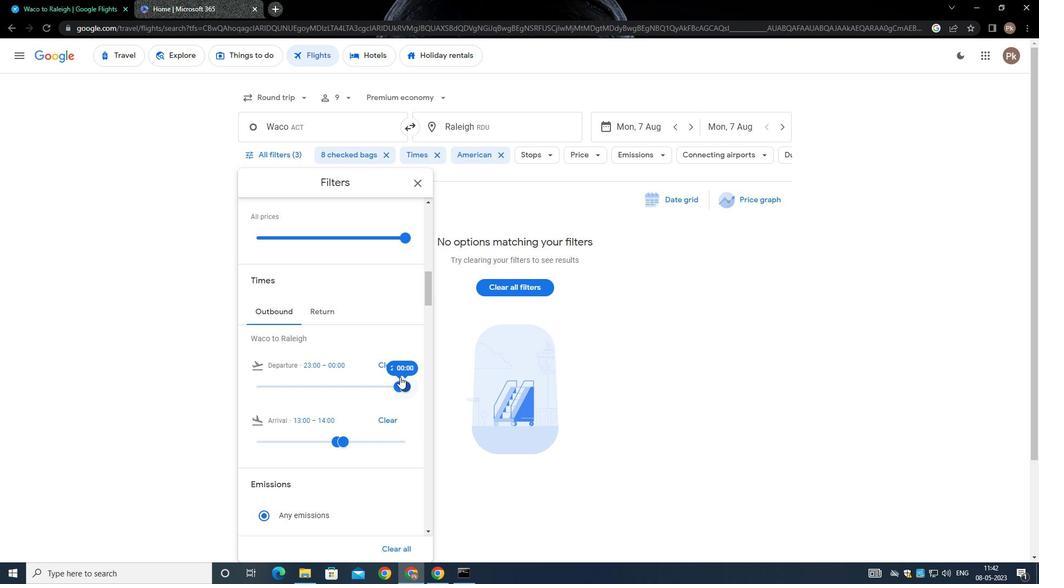 
Action: Mouse moved to (381, 367)
Screenshot: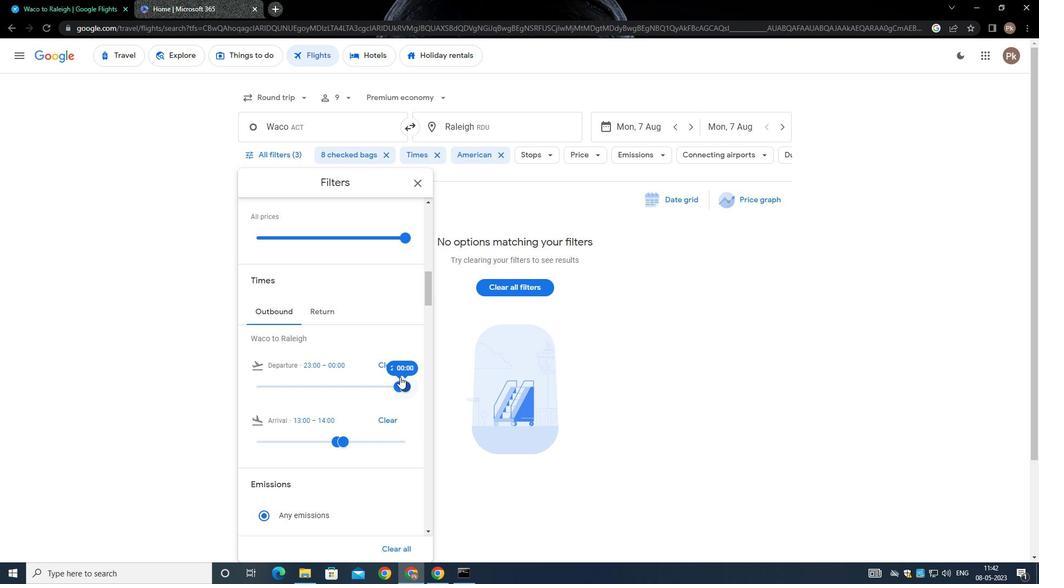 
Action: Mouse scrolled (381, 366) with delta (0, 0)
Screenshot: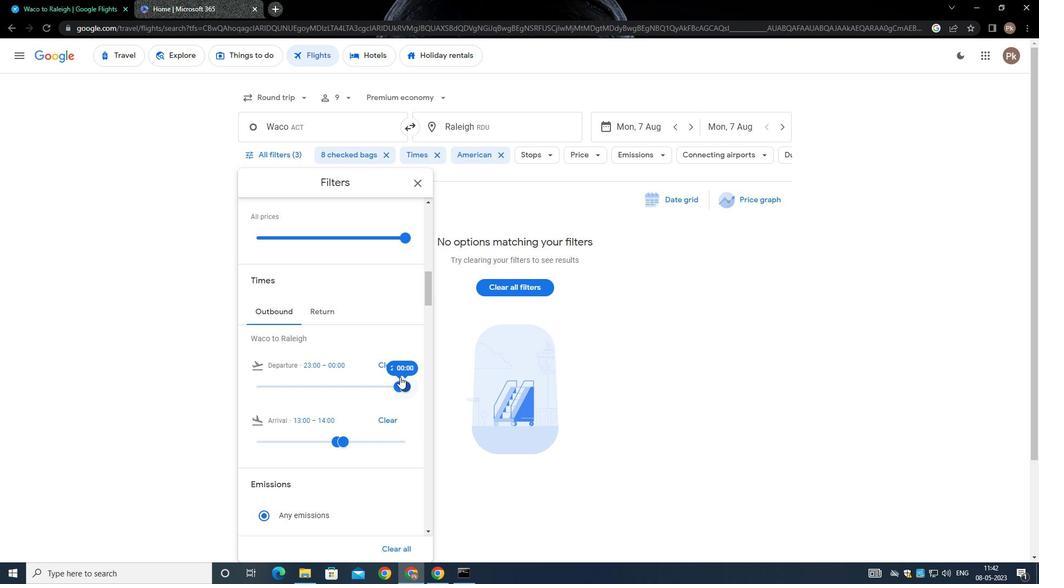 
Action: Mouse scrolled (381, 366) with delta (0, 0)
Screenshot: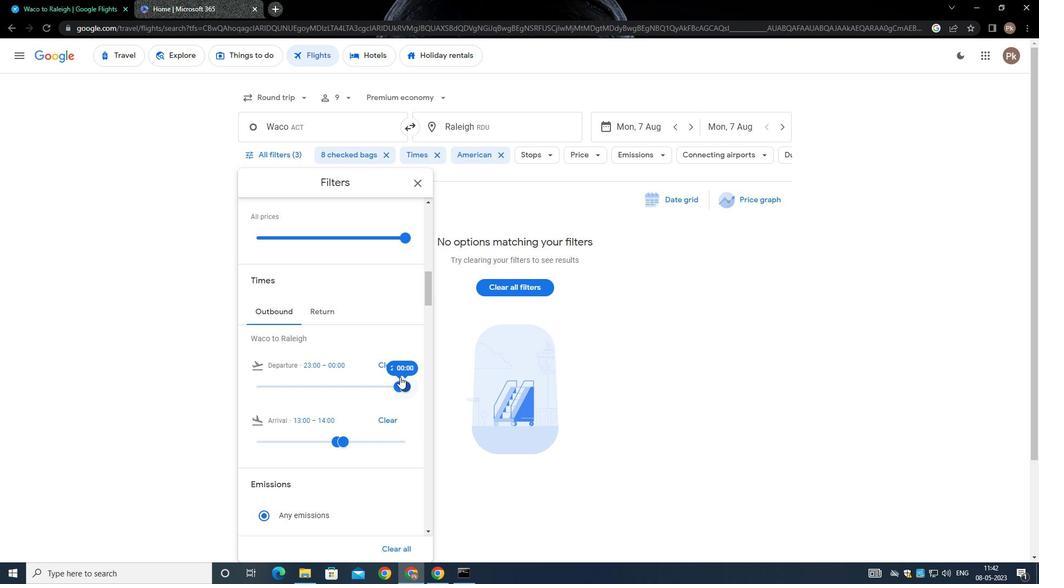 
Action: Mouse moved to (381, 367)
Screenshot: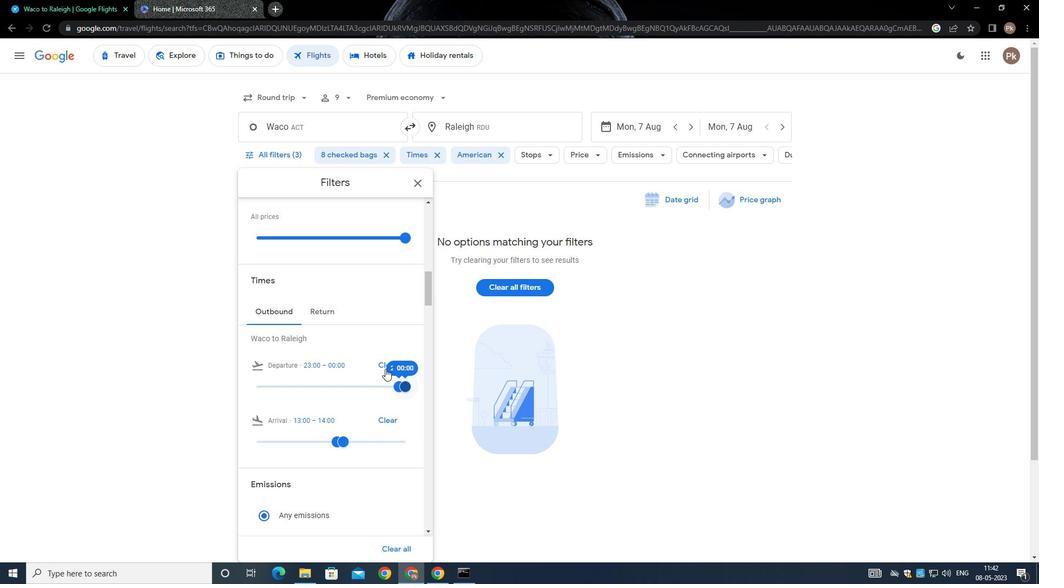 
Action: Mouse scrolled (381, 366) with delta (0, 0)
Screenshot: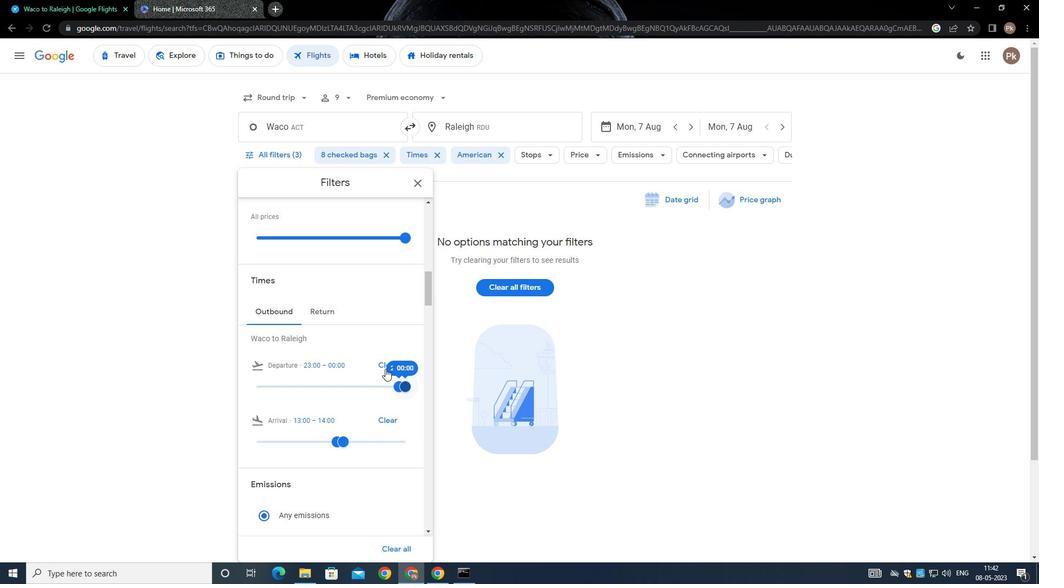 
Action: Mouse moved to (380, 368)
Screenshot: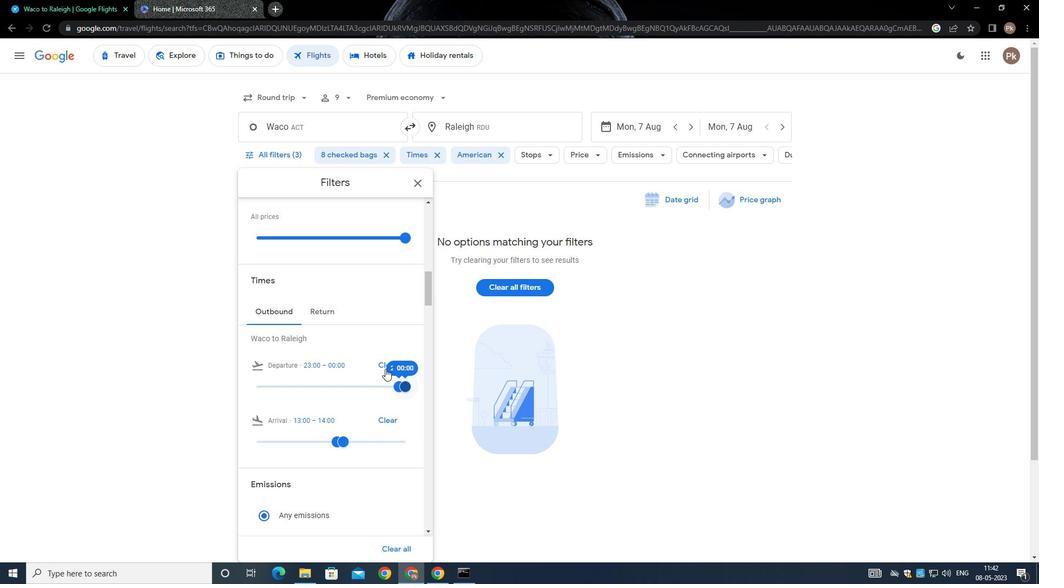 
Action: Mouse scrolled (380, 367) with delta (0, 0)
Screenshot: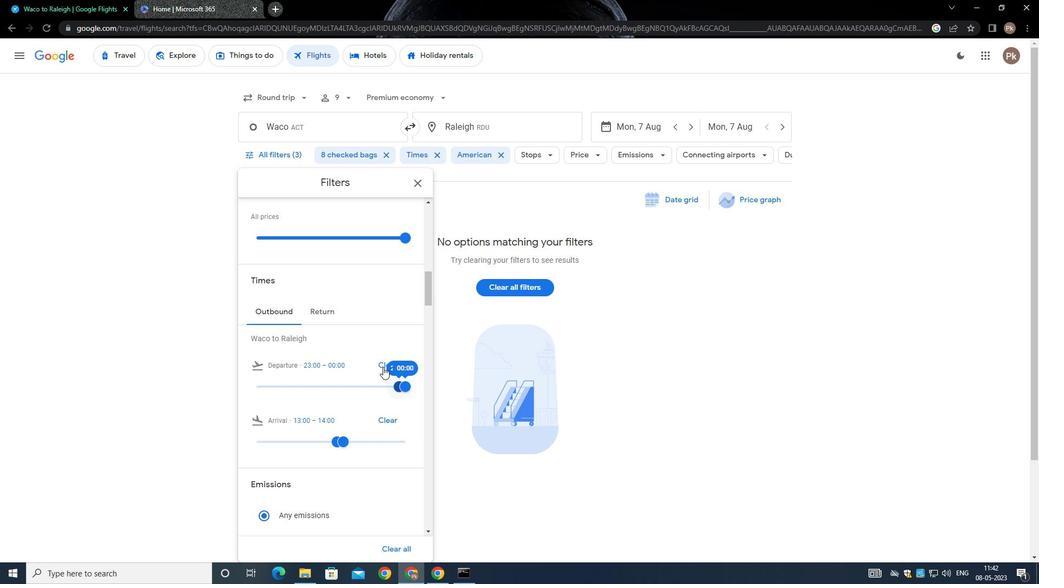 
Action: Mouse moved to (370, 388)
Screenshot: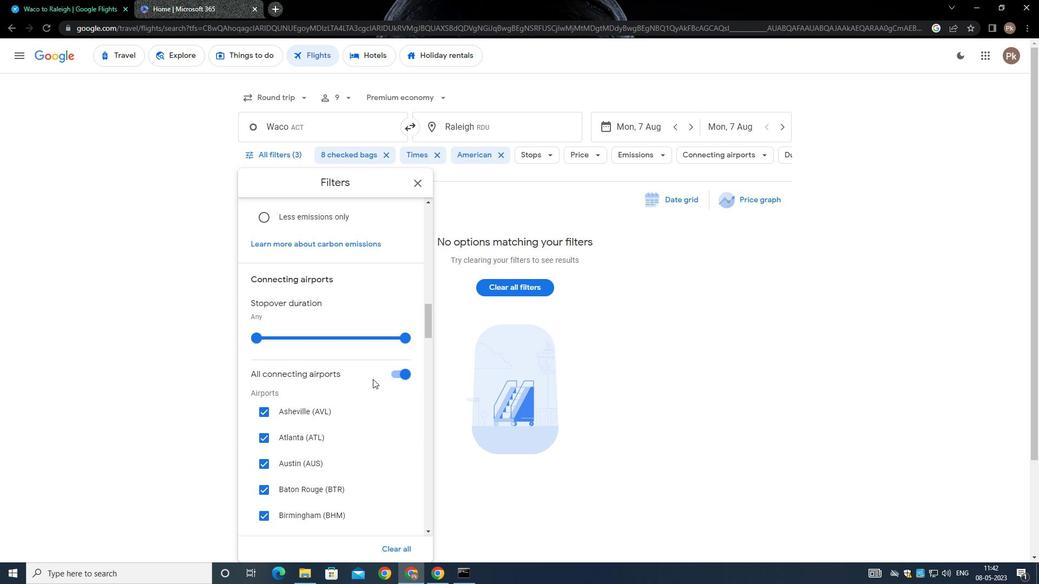 
Action: Mouse scrolled (370, 388) with delta (0, 0)
Screenshot: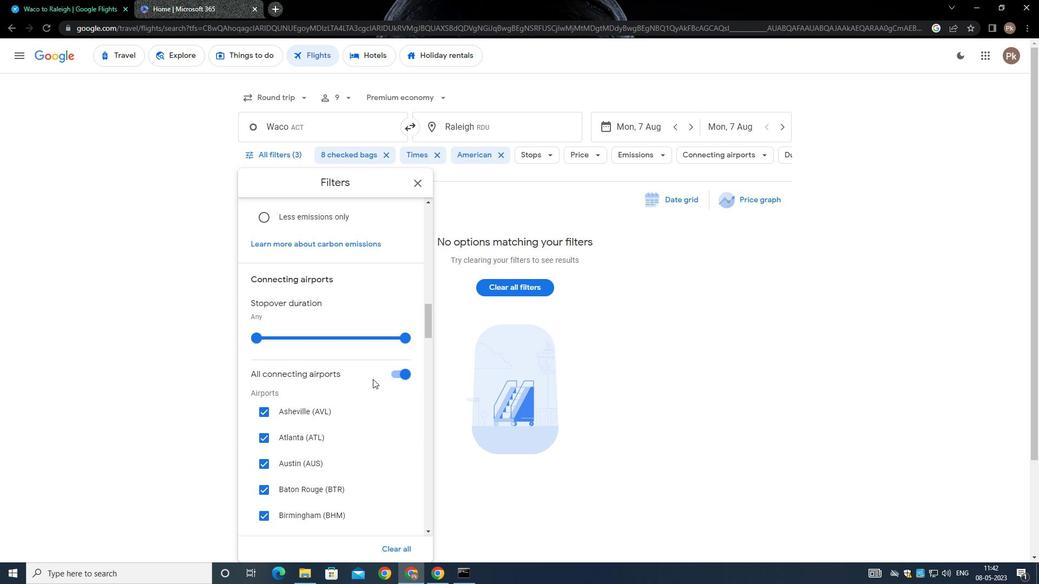 
Action: Mouse moved to (368, 395)
Screenshot: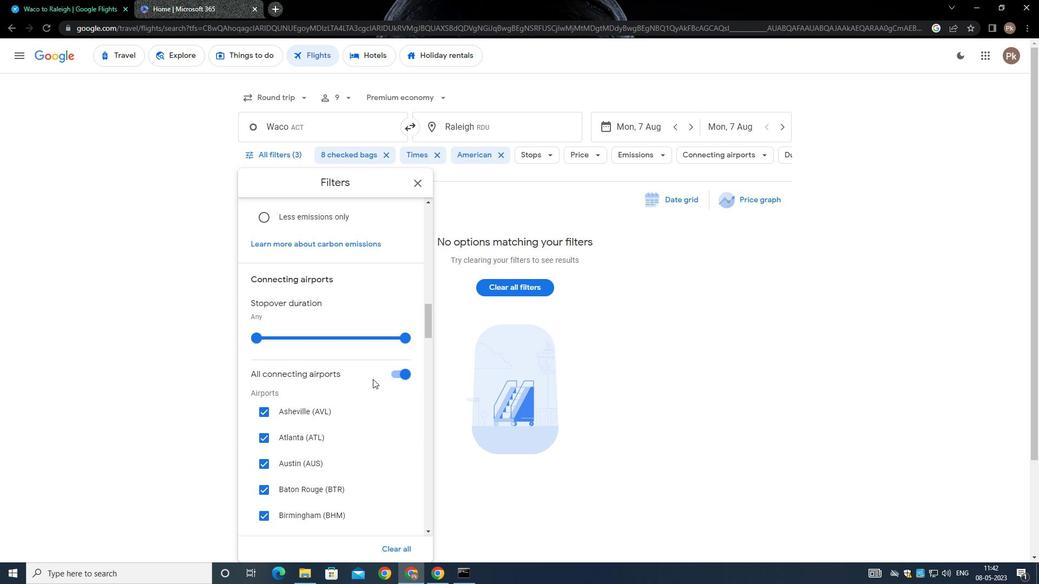 
Action: Mouse scrolled (368, 394) with delta (0, 0)
Screenshot: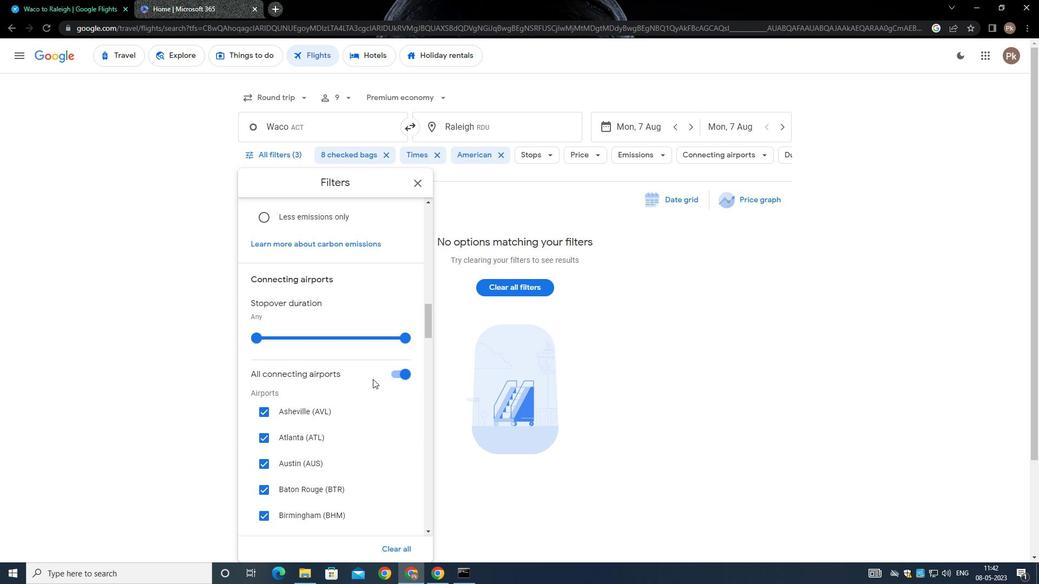 
Action: Mouse moved to (367, 398)
Screenshot: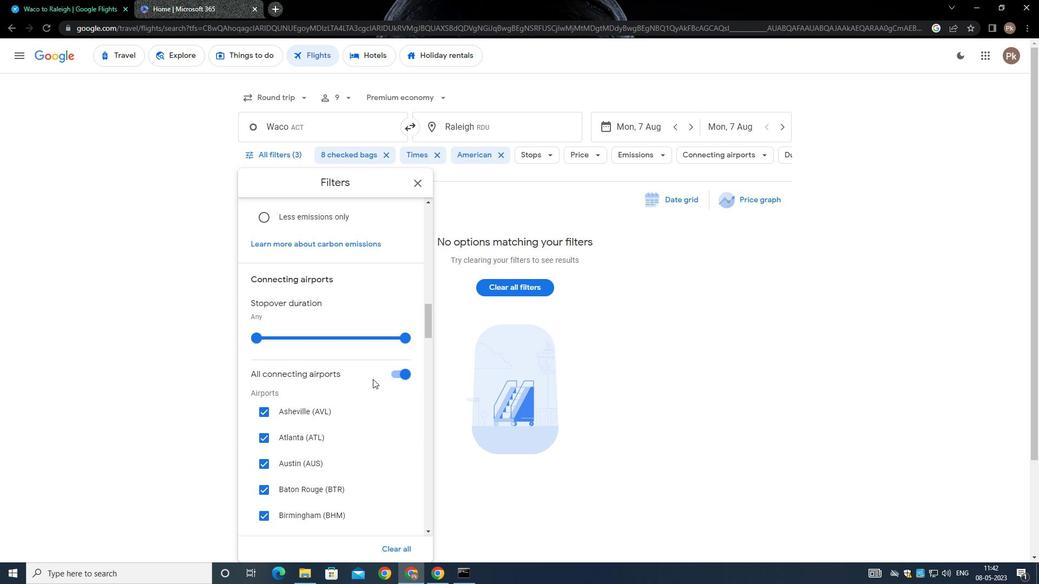 
Action: Mouse scrolled (367, 398) with delta (0, 0)
Screenshot: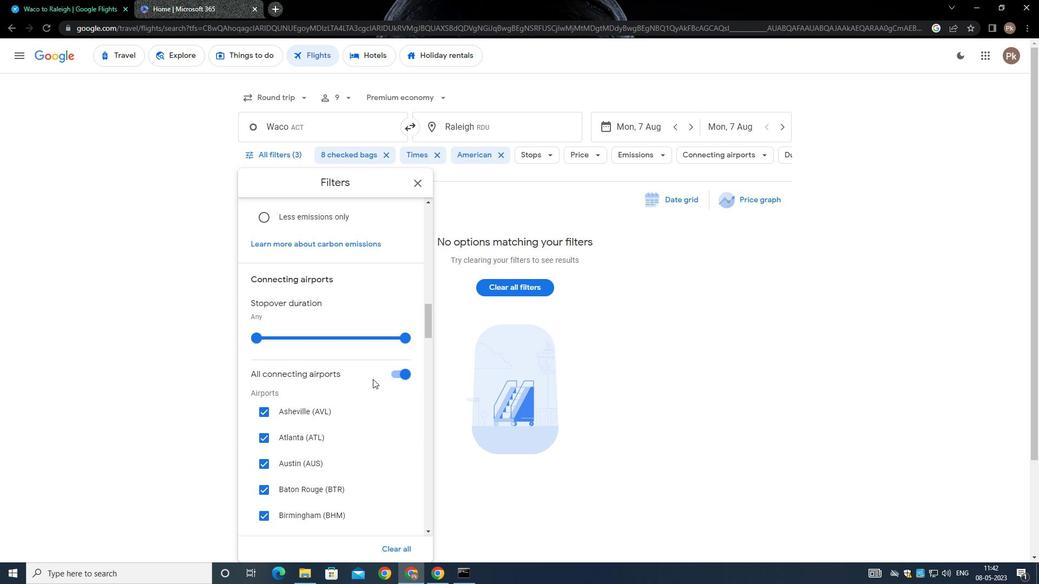 
Action: Mouse moved to (367, 399)
Screenshot: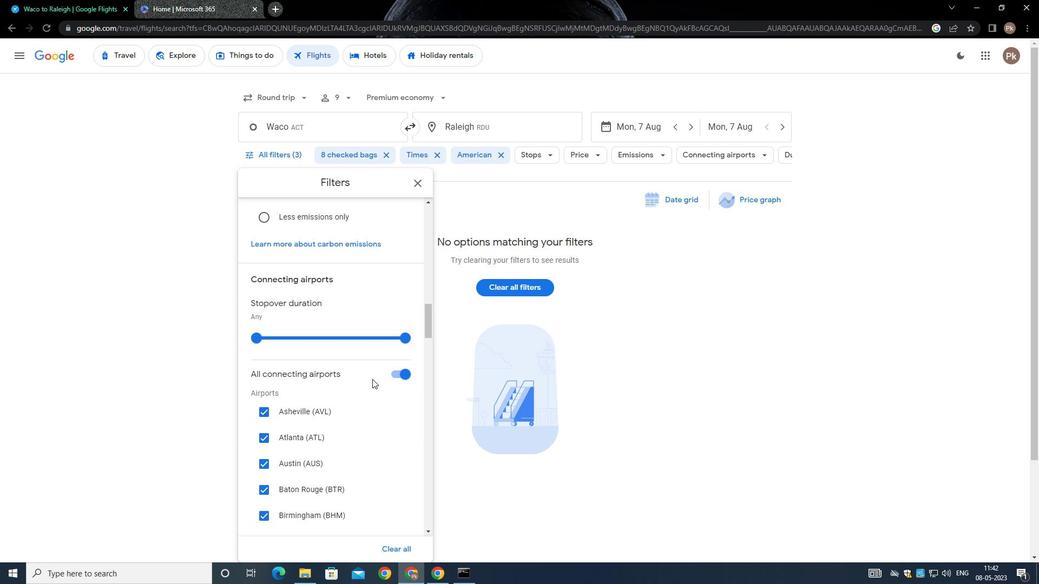 
Action: Mouse scrolled (367, 398) with delta (0, 0)
Screenshot: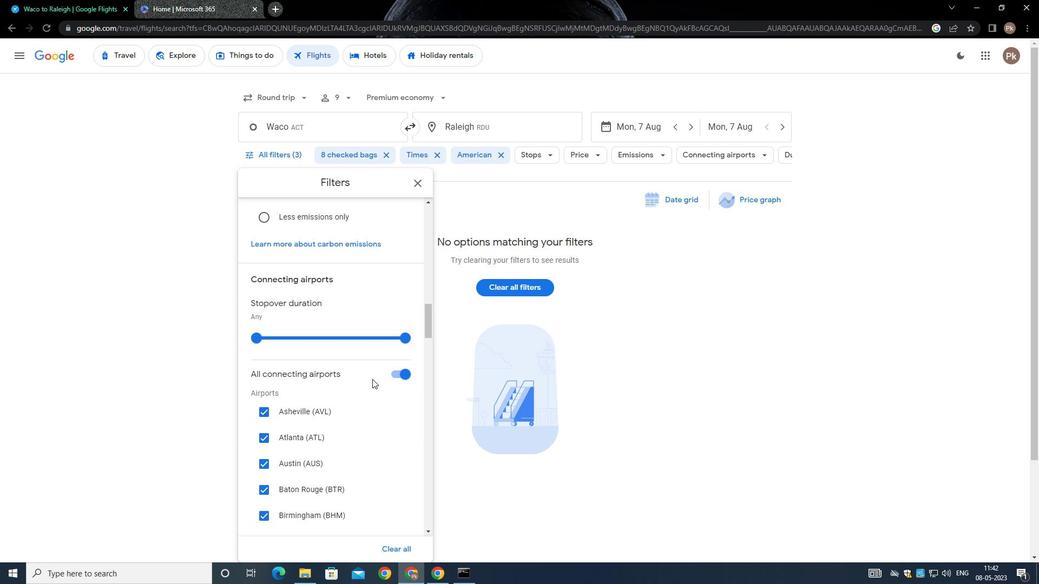 
Action: Mouse moved to (366, 401)
Screenshot: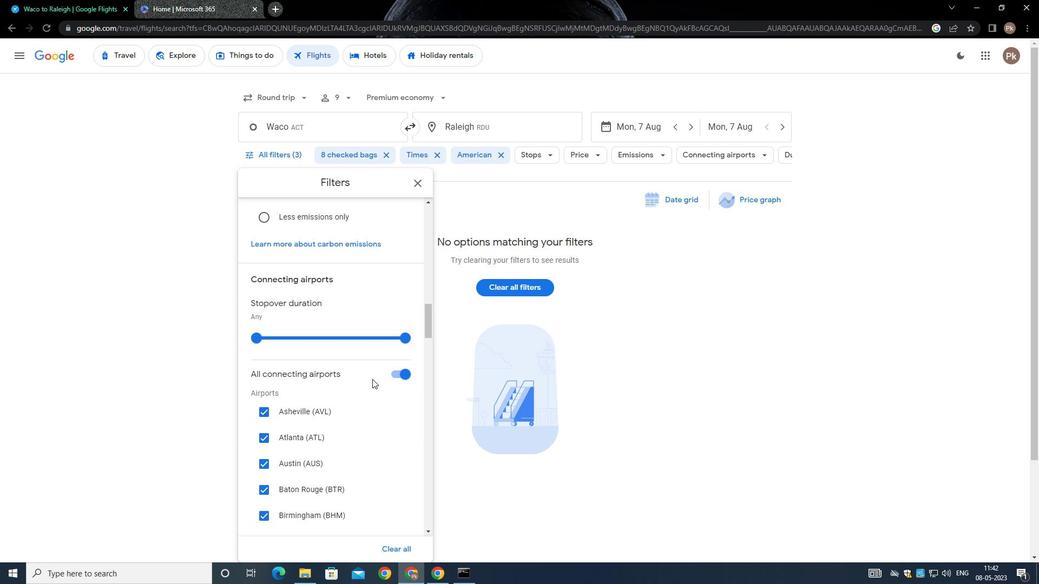 
Action: Mouse scrolled (366, 400) with delta (0, 0)
Screenshot: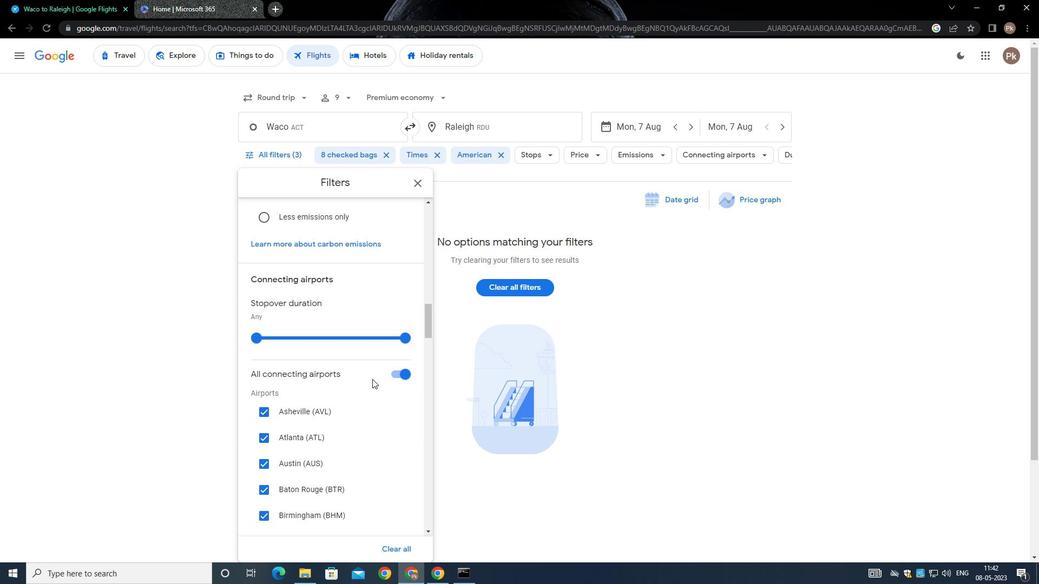 
Action: Mouse moved to (356, 422)
Screenshot: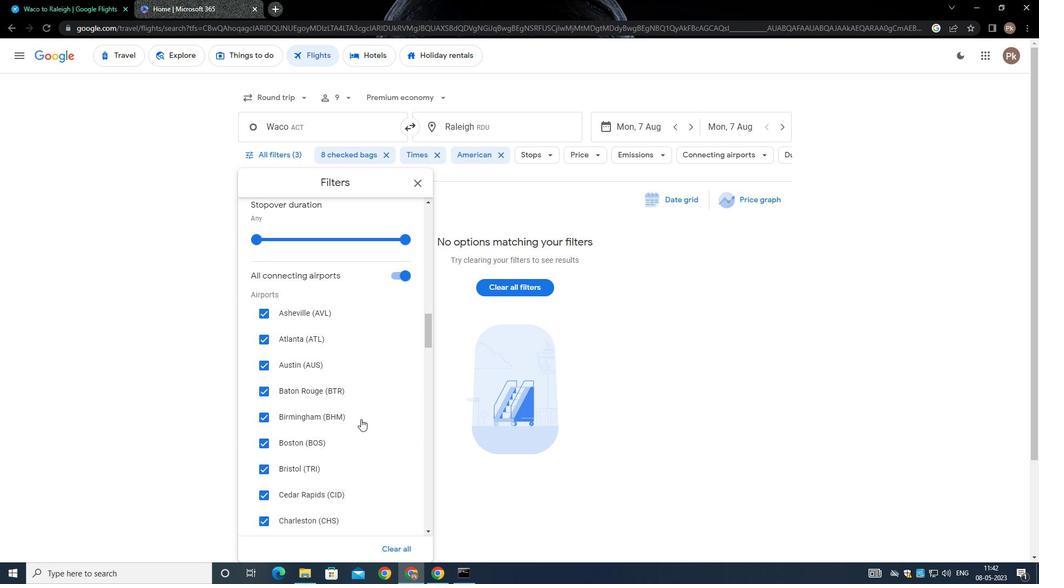
Action: Mouse scrolled (356, 421) with delta (0, 0)
Screenshot: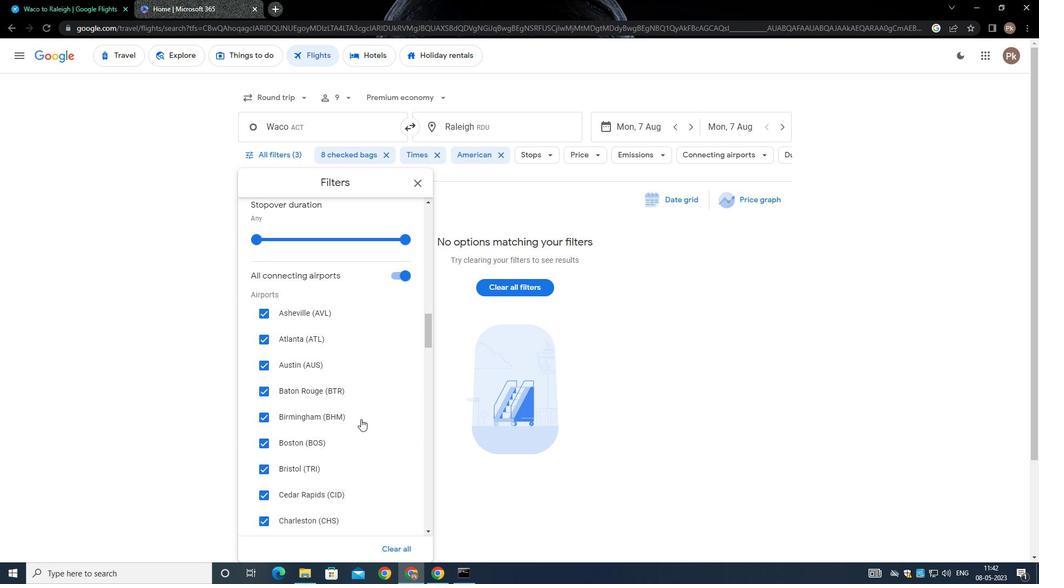 
Action: Mouse moved to (356, 422)
Screenshot: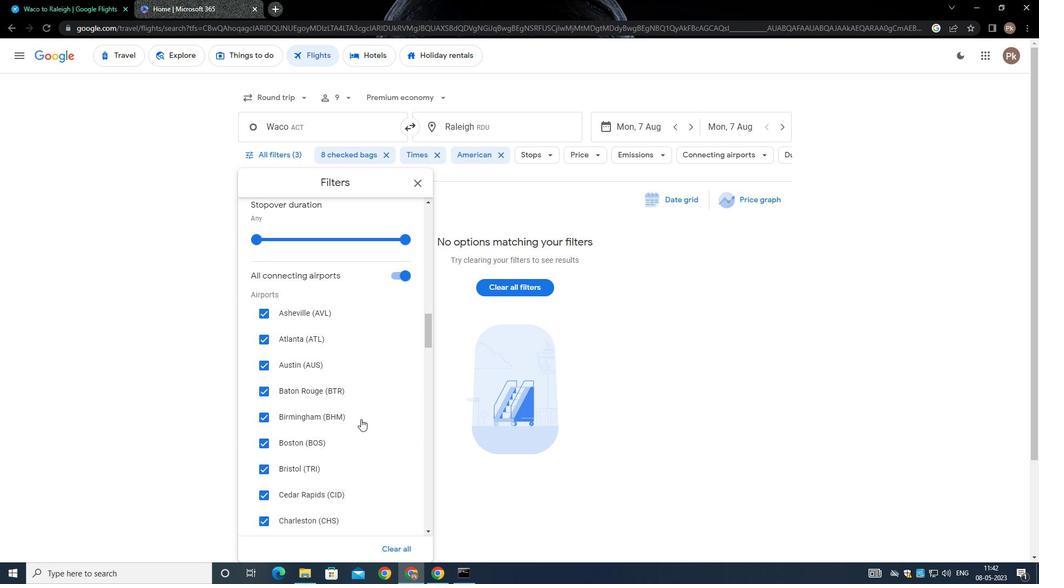 
Action: Mouse scrolled (356, 422) with delta (0, 0)
Screenshot: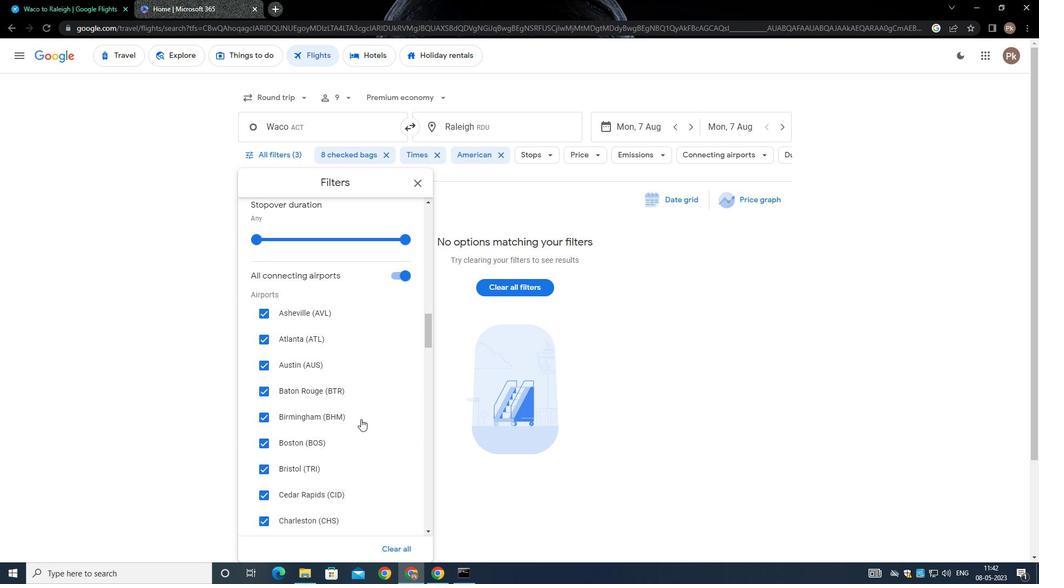 
Action: Mouse scrolled (356, 422) with delta (0, 0)
Screenshot: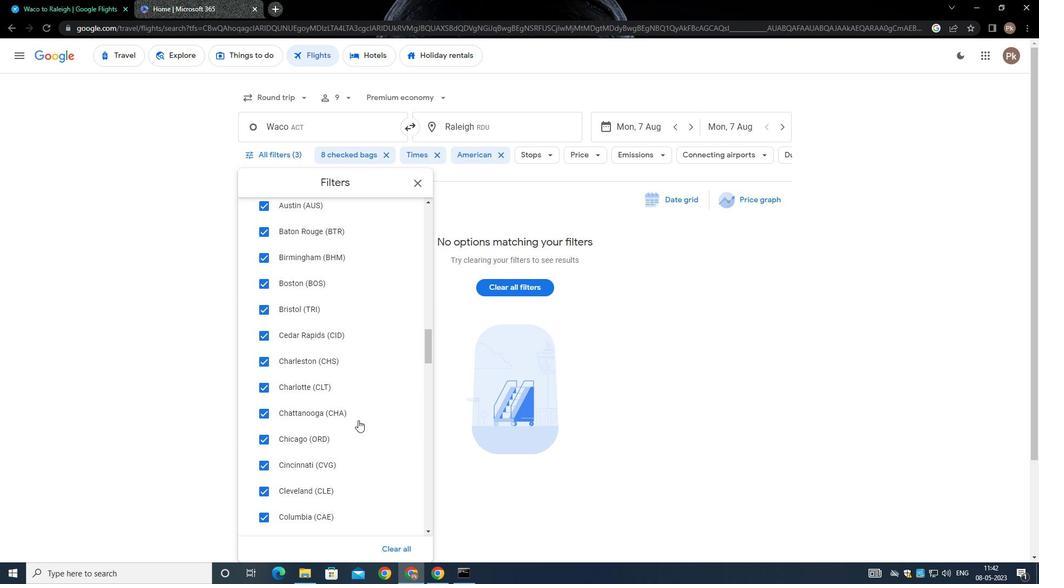 
Action: Mouse scrolled (356, 422) with delta (0, 0)
Screenshot: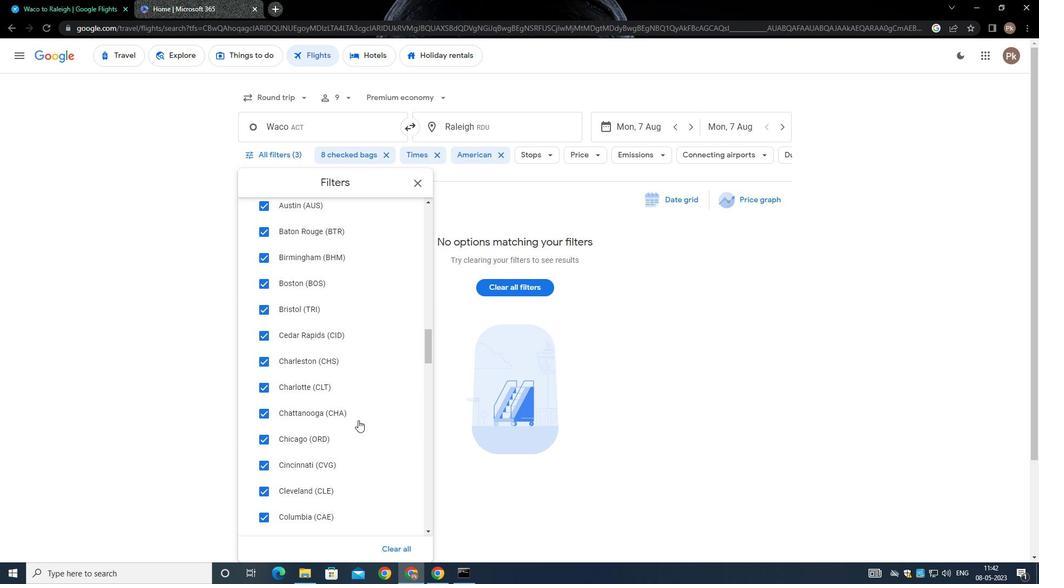 
Action: Mouse moved to (356, 423)
Screenshot: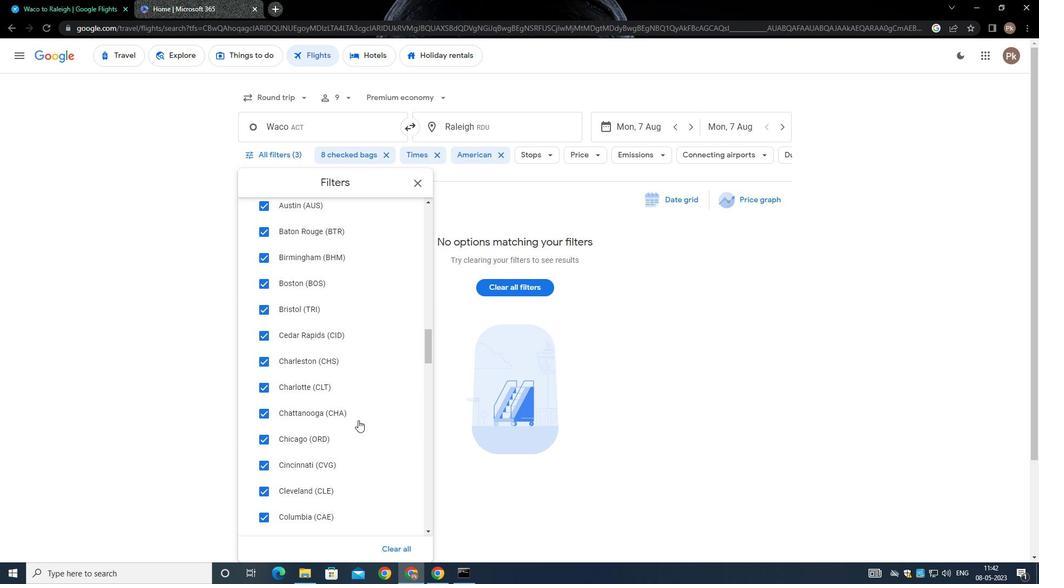 
Action: Mouse scrolled (356, 422) with delta (0, 0)
Screenshot: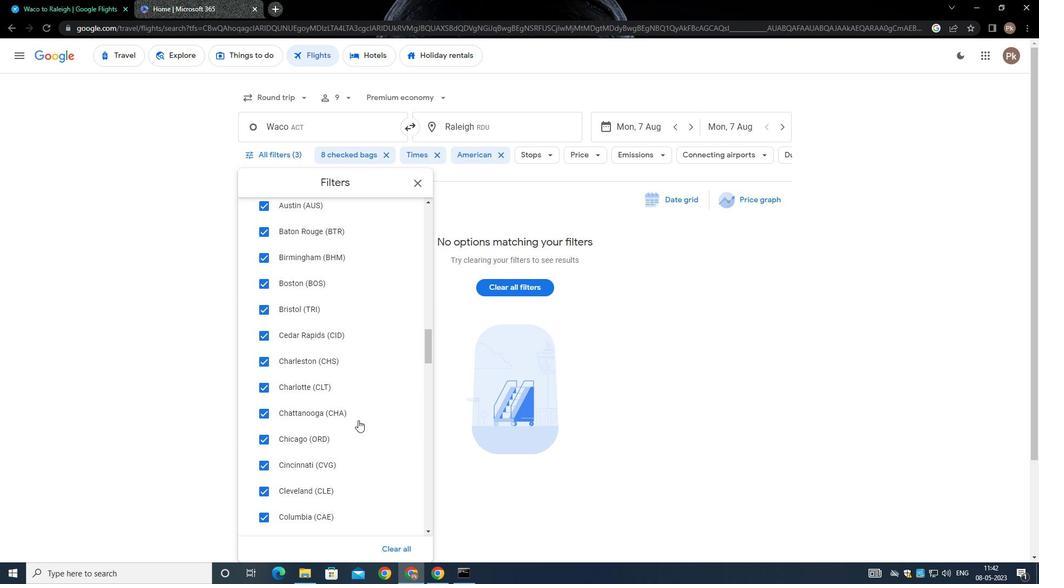 
Action: Mouse moved to (353, 423)
Screenshot: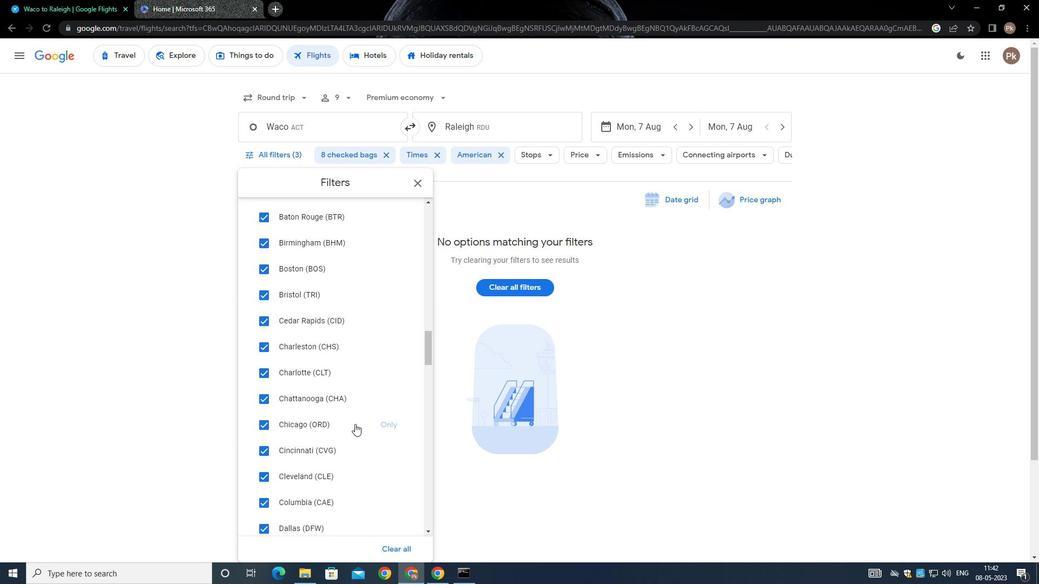 
Action: Mouse scrolled (353, 423) with delta (0, 0)
Screenshot: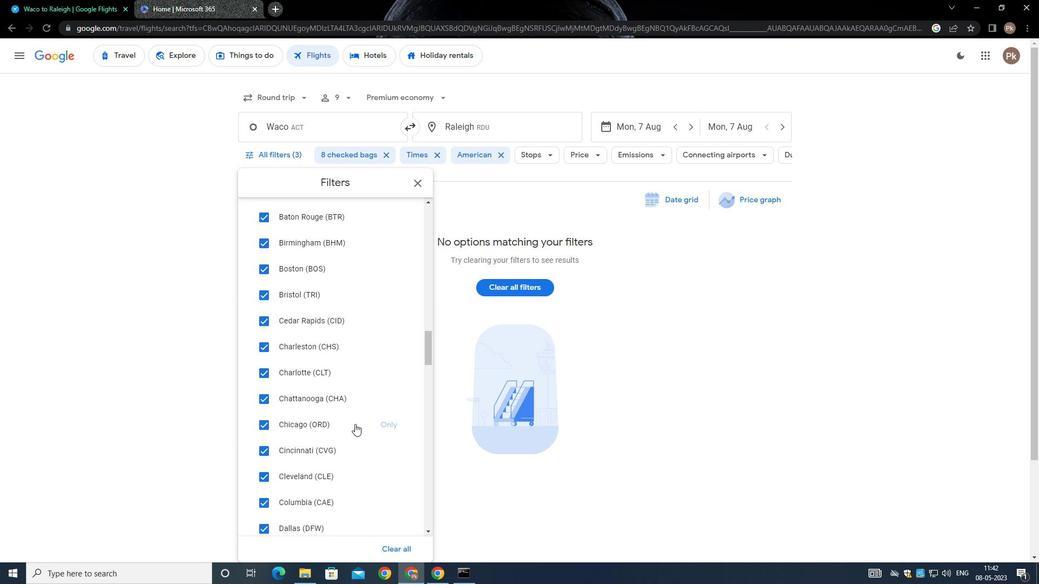 
Action: Mouse scrolled (353, 423) with delta (0, 0)
Screenshot: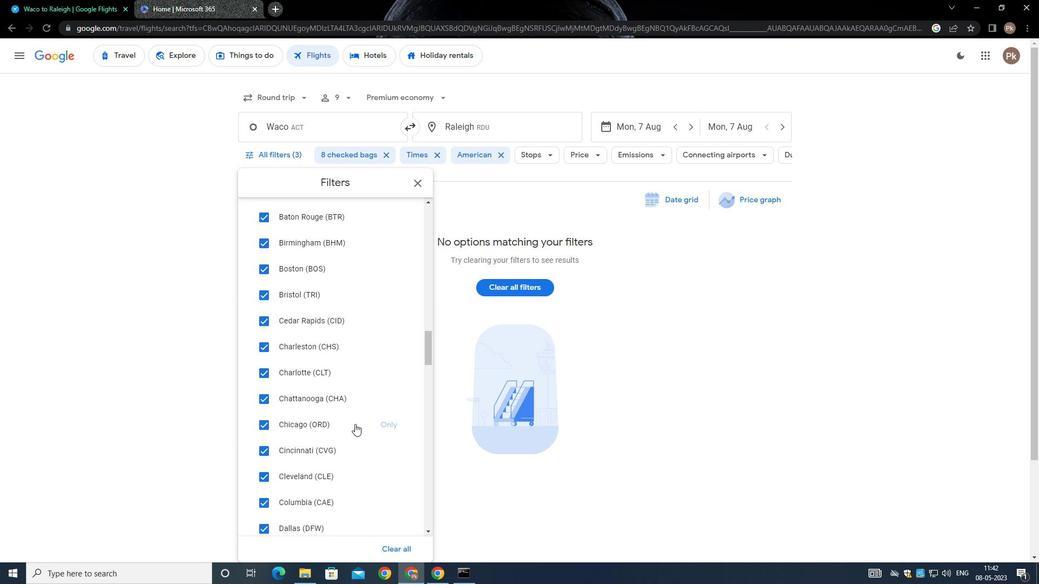 
Action: Mouse moved to (353, 424)
Screenshot: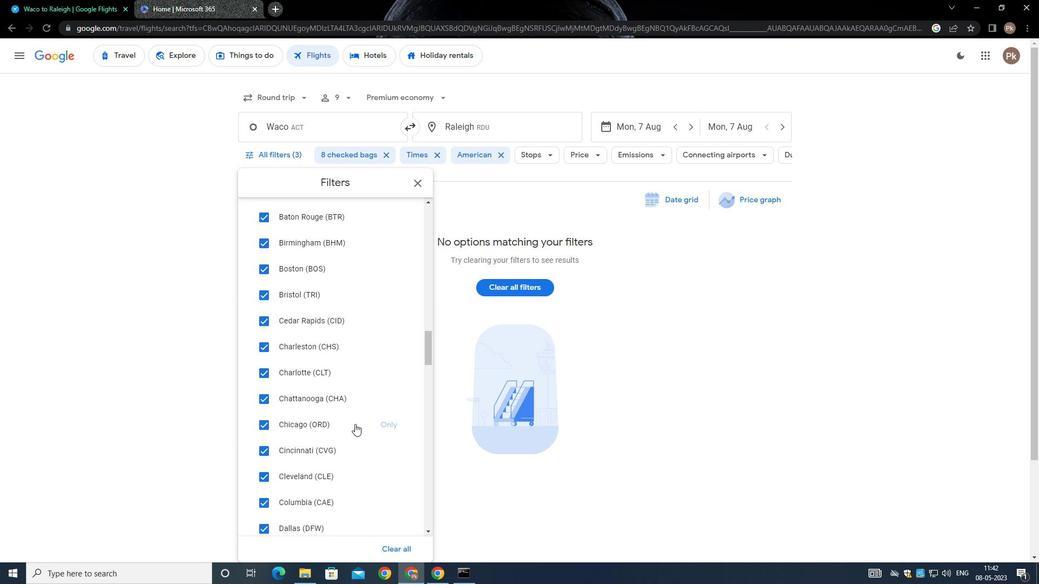
Action: Mouse scrolled (353, 423) with delta (0, 0)
Screenshot: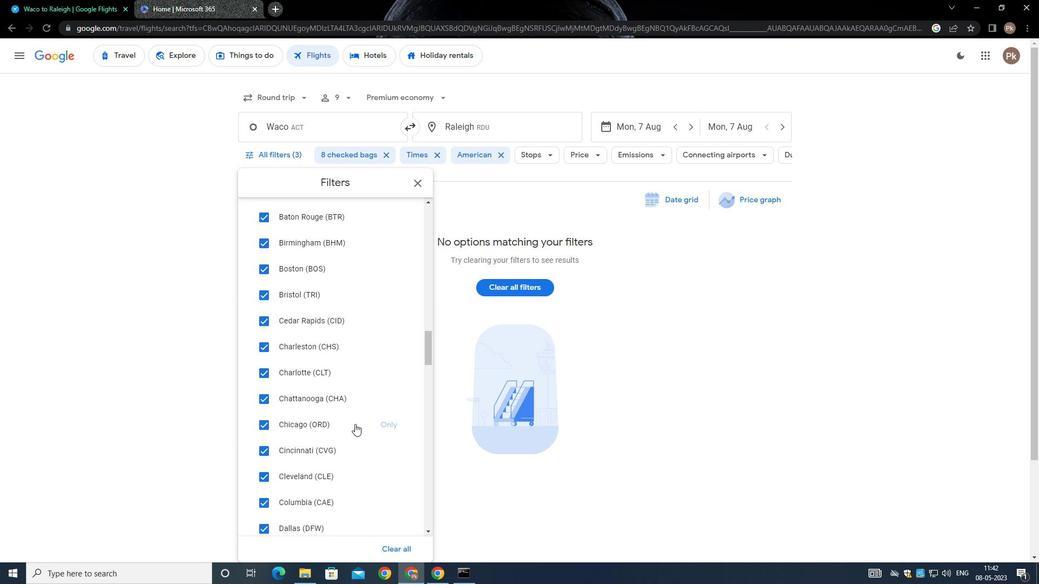 
Action: Mouse scrolled (353, 423) with delta (0, 0)
Screenshot: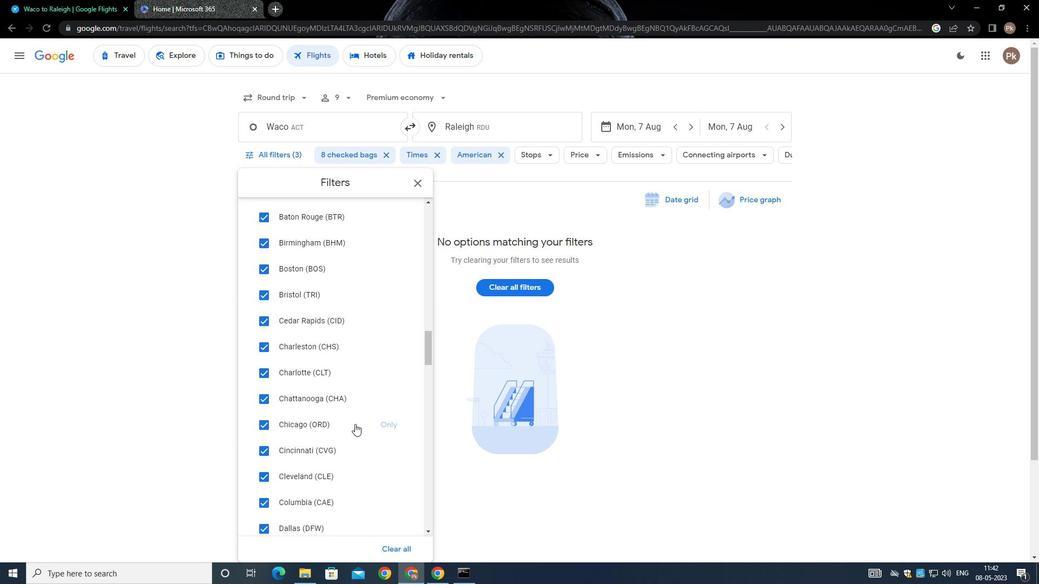 
Action: Mouse scrolled (353, 423) with delta (0, 0)
Screenshot: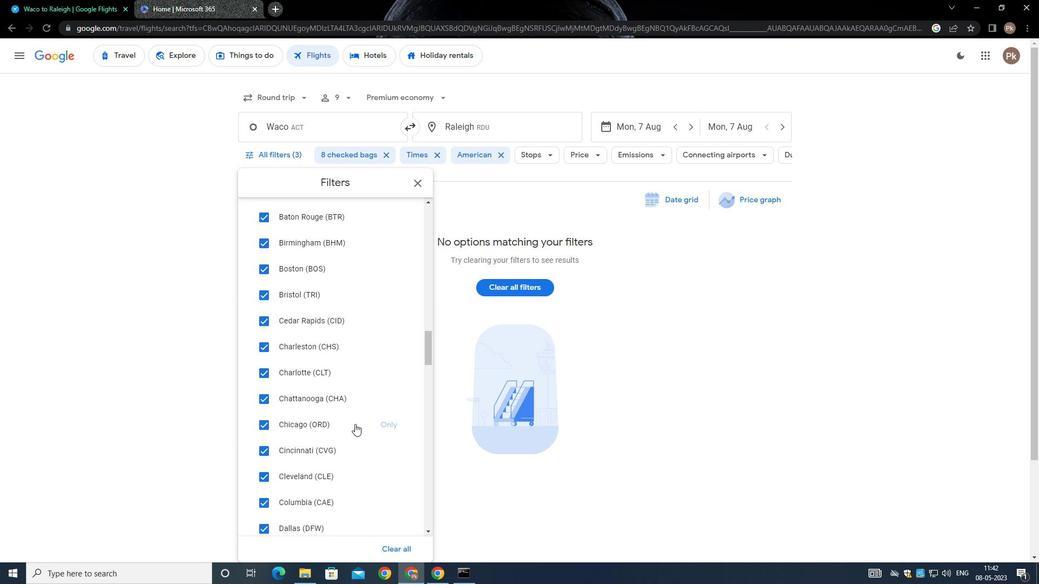 
Action: Mouse moved to (352, 423)
Screenshot: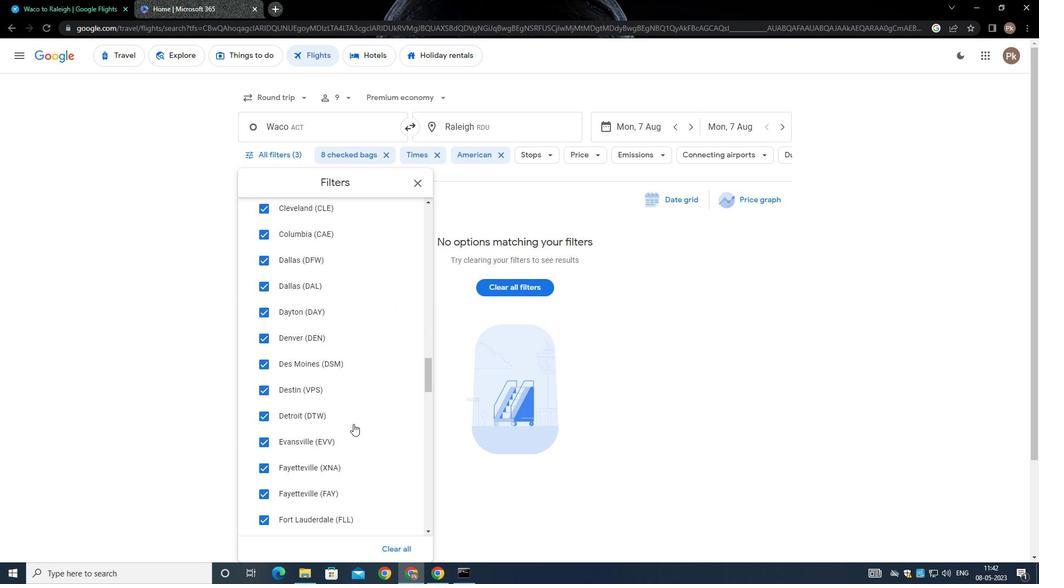 
Action: Mouse scrolled (352, 422) with delta (0, 0)
Screenshot: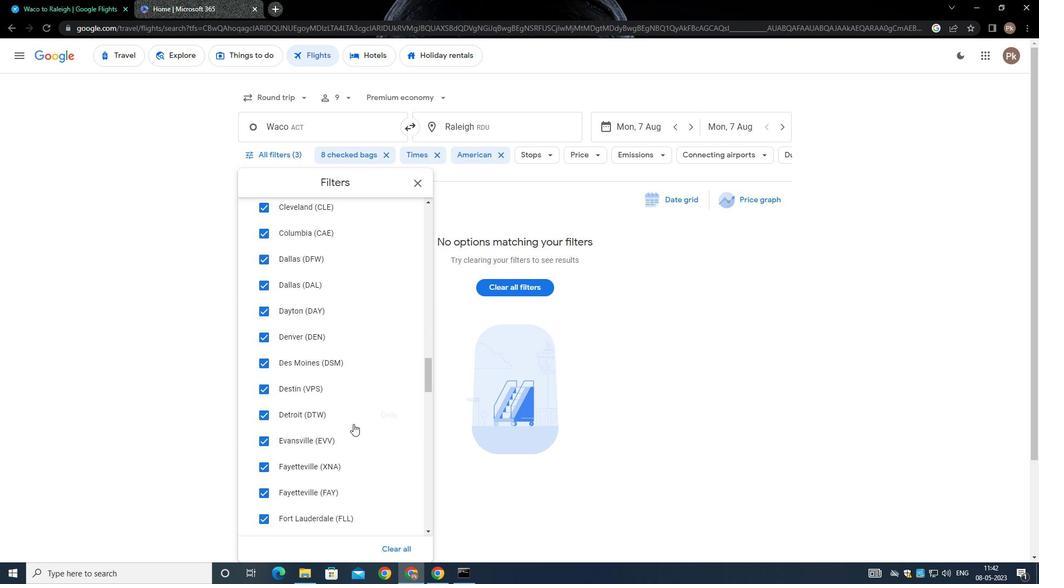 
Action: Mouse scrolled (352, 422) with delta (0, 0)
Screenshot: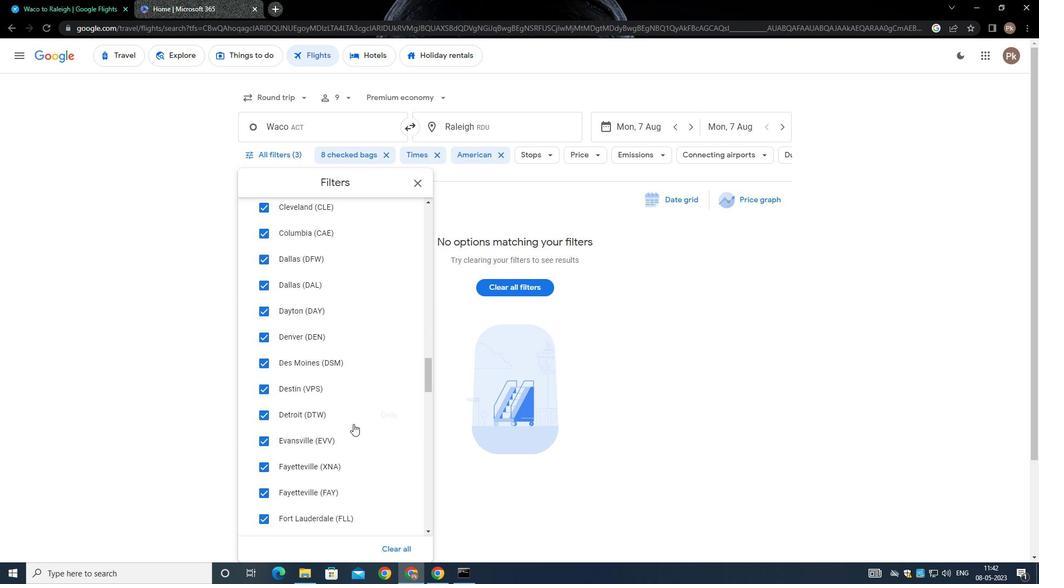 
Action: Mouse scrolled (352, 422) with delta (0, 0)
Screenshot: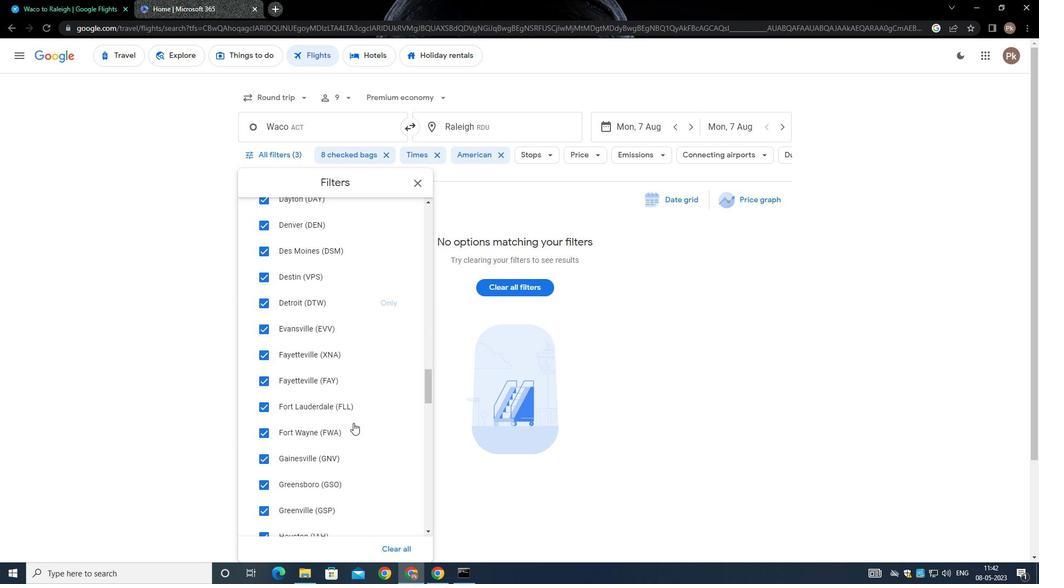 
Action: Mouse moved to (352, 422)
Screenshot: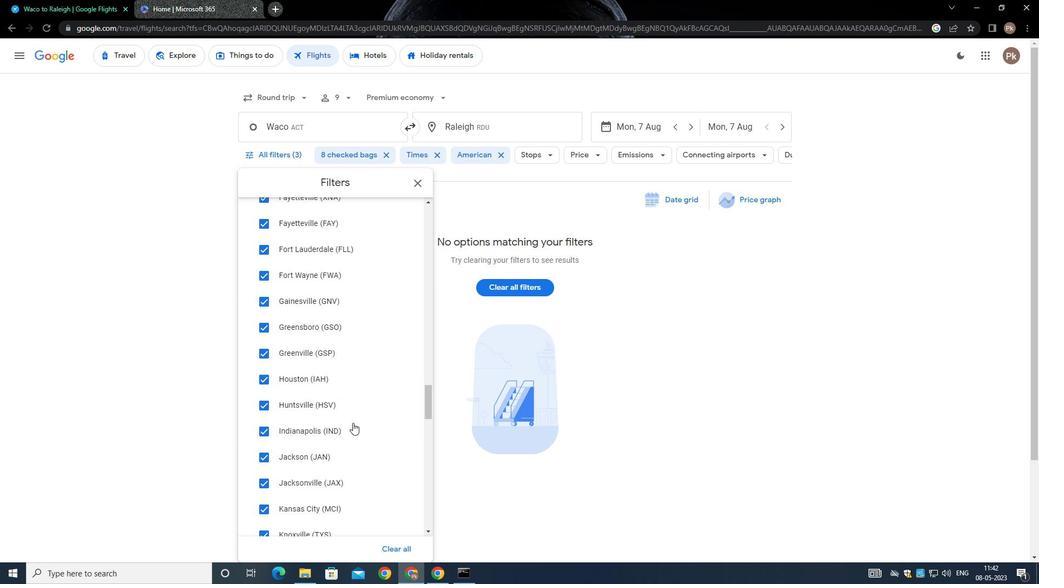 
Action: Mouse scrolled (352, 421) with delta (0, 0)
Screenshot: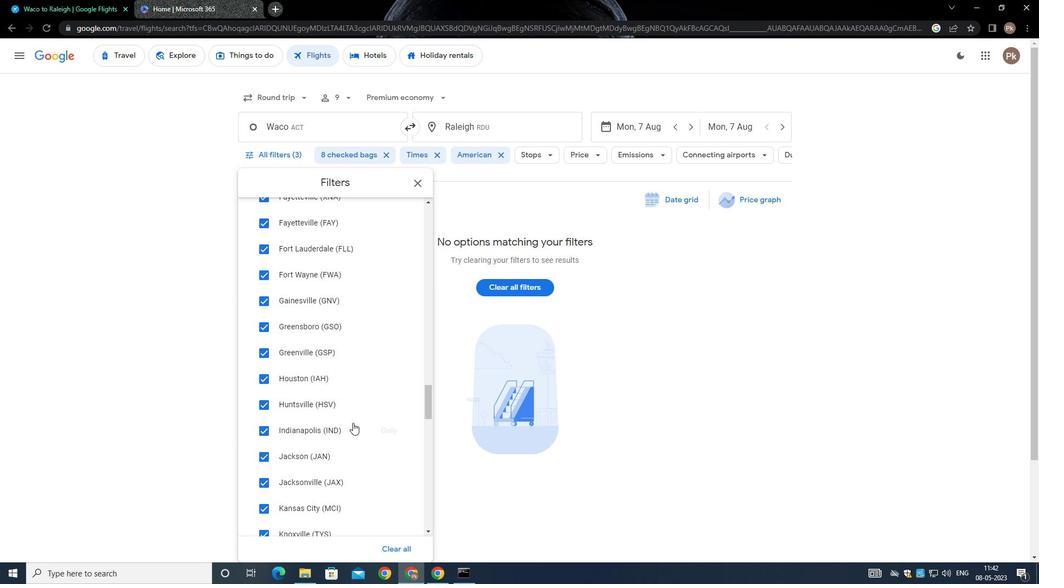 
Action: Mouse scrolled (352, 421) with delta (0, 0)
Screenshot: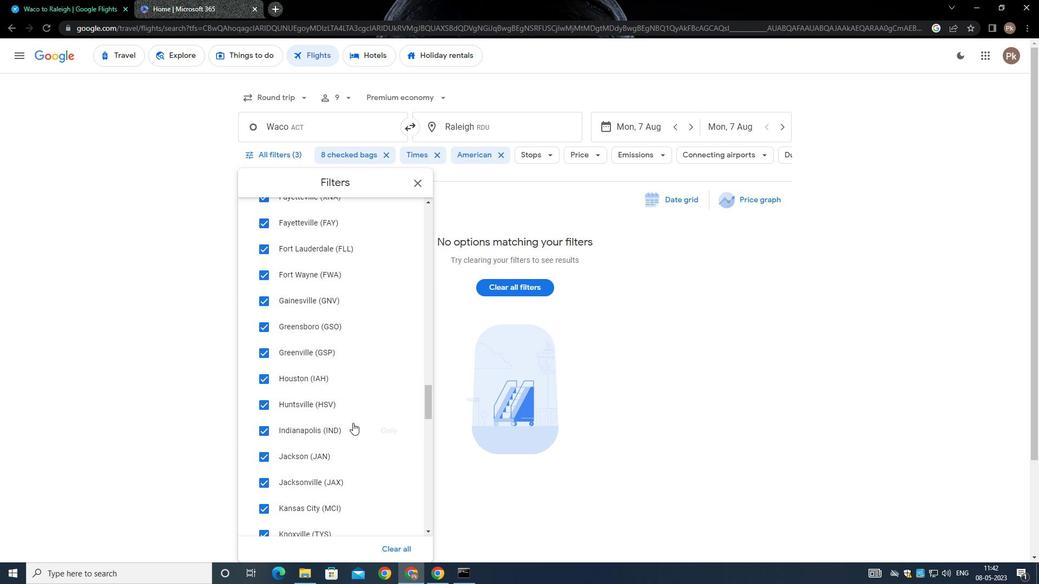 
Action: Mouse scrolled (352, 421) with delta (0, 0)
Screenshot: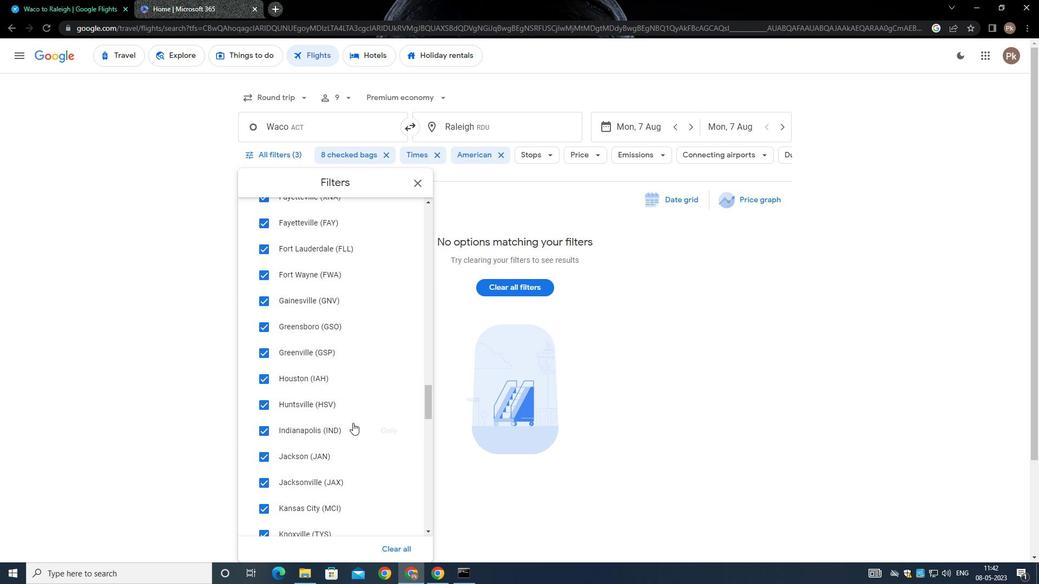 
Action: Mouse scrolled (352, 421) with delta (0, 0)
Screenshot: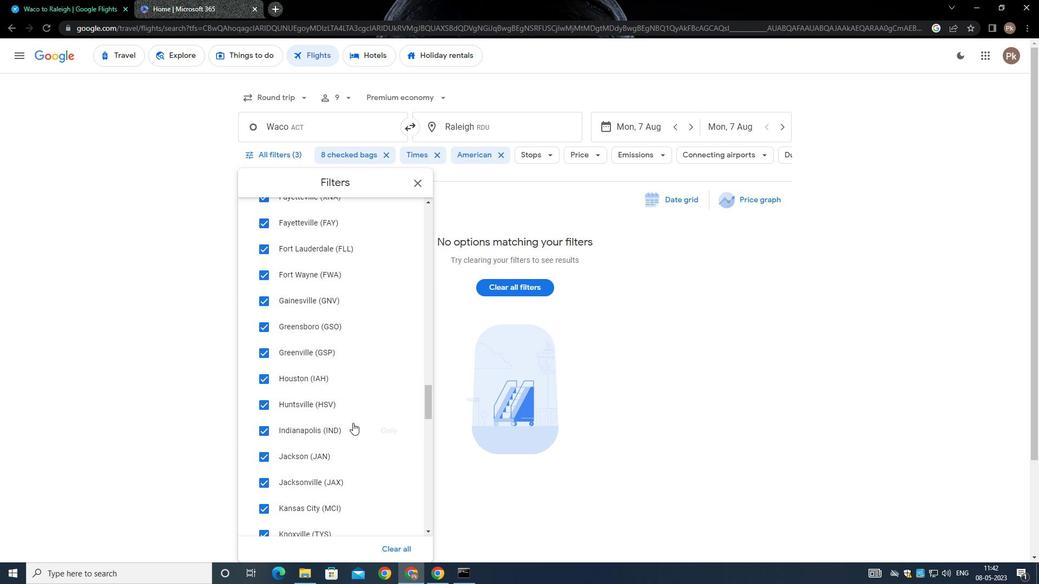 
Action: Mouse scrolled (352, 421) with delta (0, 0)
Screenshot: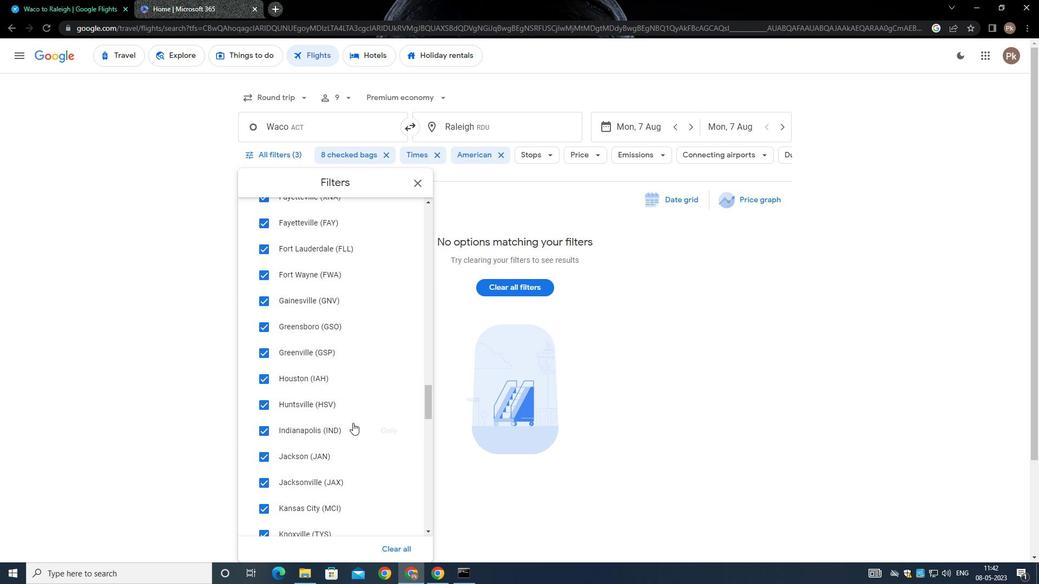 
Action: Mouse moved to (353, 417)
Screenshot: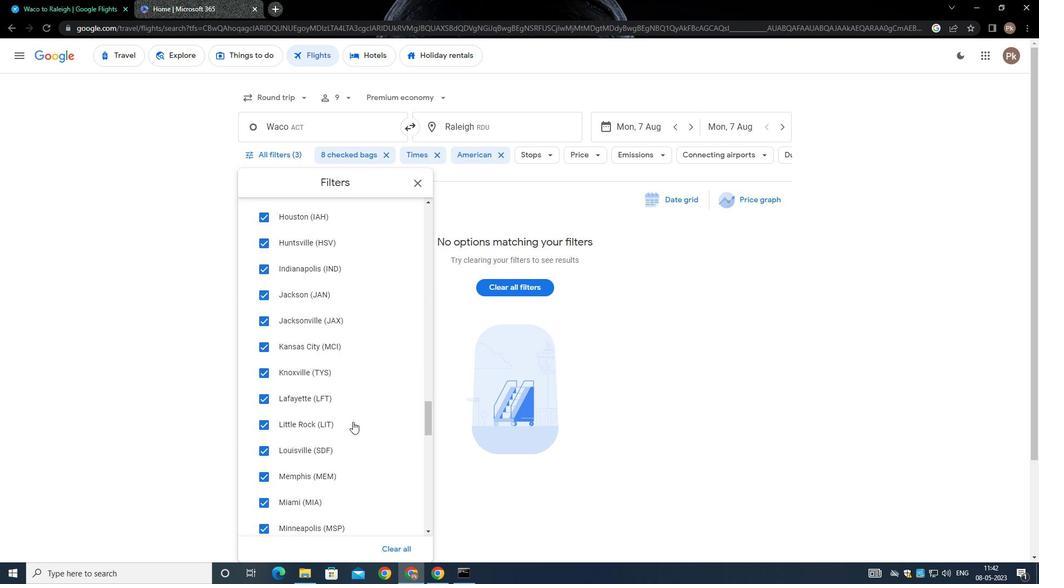 
Action: Mouse scrolled (353, 417) with delta (0, 0)
Screenshot: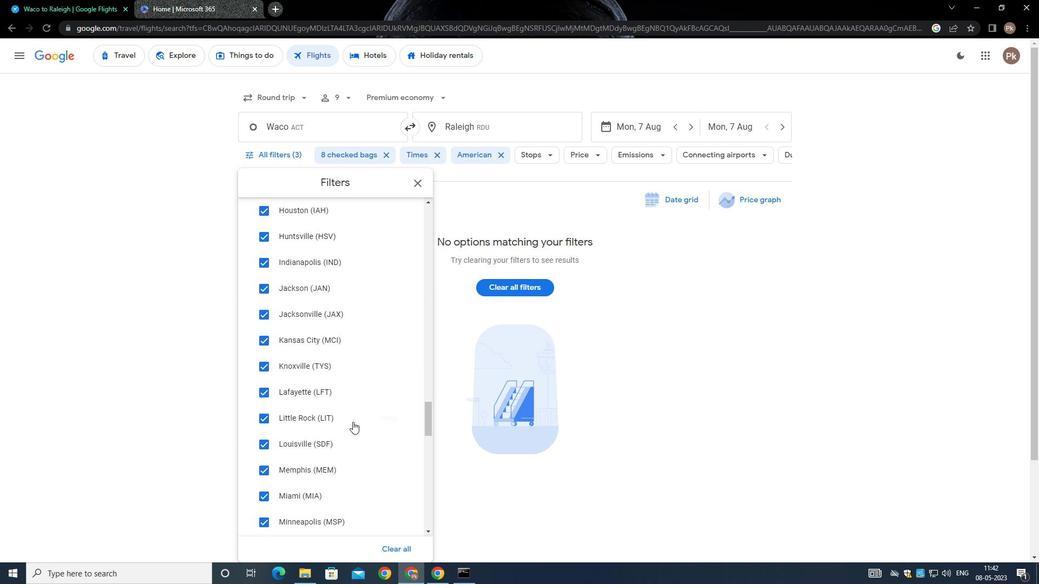 
Action: Mouse moved to (353, 418)
Screenshot: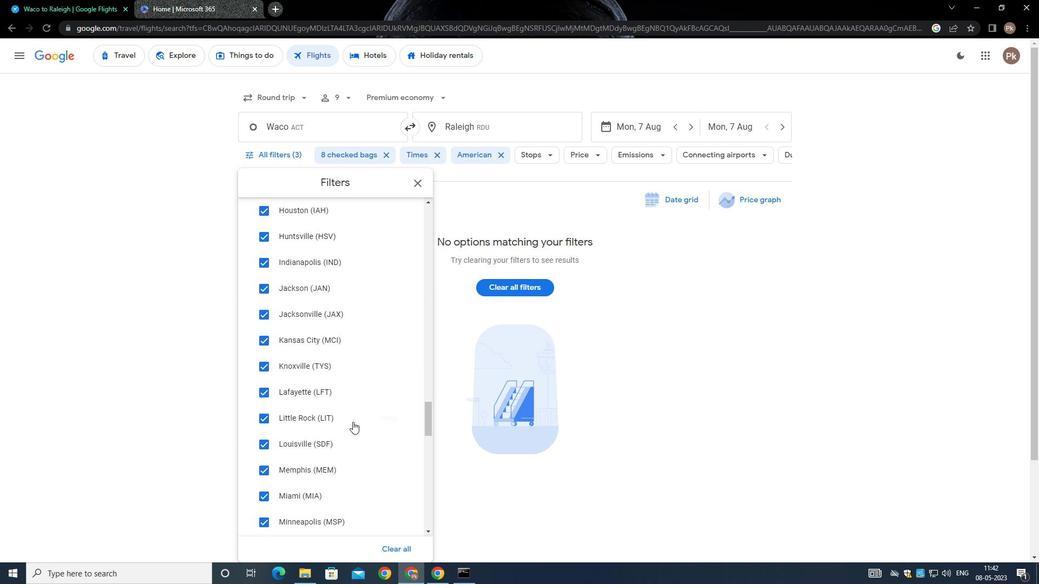 
Action: Mouse scrolled (353, 417) with delta (0, 0)
Screenshot: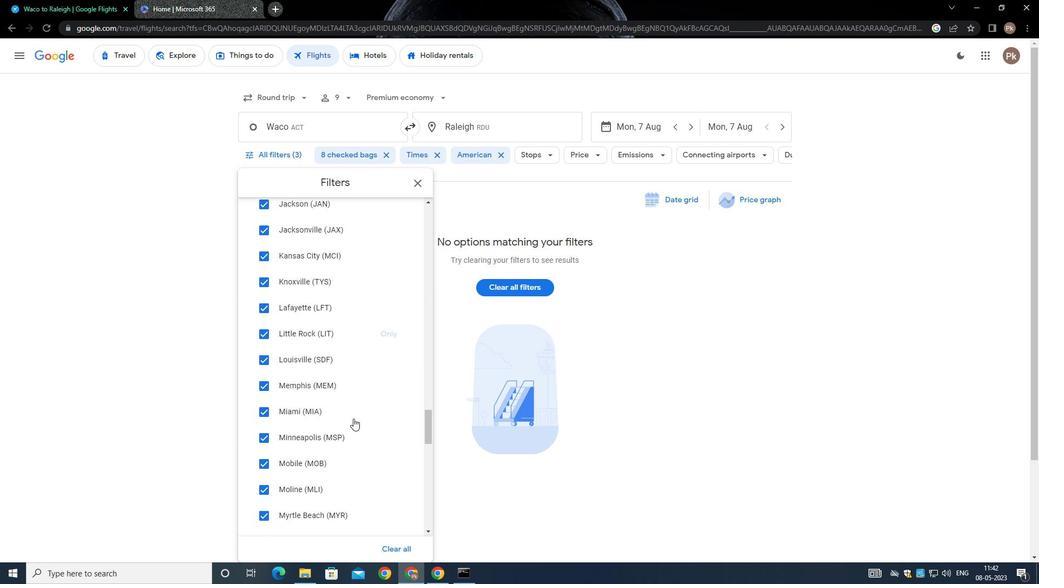 
Action: Mouse scrolled (353, 417) with delta (0, 0)
Screenshot: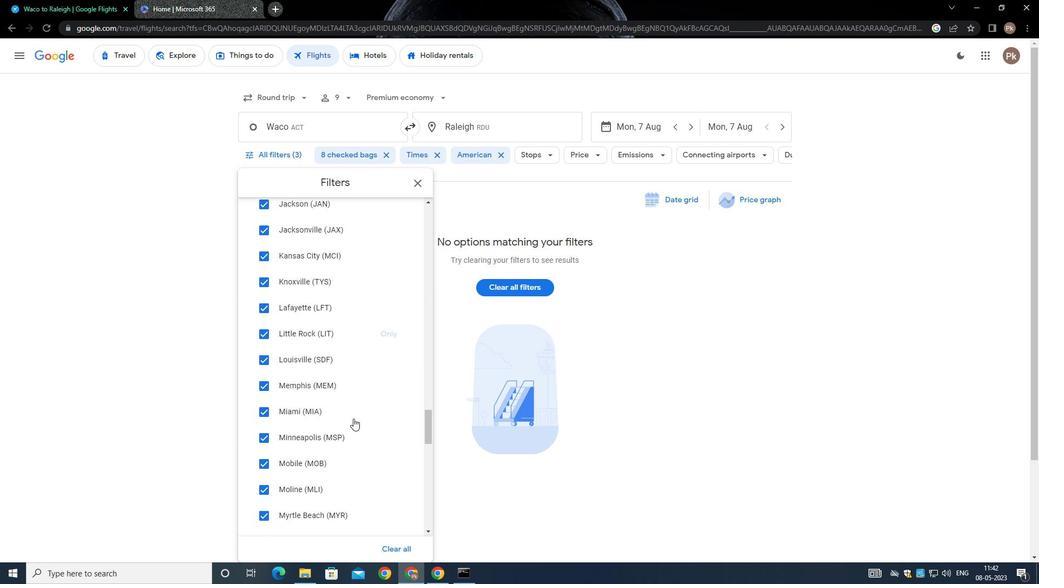 
Action: Mouse scrolled (353, 417) with delta (0, 0)
Screenshot: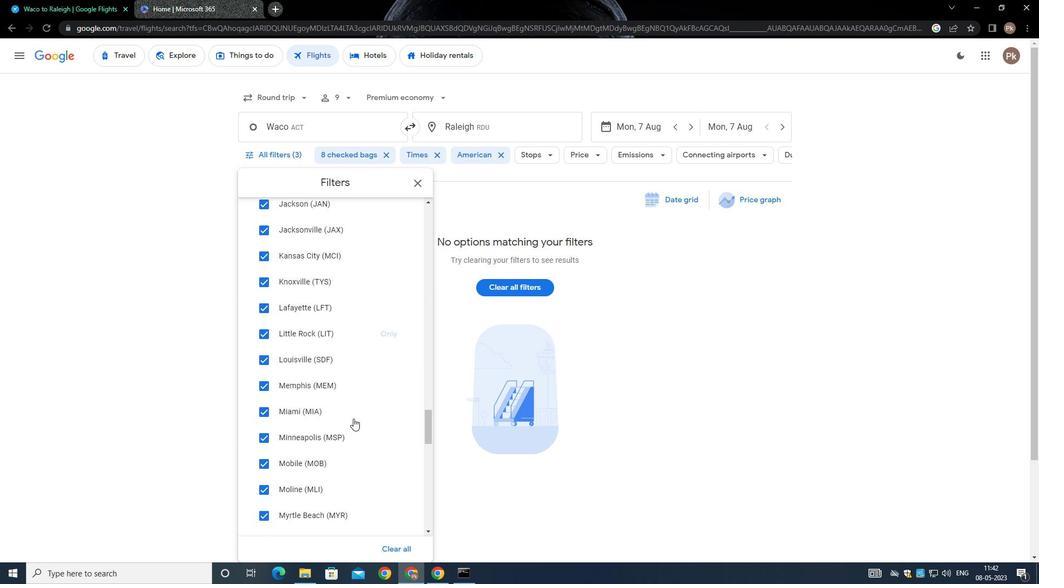 
Action: Mouse moved to (348, 423)
Screenshot: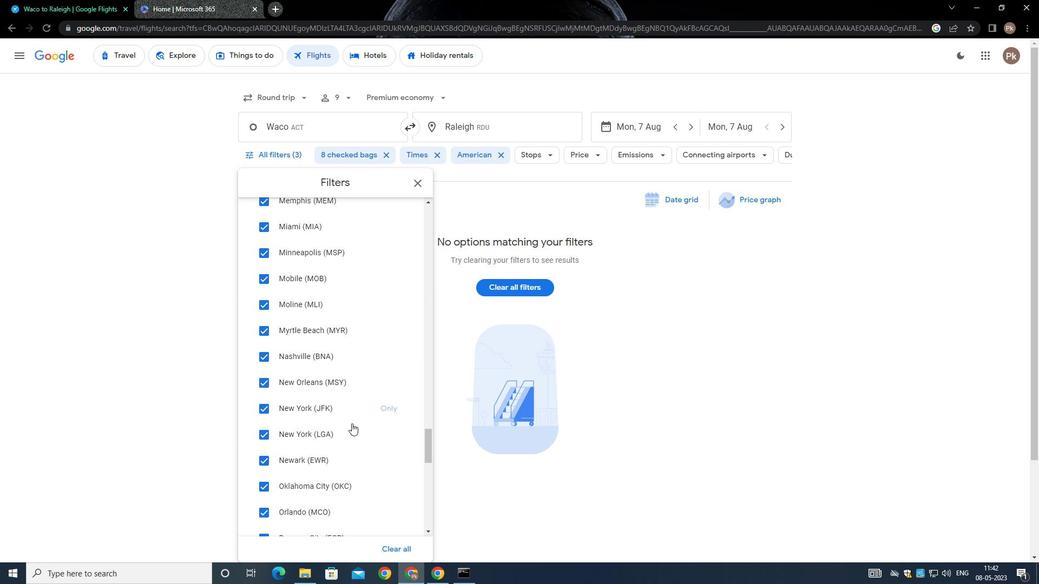 
Action: Mouse scrolled (348, 423) with delta (0, 0)
Screenshot: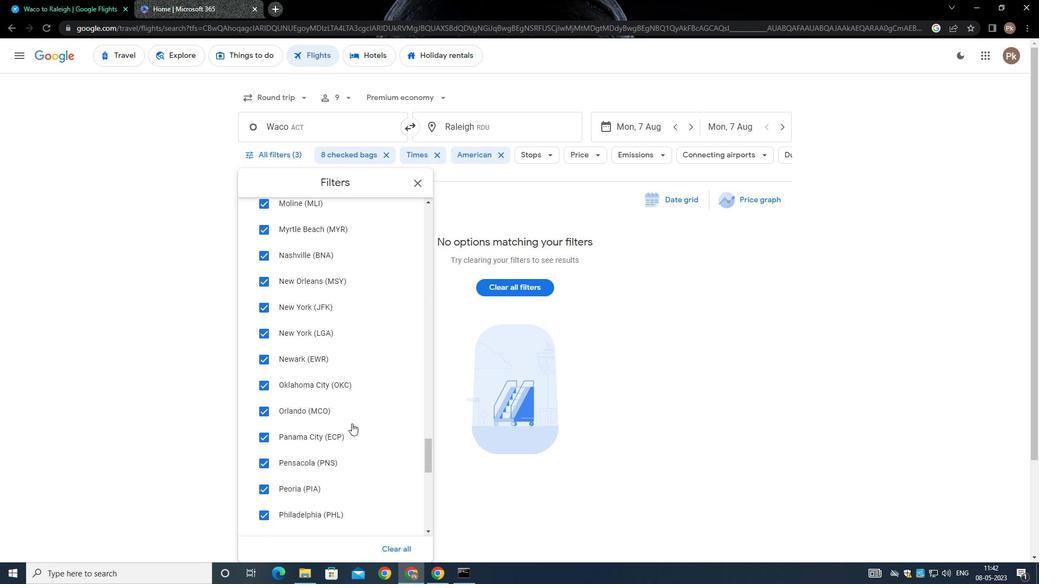 
Action: Mouse moved to (348, 423)
Screenshot: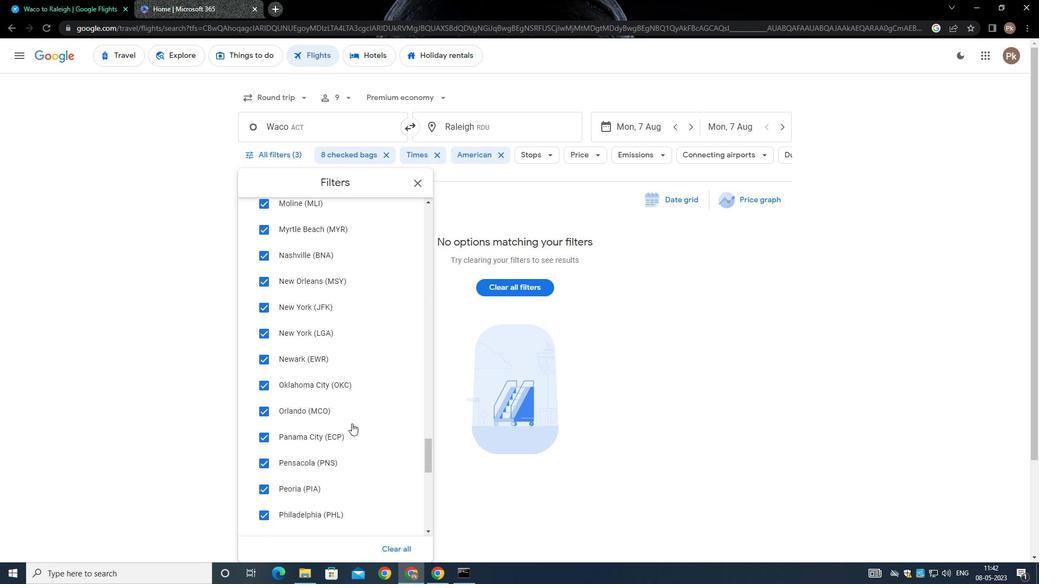
Action: Mouse scrolled (348, 423) with delta (0, 0)
Screenshot: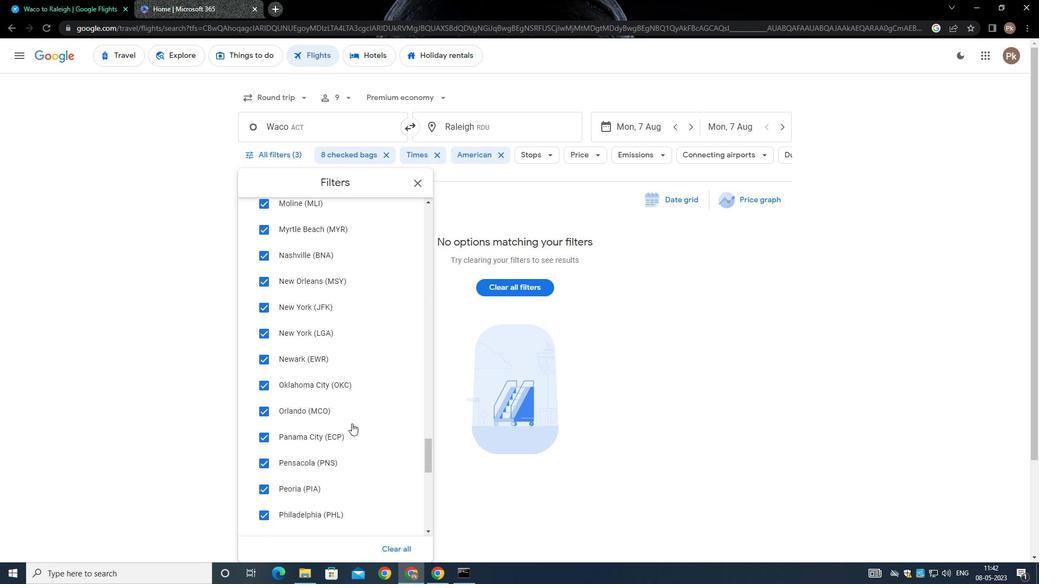 
Action: Mouse scrolled (348, 423) with delta (0, 0)
Screenshot: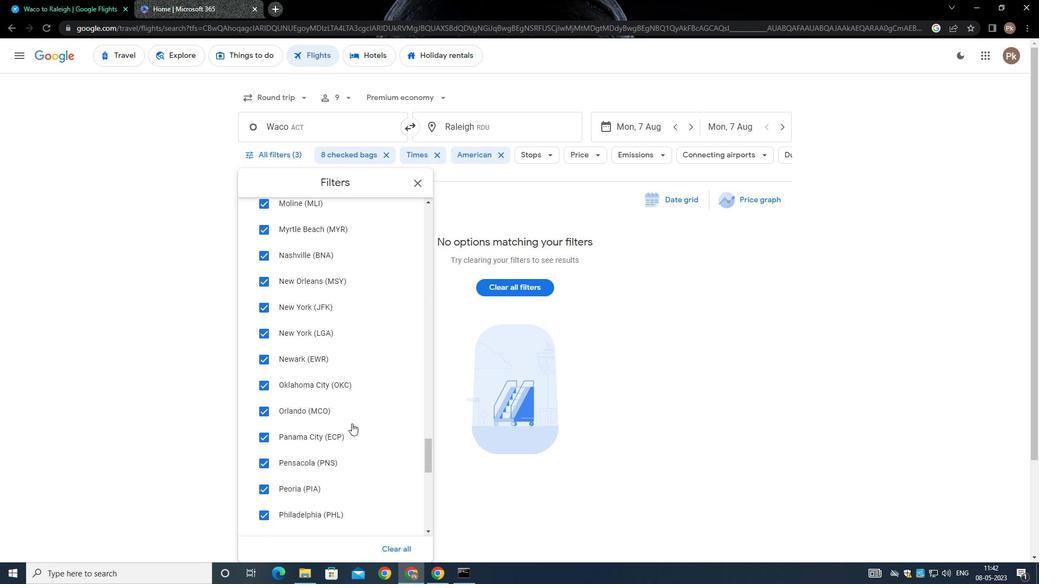 
Action: Mouse scrolled (348, 423) with delta (0, 0)
Screenshot: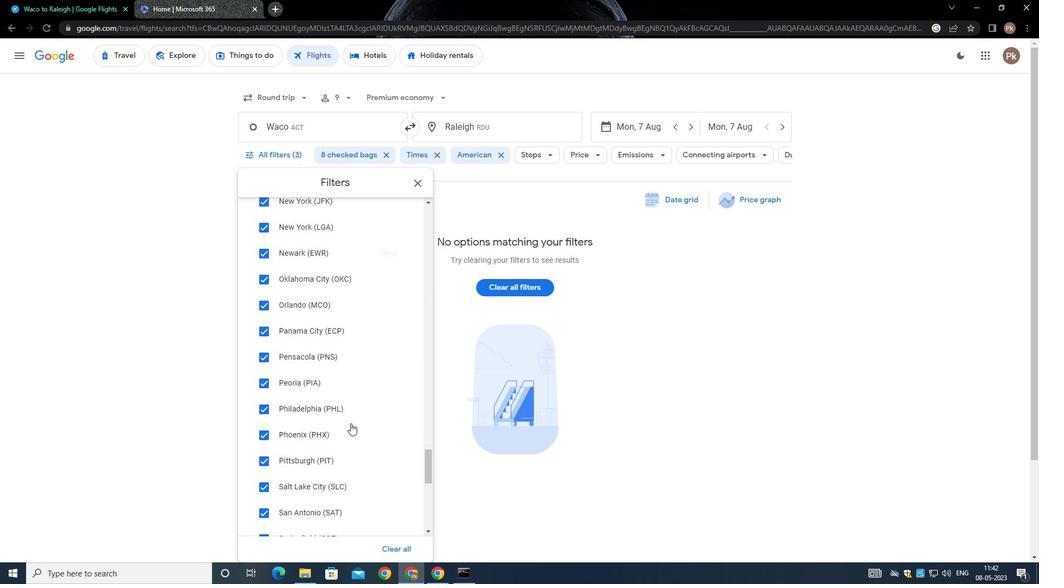 
Action: Mouse scrolled (348, 423) with delta (0, 0)
Screenshot: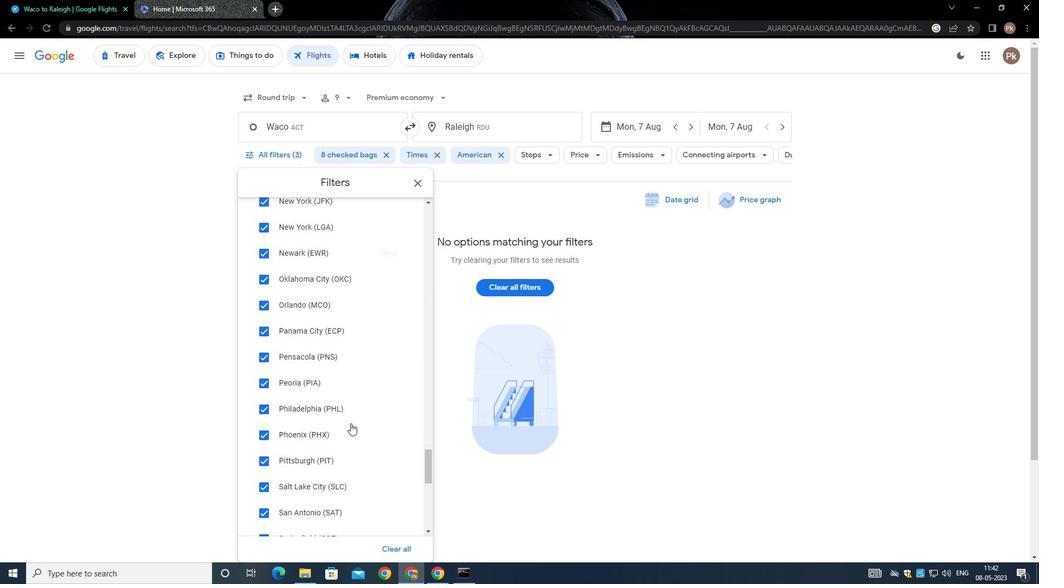 
Action: Mouse scrolled (348, 423) with delta (0, 0)
Screenshot: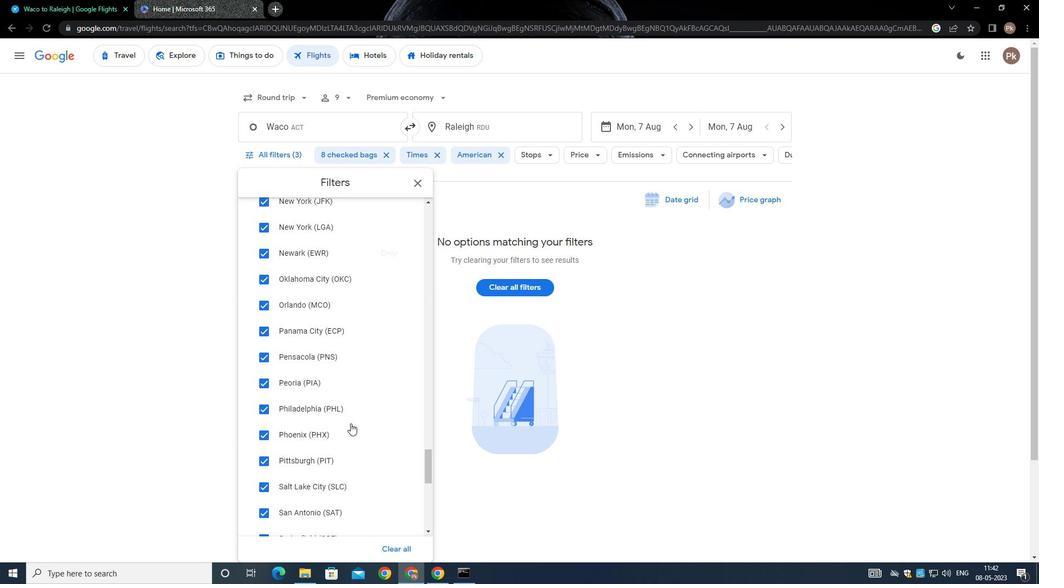 
Action: Mouse moved to (346, 422)
Screenshot: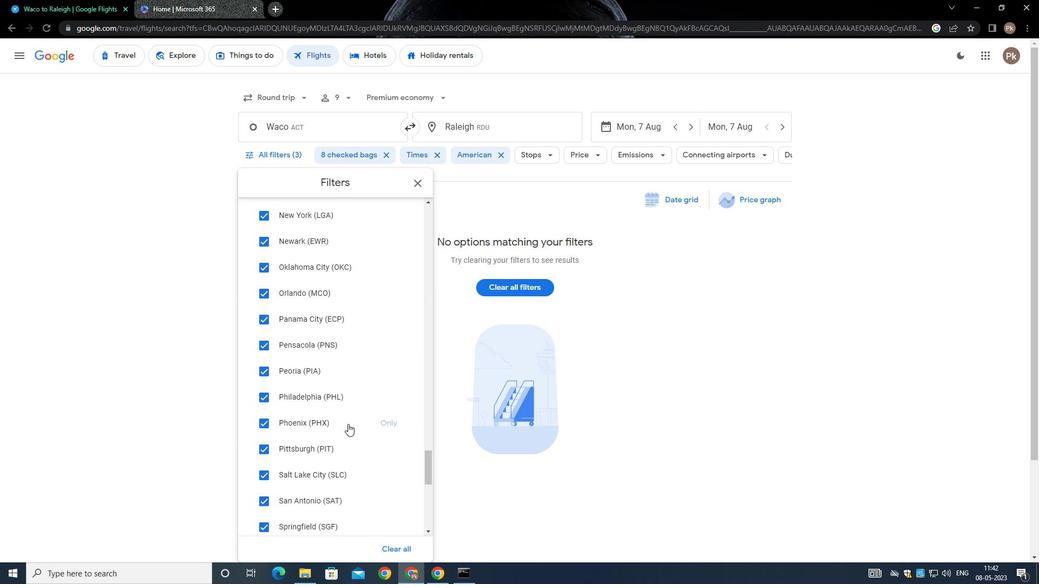 
Action: Mouse scrolled (346, 422) with delta (0, 0)
Screenshot: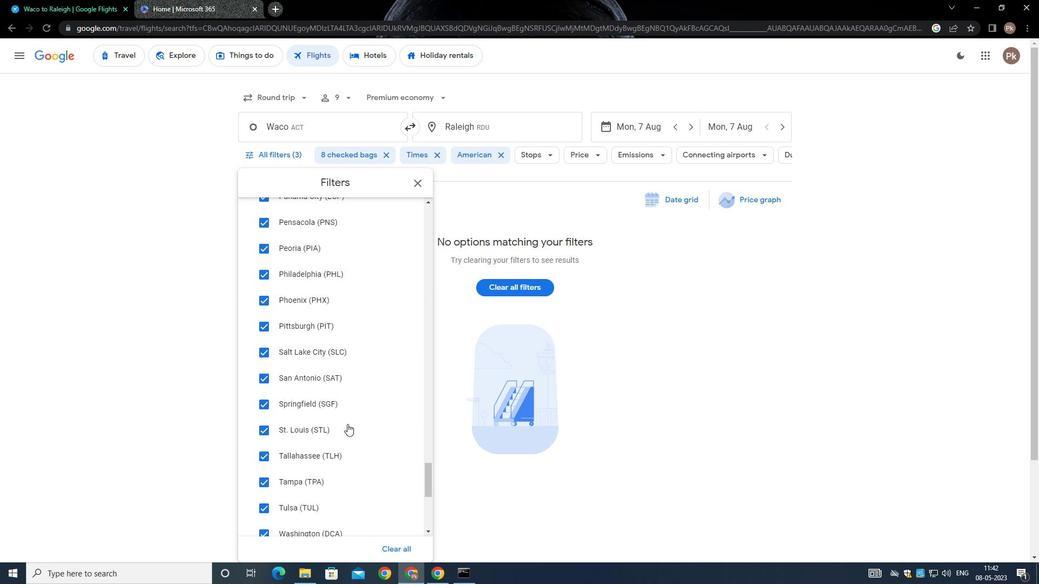 
Action: Mouse scrolled (346, 422) with delta (0, 0)
Screenshot: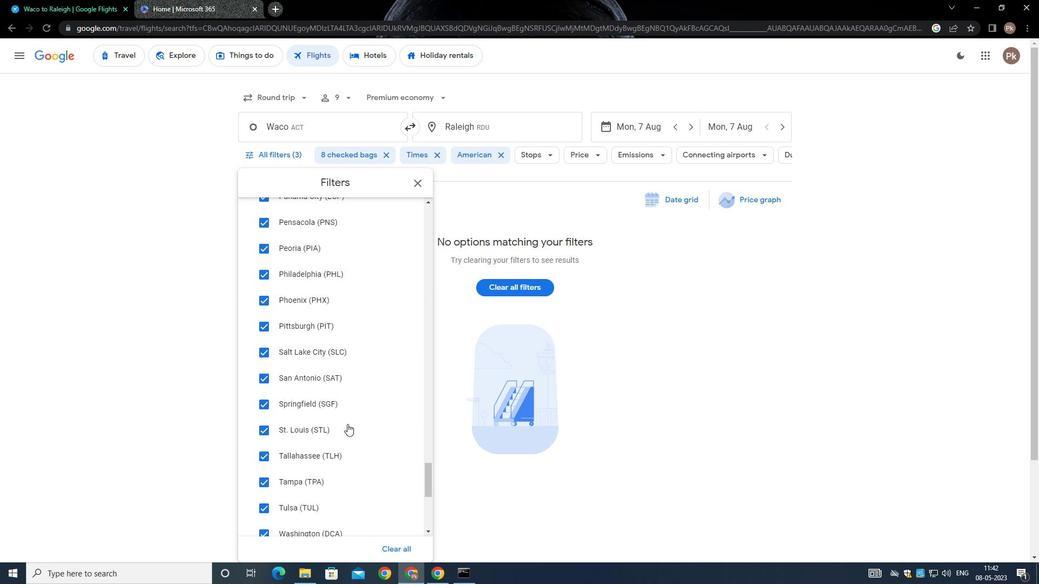 
Action: Mouse scrolled (346, 422) with delta (0, 0)
Screenshot: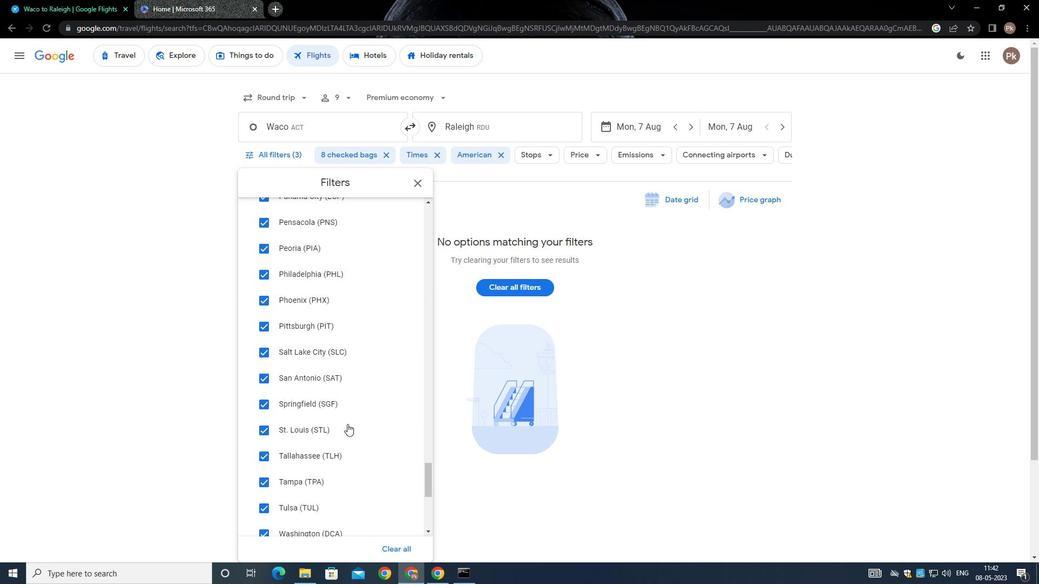 
Action: Mouse scrolled (346, 422) with delta (0, 0)
Screenshot: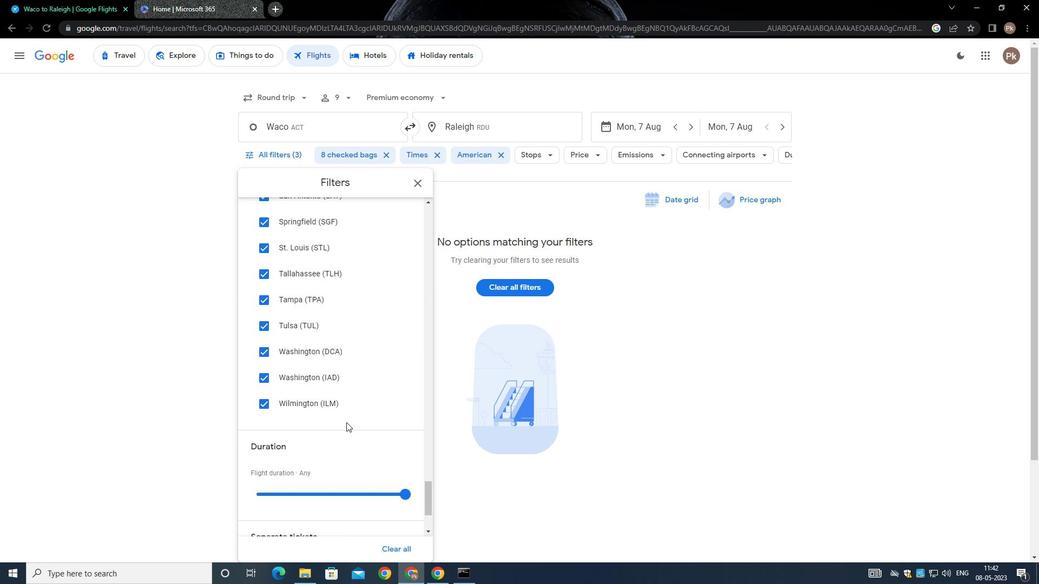 
Action: Mouse scrolled (346, 422) with delta (0, 0)
Screenshot: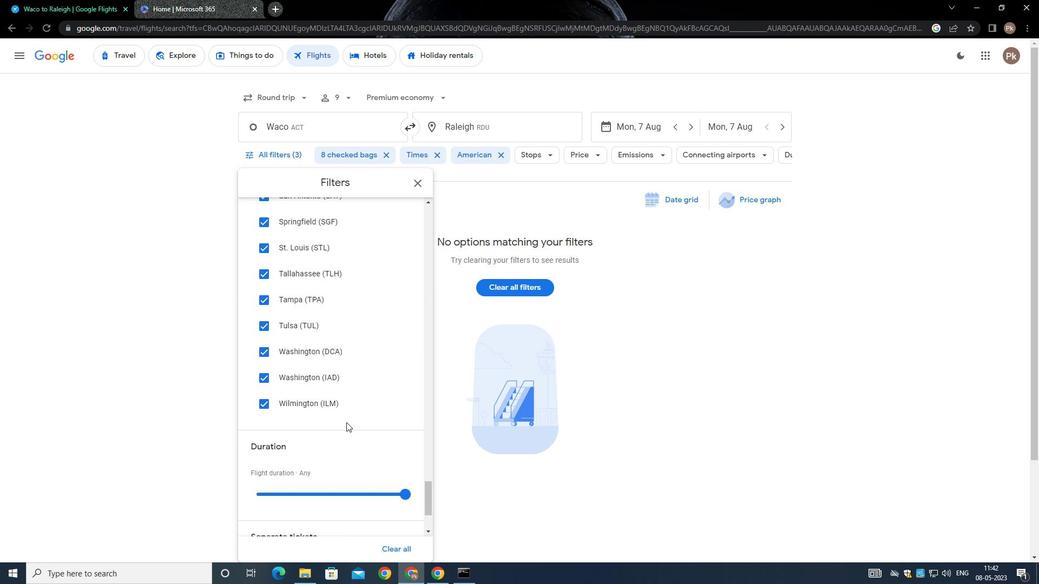 
Action: Mouse moved to (344, 421)
Screenshot: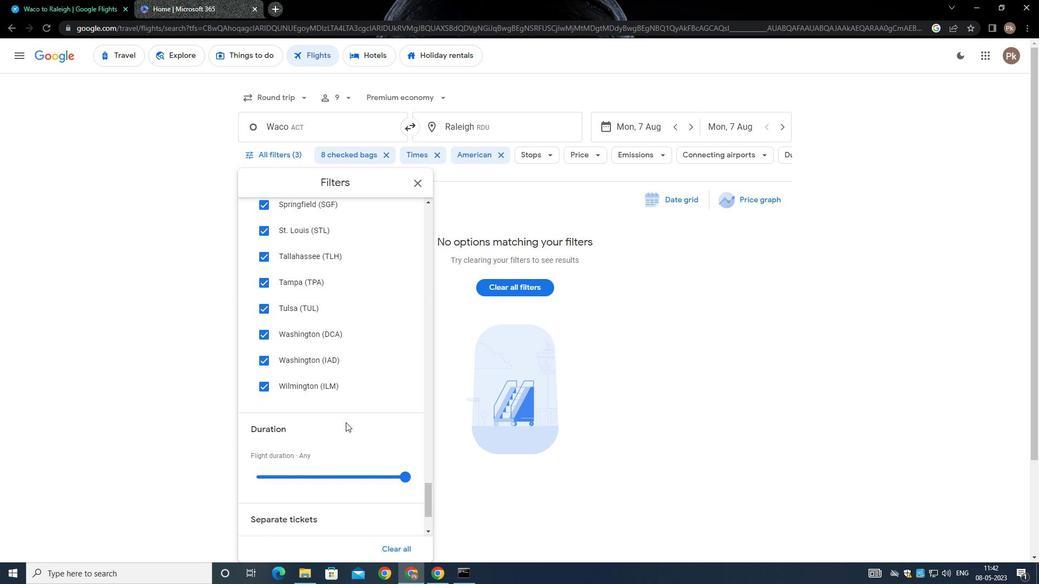 
Action: Mouse scrolled (344, 421) with delta (0, 0)
Screenshot: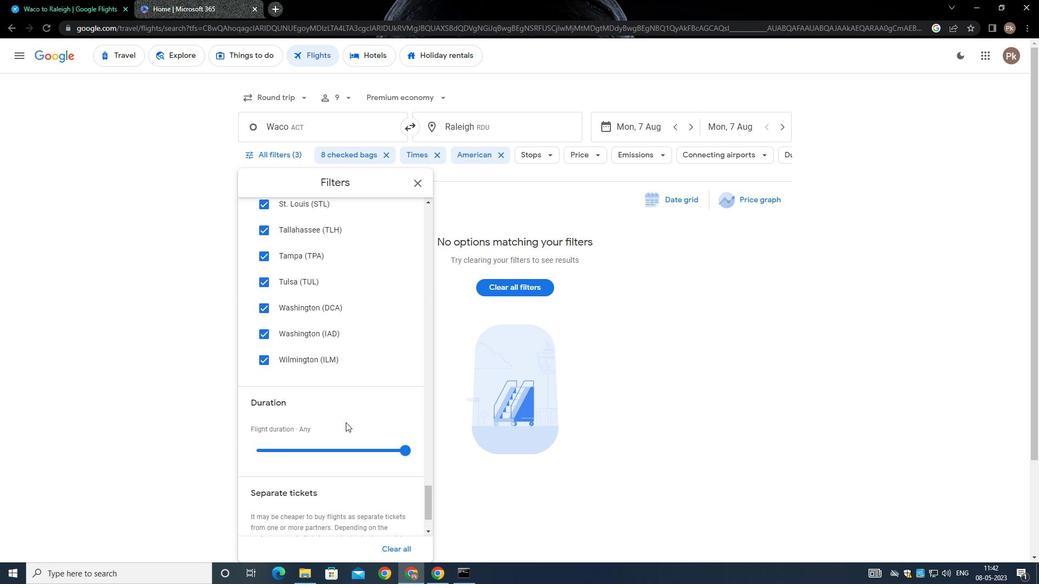 
Action: Mouse scrolled (344, 421) with delta (0, 0)
Screenshot: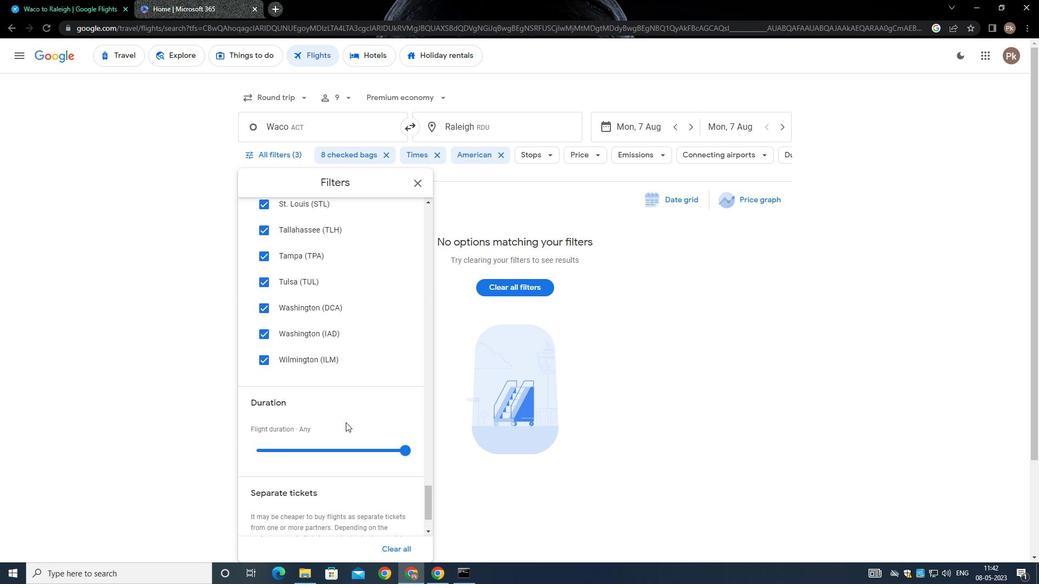 
Action: Mouse scrolled (344, 421) with delta (0, 0)
Screenshot: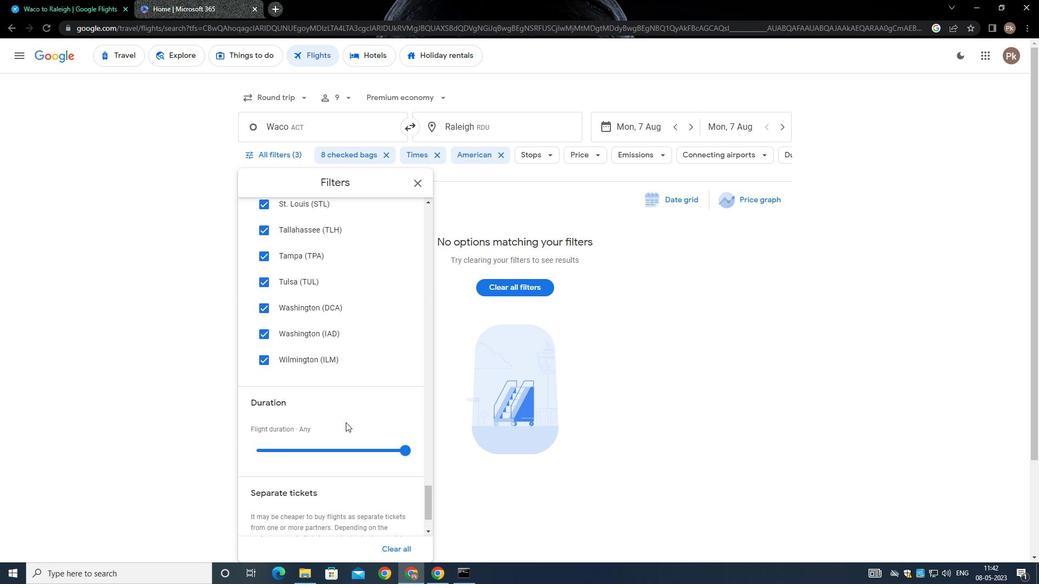
Action: Mouse scrolled (344, 421) with delta (0, 0)
Screenshot: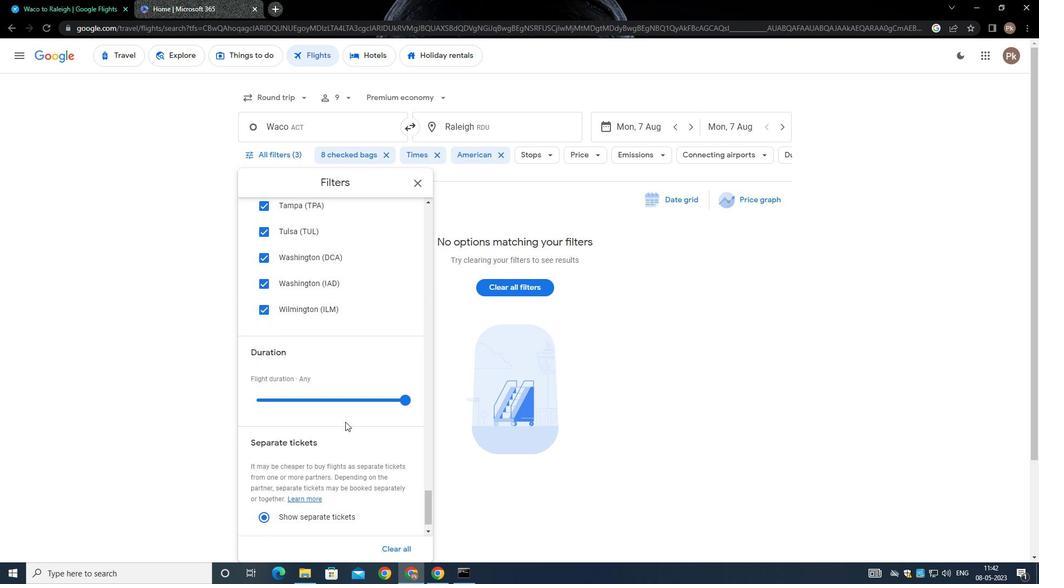 
Action: Mouse scrolled (344, 421) with delta (0, 0)
Screenshot: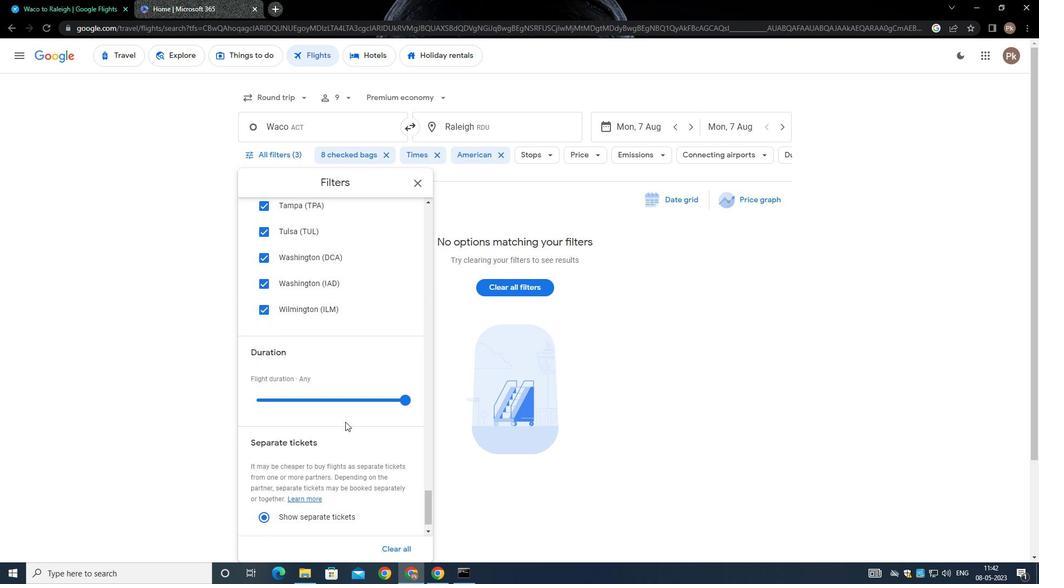 
Action: Mouse moved to (343, 421)
Screenshot: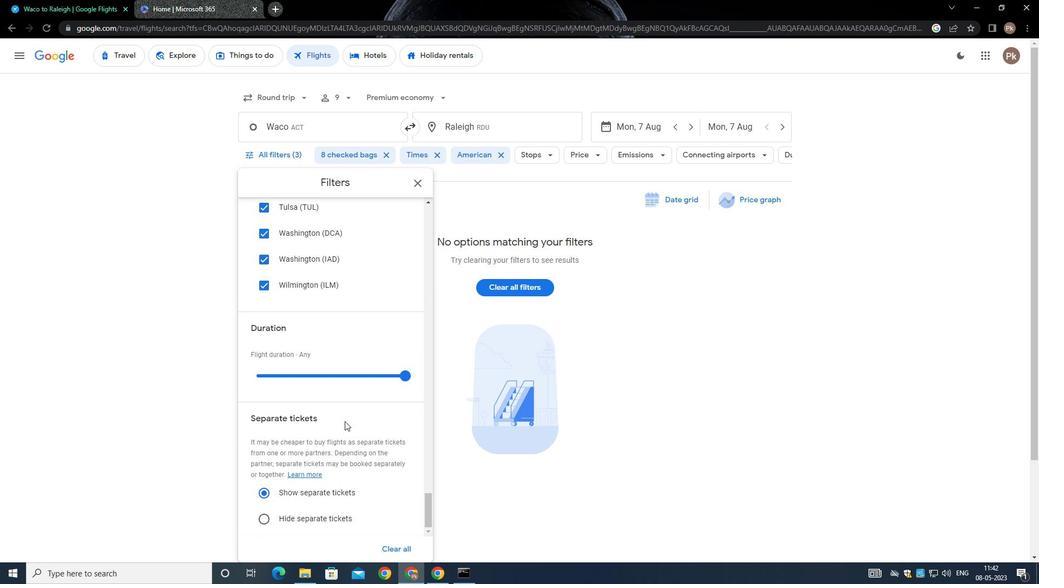 
Action: Mouse scrolled (343, 420) with delta (0, 0)
Screenshot: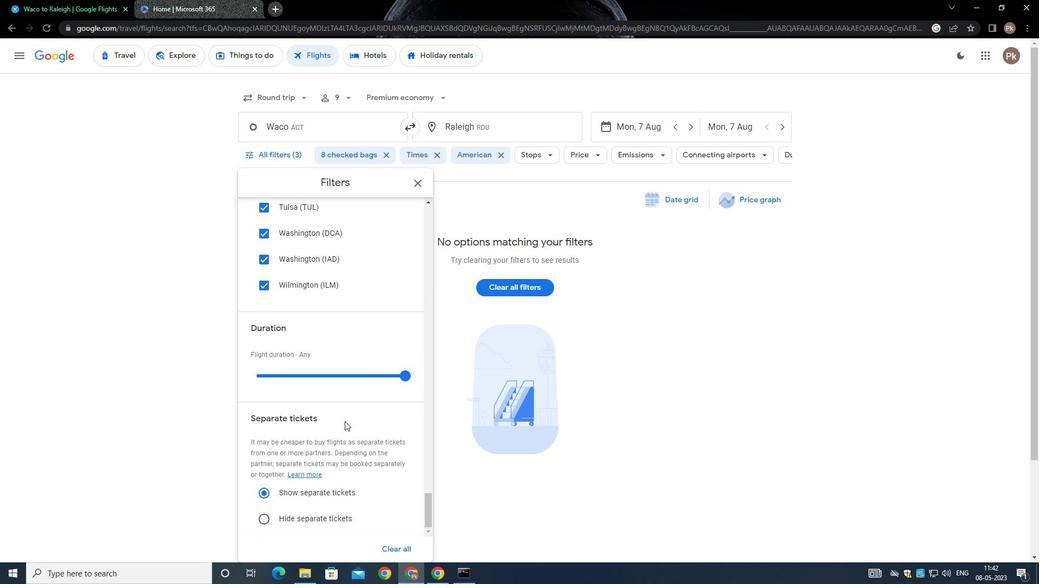 
Action: Mouse scrolled (343, 420) with delta (0, 0)
Screenshot: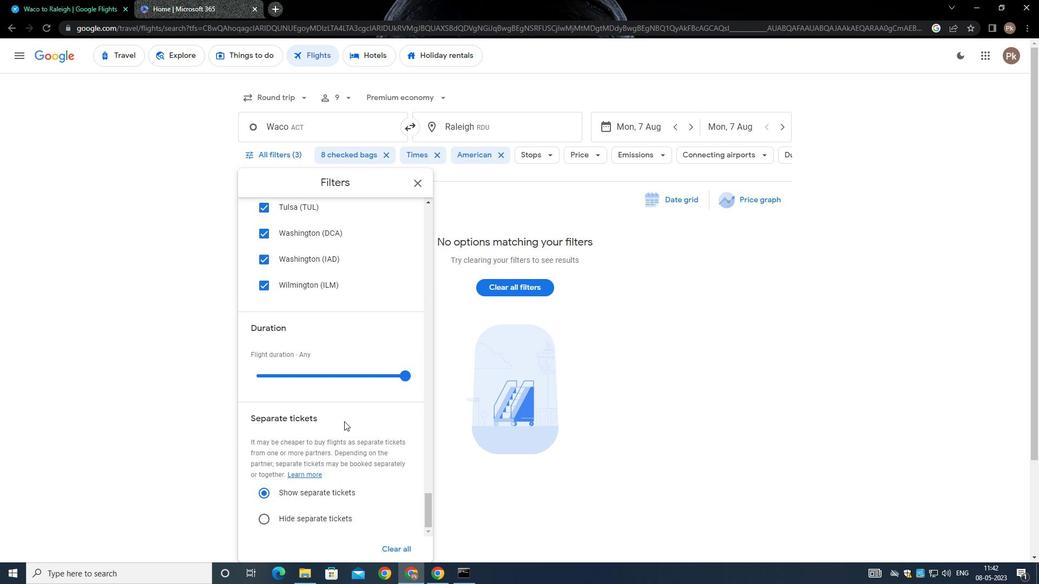 
Action: Mouse scrolled (343, 420) with delta (0, 0)
Screenshot: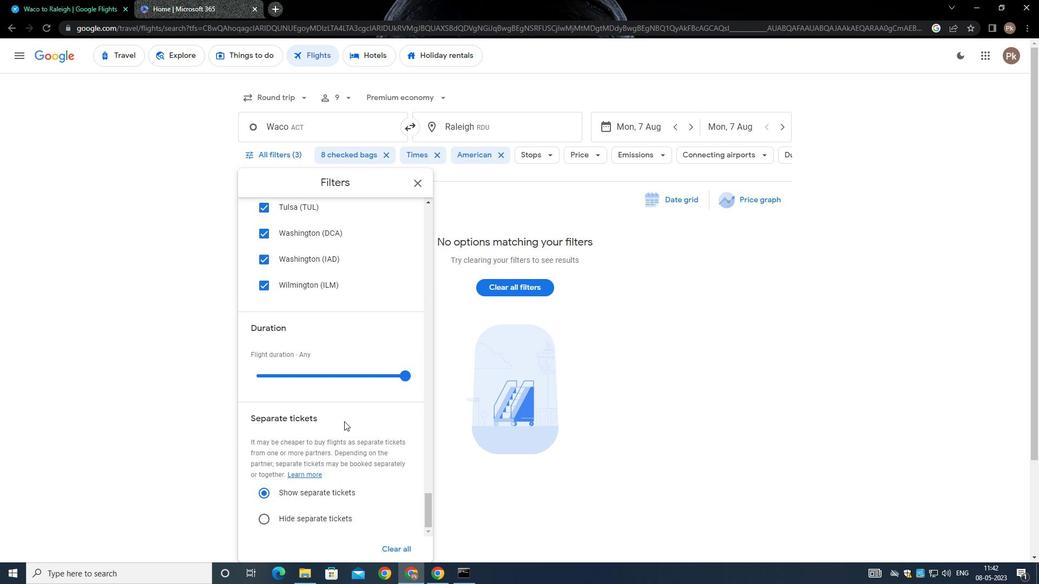 
Action: Mouse scrolled (343, 420) with delta (0, 0)
Screenshot: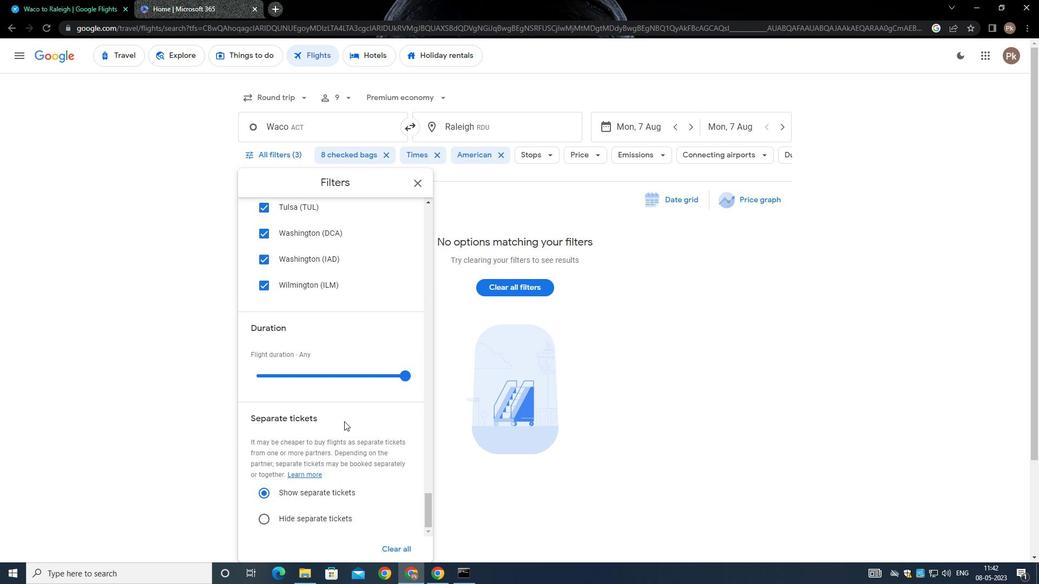 
Action: Mouse moved to (343, 421)
Screenshot: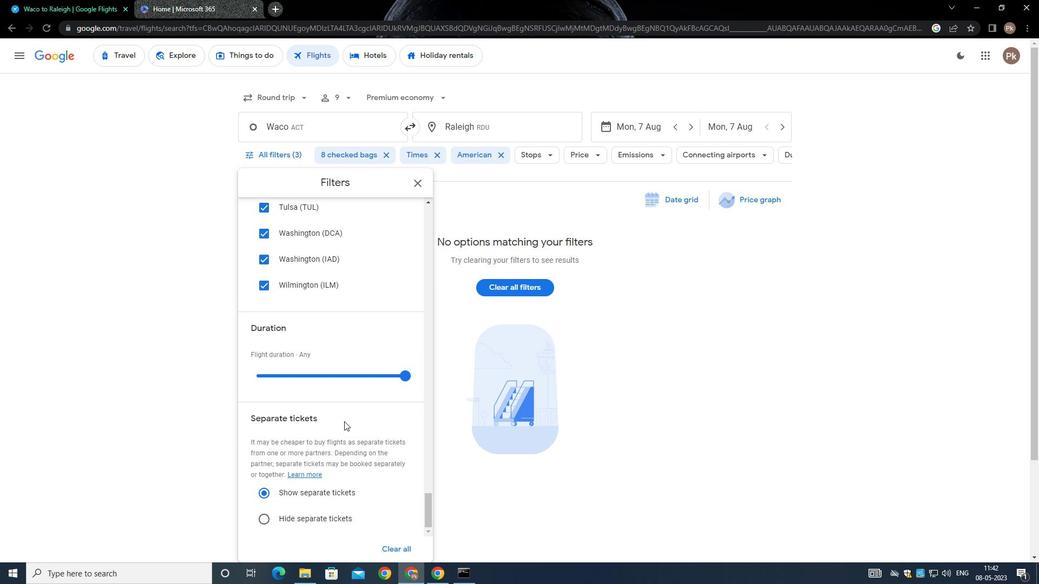
Action: Mouse scrolled (343, 420) with delta (0, 0)
Screenshot: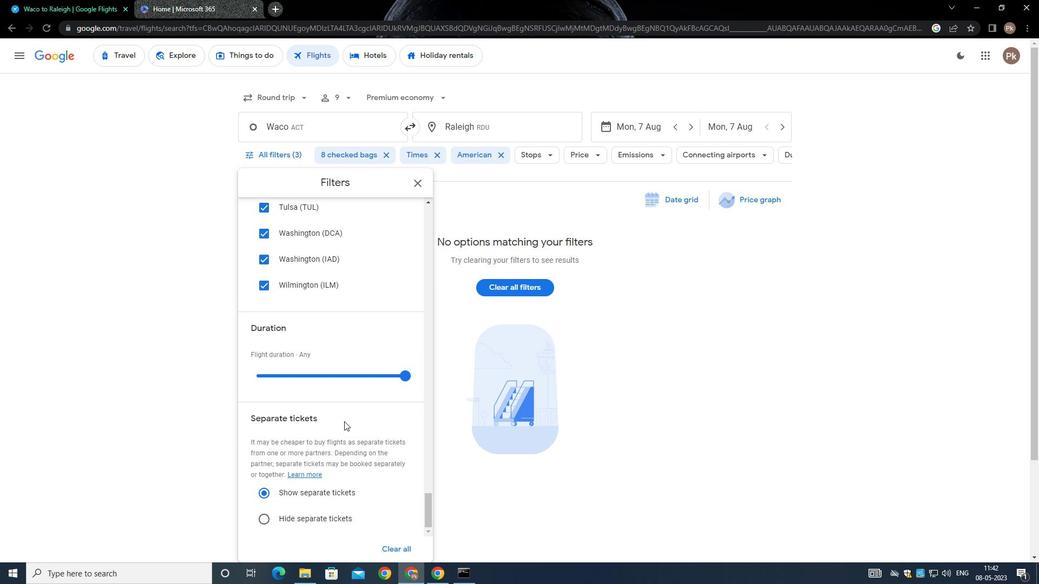 
Action: Mouse moved to (341, 423)
Screenshot: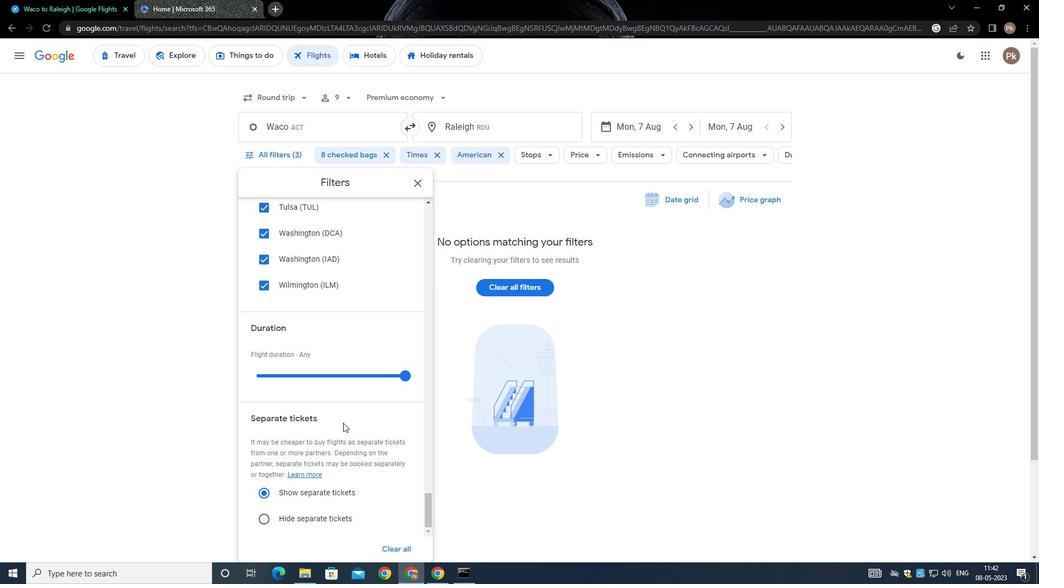 
Action: Mouse scrolled (341, 423) with delta (0, 0)
Screenshot: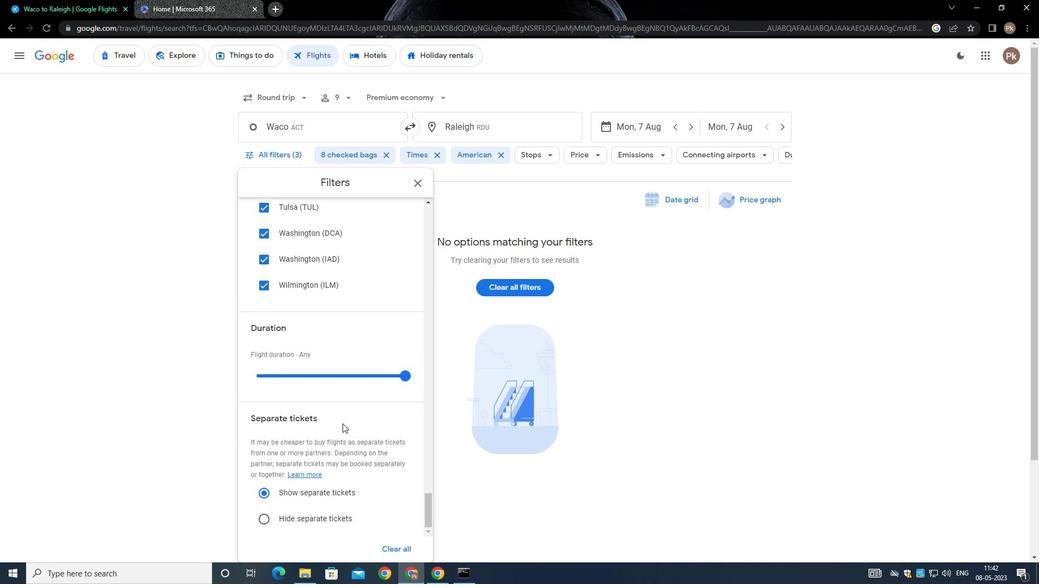
Action: Mouse moved to (340, 423)
Screenshot: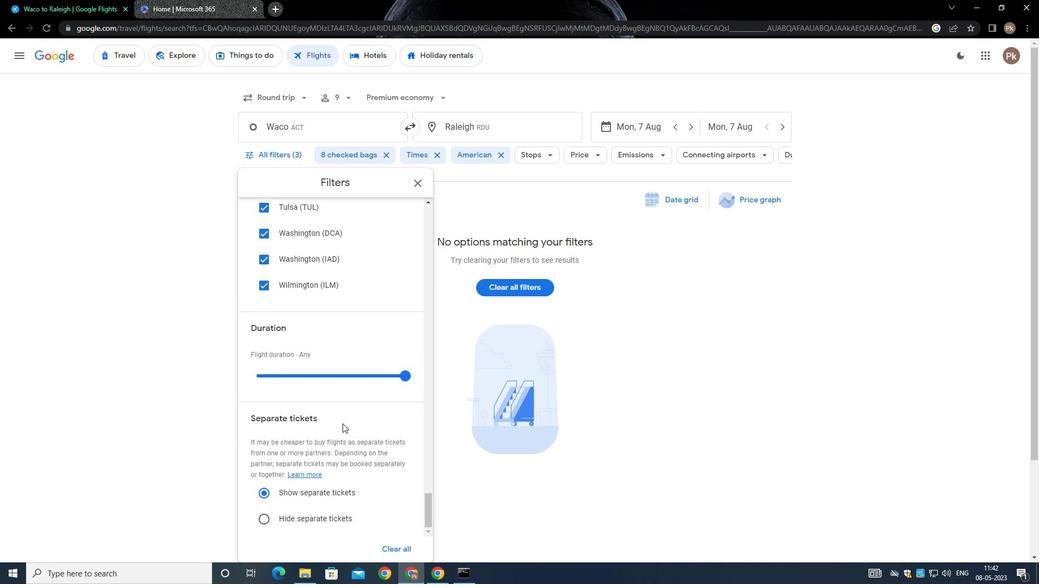 
Action: Mouse scrolled (340, 423) with delta (0, 0)
Screenshot: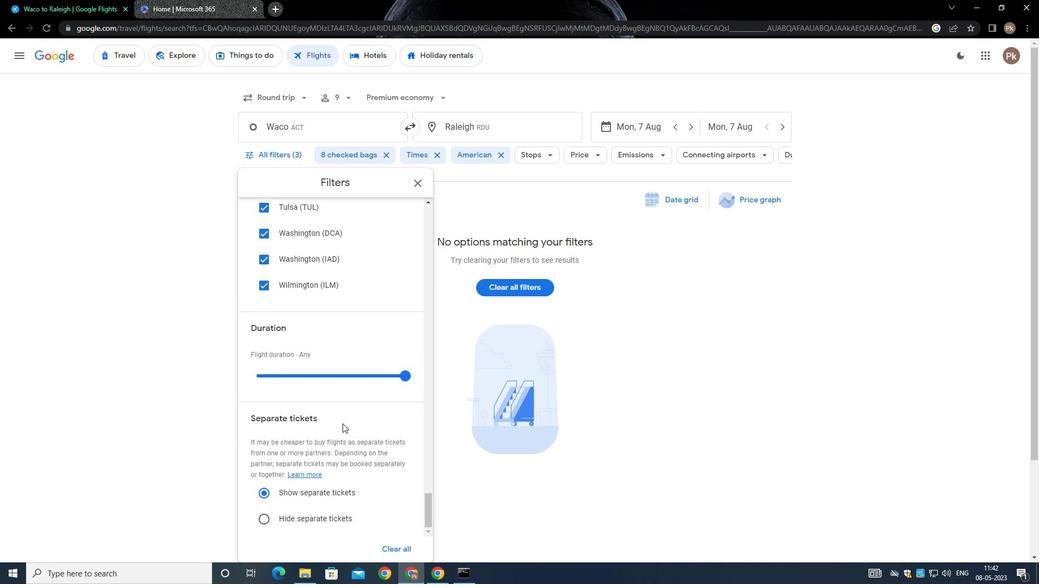 
Action: Mouse moved to (339, 423)
Screenshot: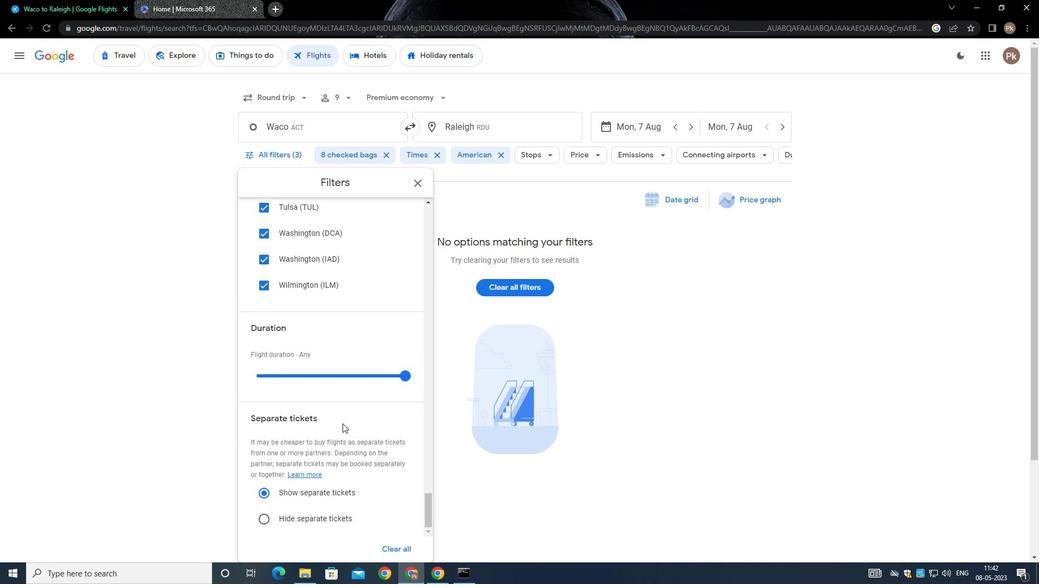 
Action: Mouse scrolled (339, 423) with delta (0, 0)
Screenshot: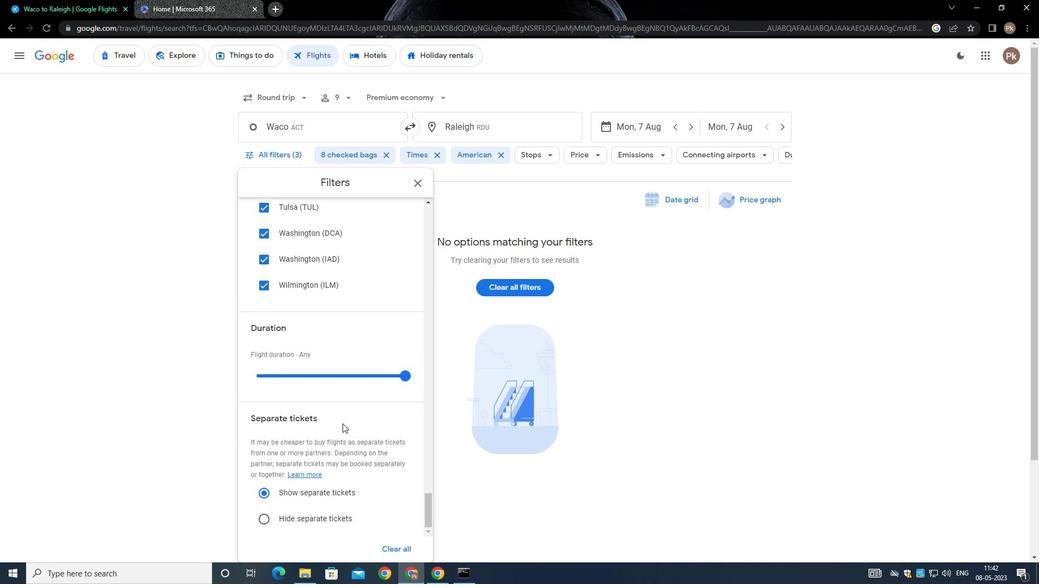 
Action: Mouse scrolled (339, 423) with delta (0, 0)
Screenshot: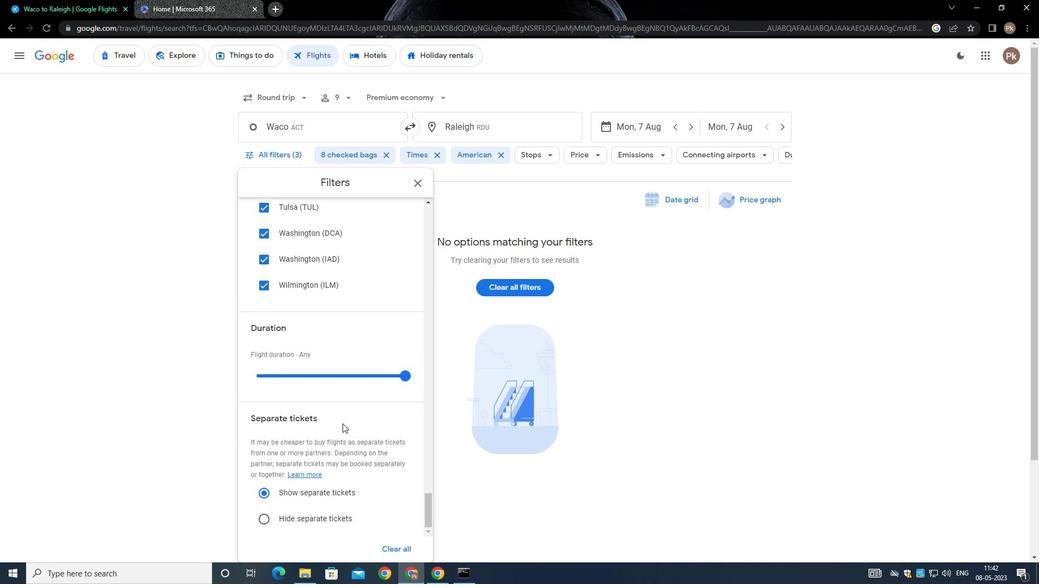 
Action: Mouse scrolled (339, 423) with delta (0, 0)
Screenshot: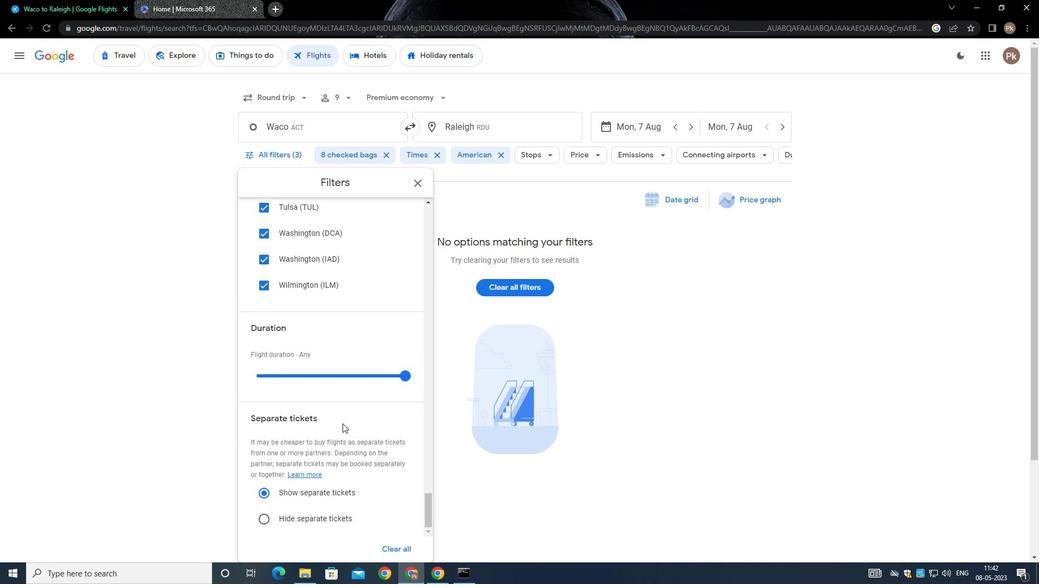 
Action: Mouse moved to (331, 421)
Screenshot: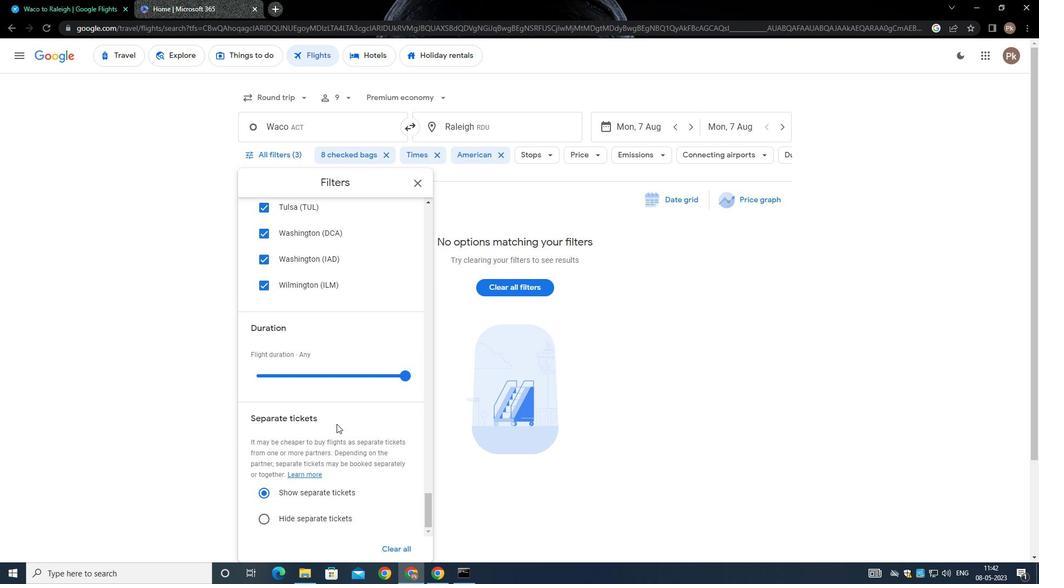 
Action: Mouse scrolled (331, 420) with delta (0, 0)
Screenshot: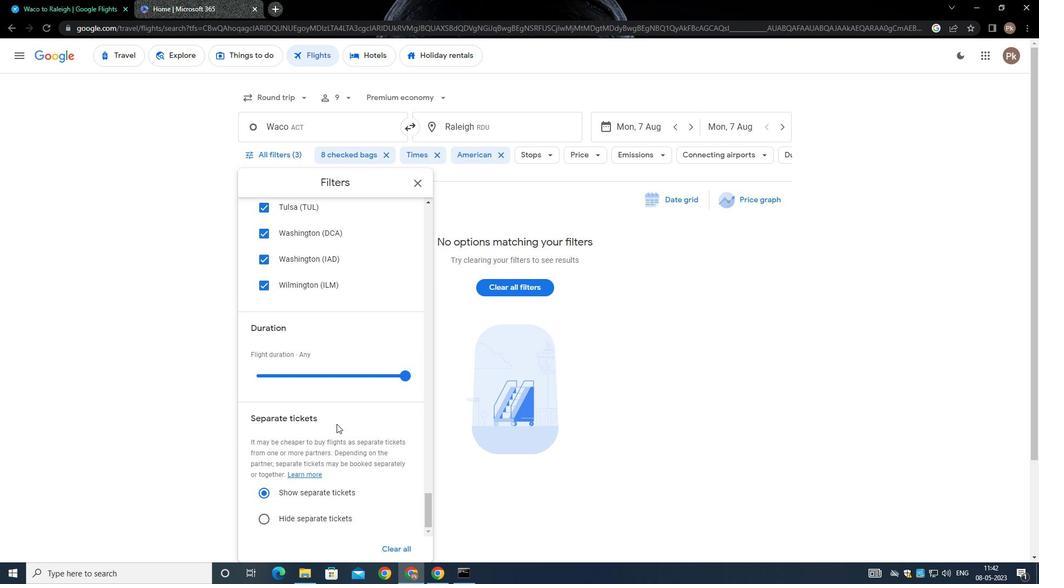 
Action: Mouse scrolled (331, 420) with delta (0, 0)
Screenshot: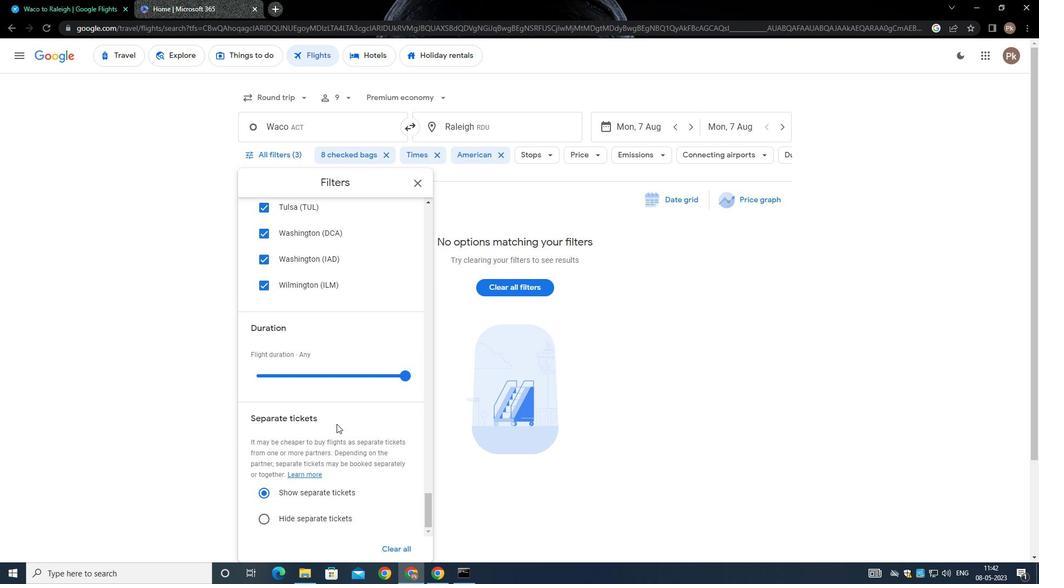 
Action: Mouse scrolled (331, 420) with delta (0, 0)
Screenshot: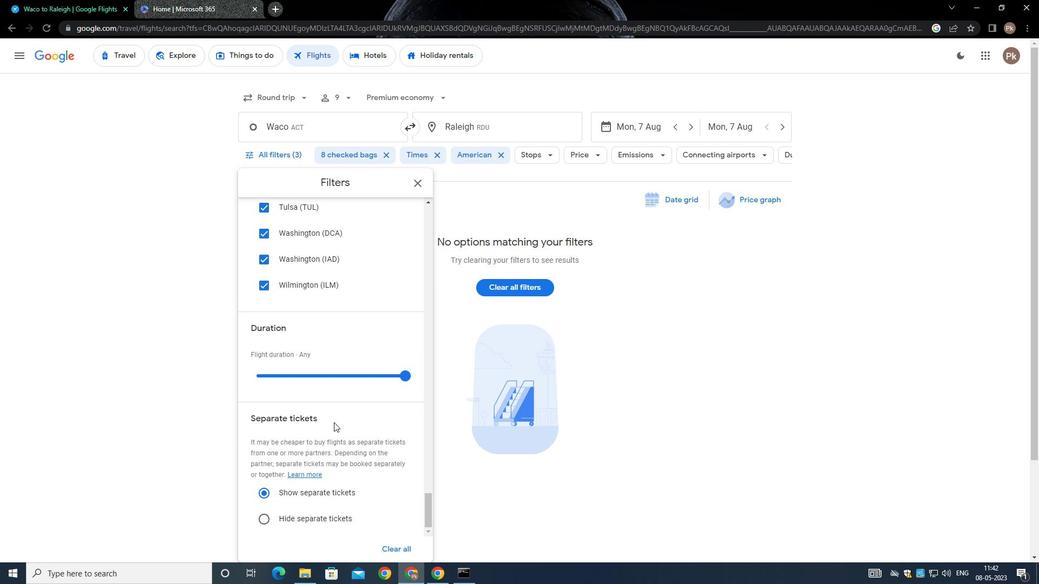 
Action: Mouse scrolled (331, 420) with delta (0, 0)
Screenshot: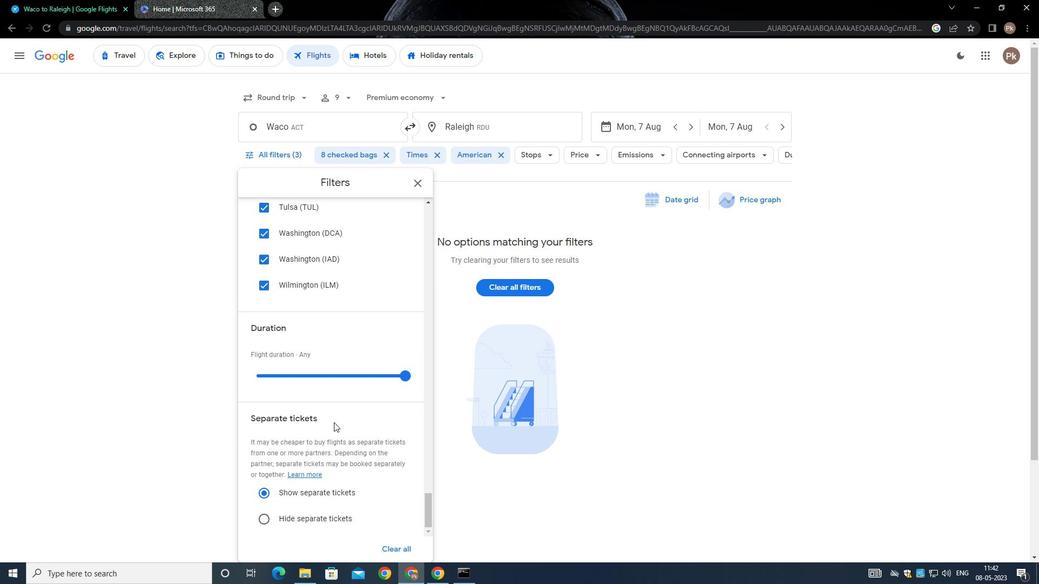 
Action: Mouse scrolled (331, 420) with delta (0, 0)
Screenshot: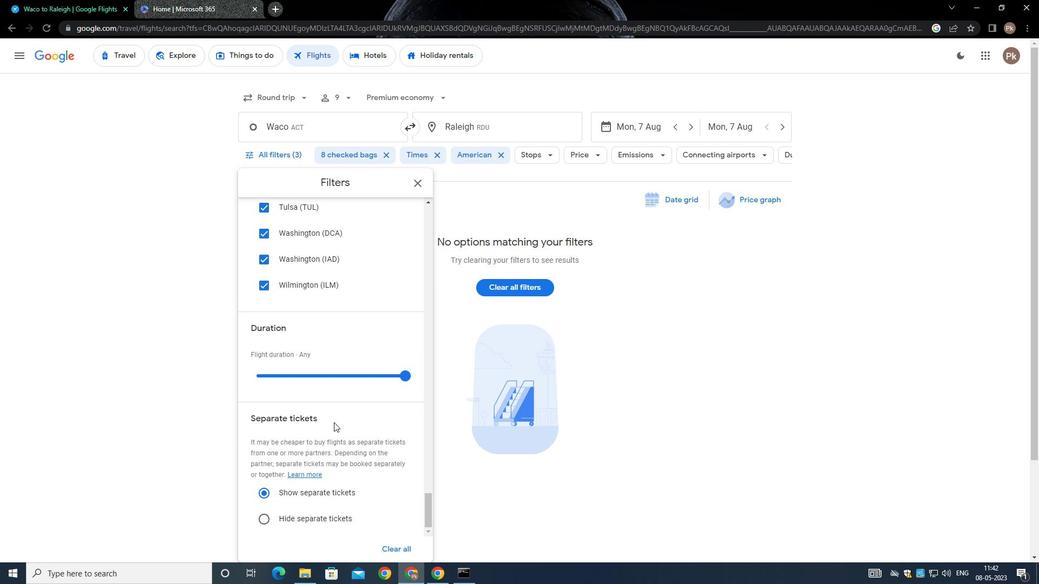 
Action: Mouse moved to (331, 422)
Screenshot: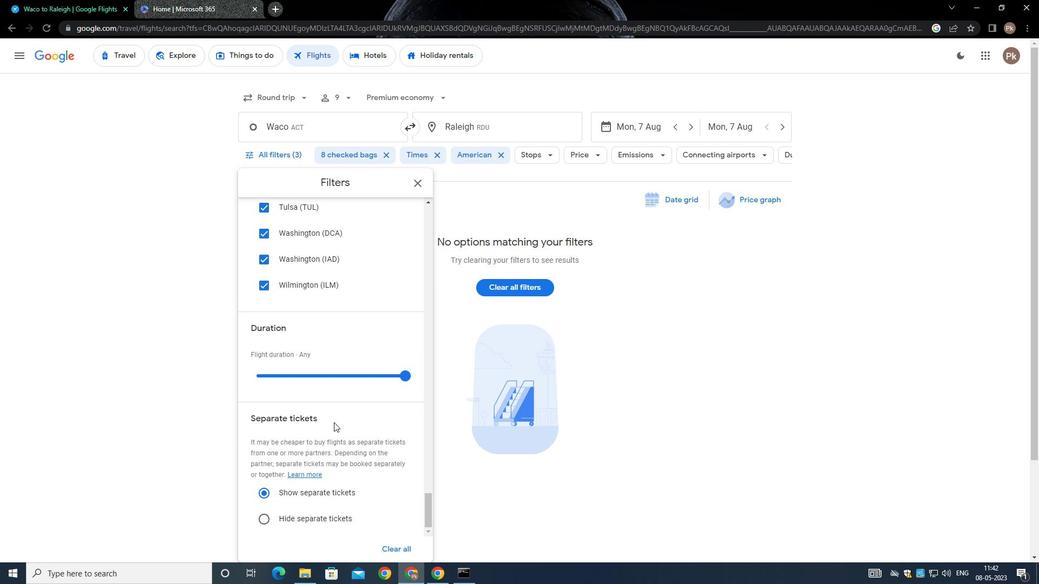 
Action: Mouse scrolled (331, 421) with delta (0, 0)
Screenshot: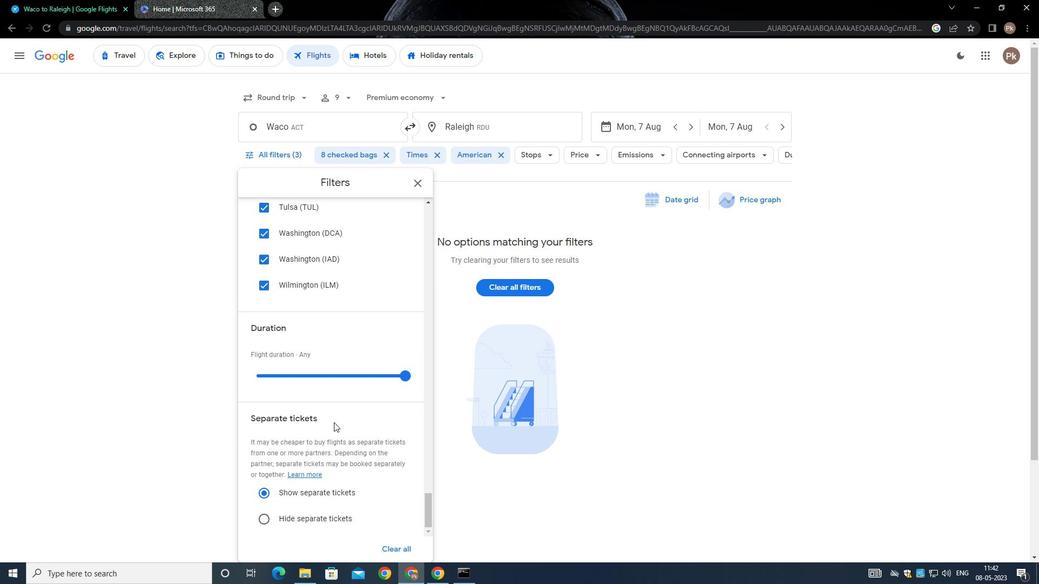 
Action: Mouse moved to (331, 422)
Screenshot: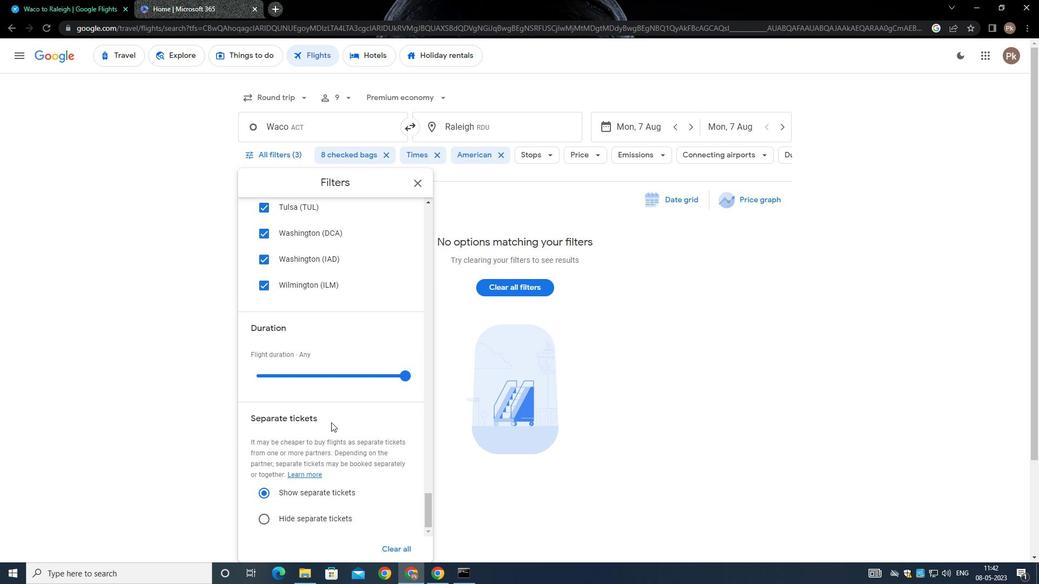 
